 Task: Look for space in Kotka, Finland from 6th September, 2023 to 10th September, 2023 for 1 adult in price range Rs.9000 to Rs.17000. Place can be private room with 1  bedroom having 1 bed and 1 bathroom. Property type can be house, flat, guest house, hotel. Booking option can be shelf check-in. Required host language is .
Action: Mouse moved to (522, 98)
Screenshot: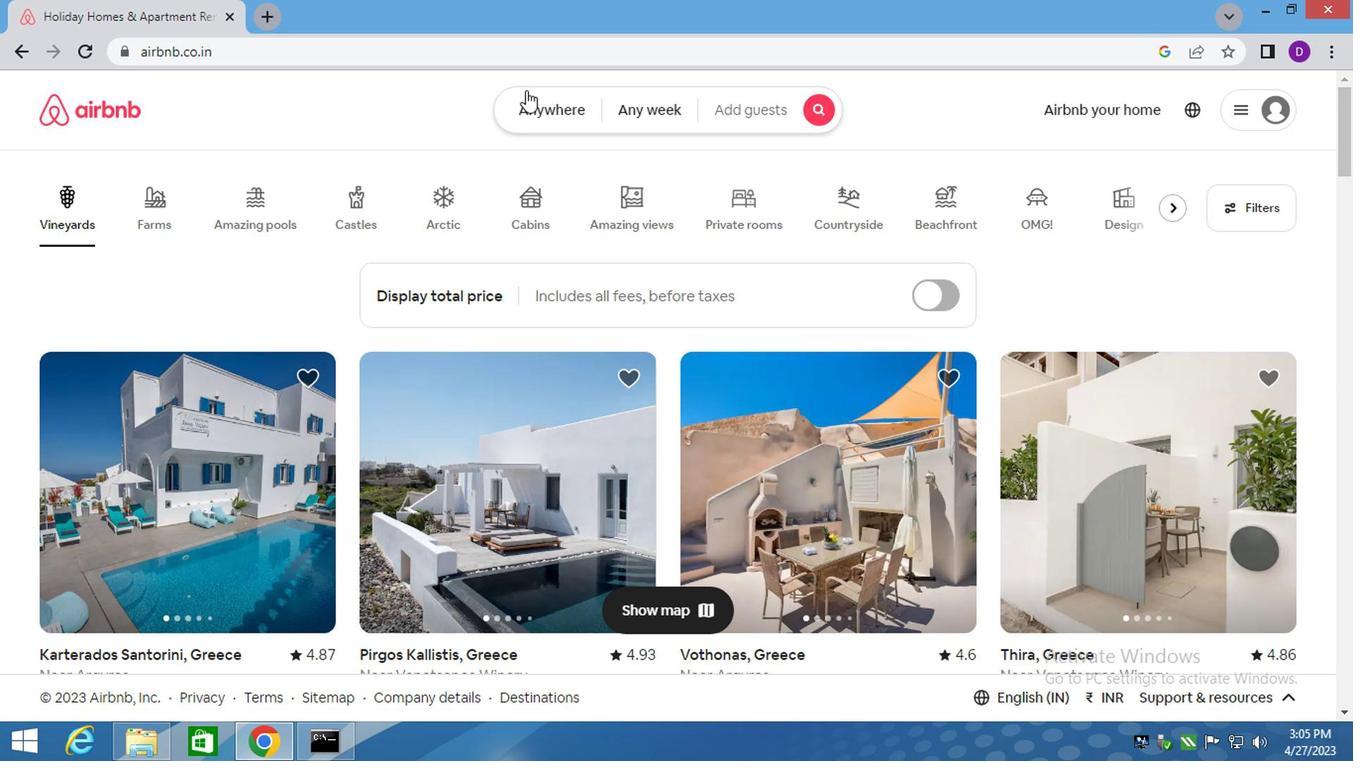 
Action: Mouse pressed left at (522, 98)
Screenshot: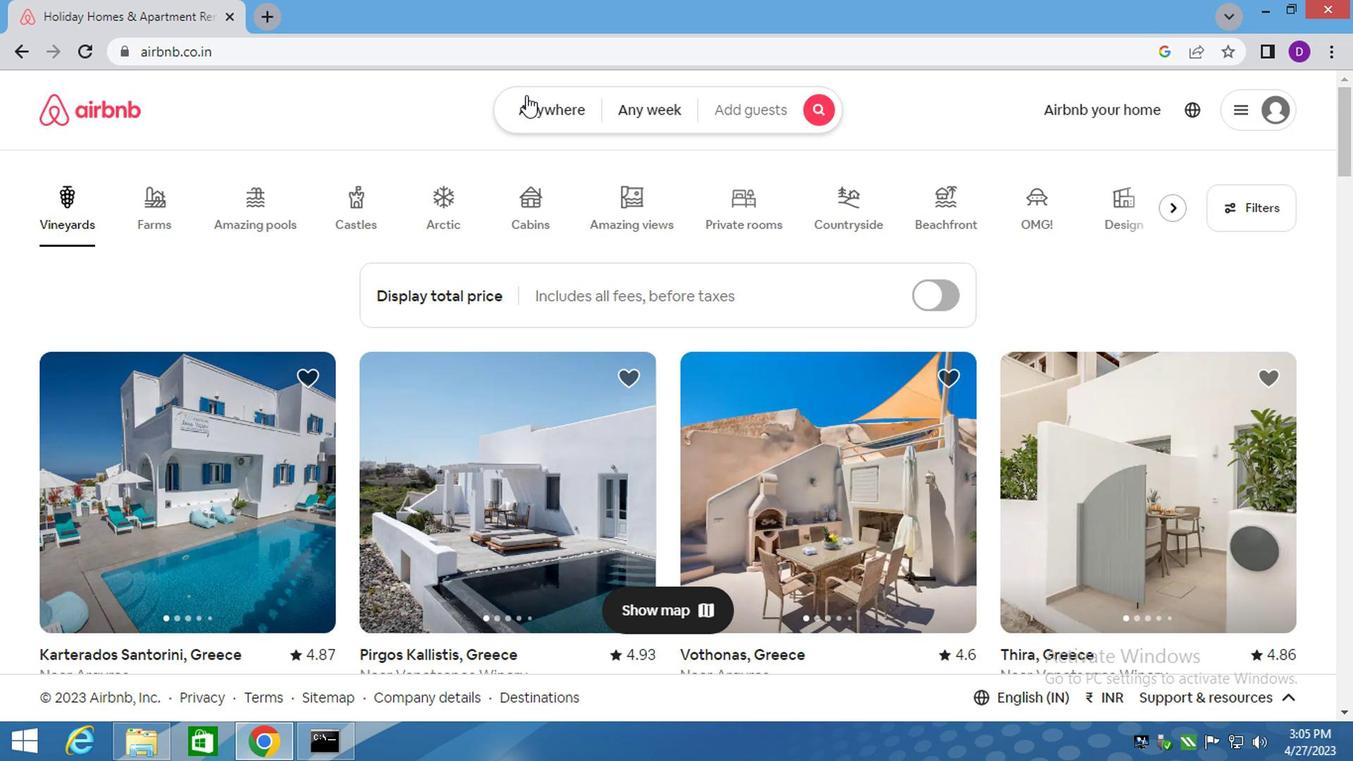
Action: Mouse moved to (372, 187)
Screenshot: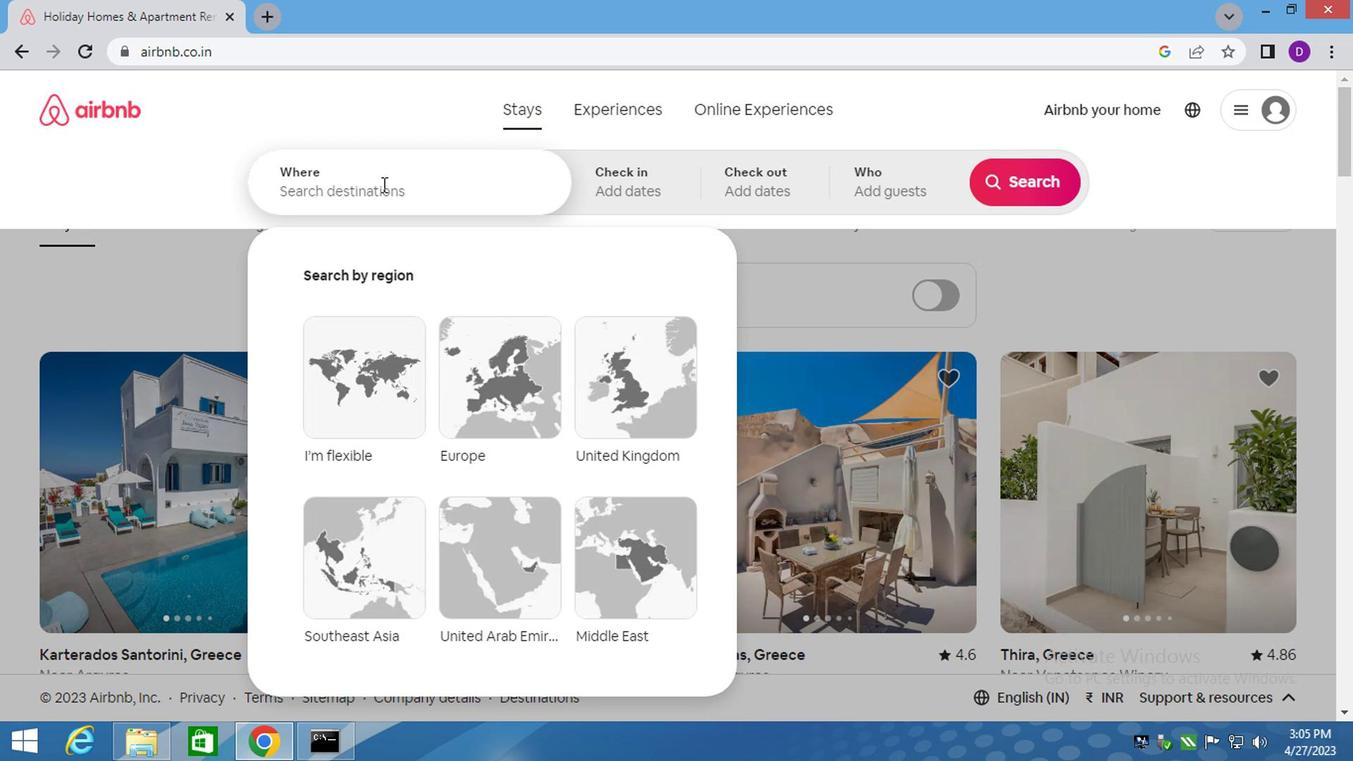 
Action: Mouse pressed left at (372, 187)
Screenshot: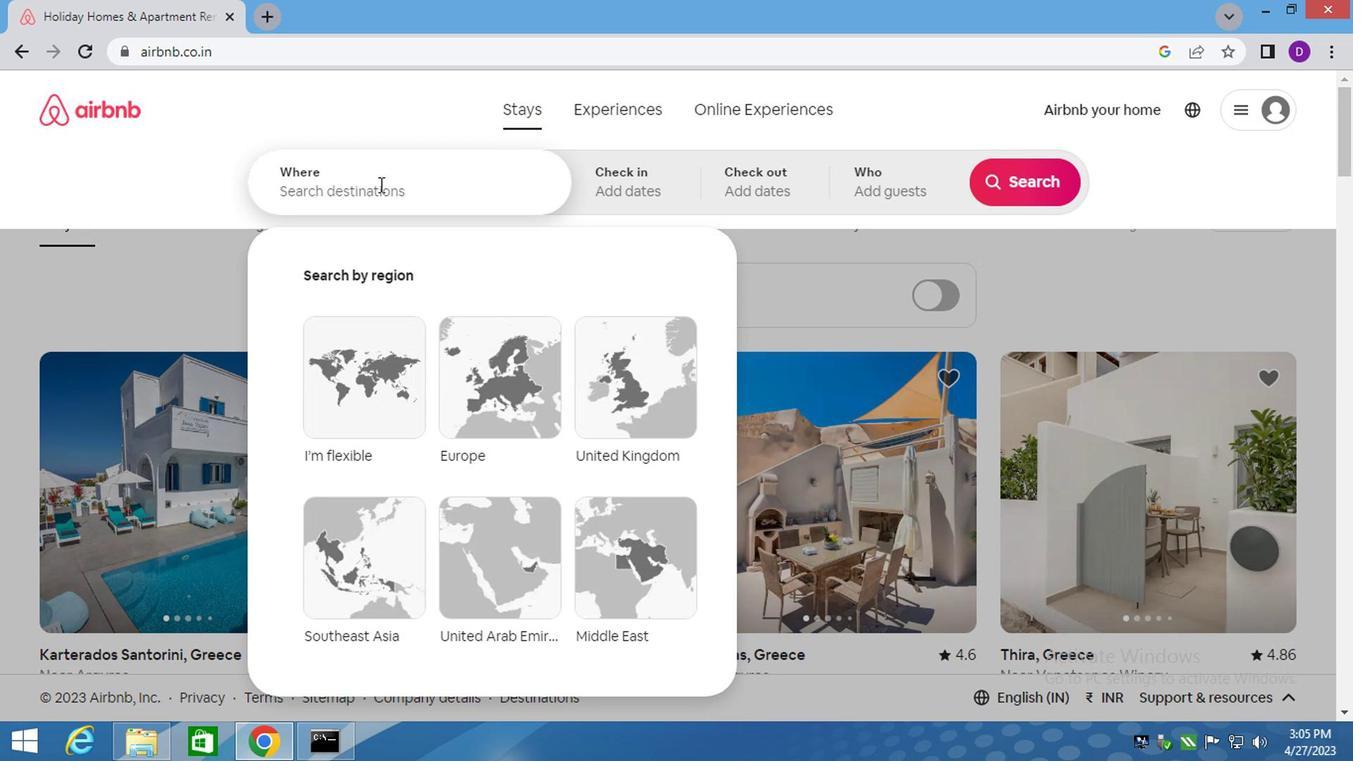 
Action: Key pressed kotka,<Key.space>fin<Key.down><Key.enter>
Screenshot: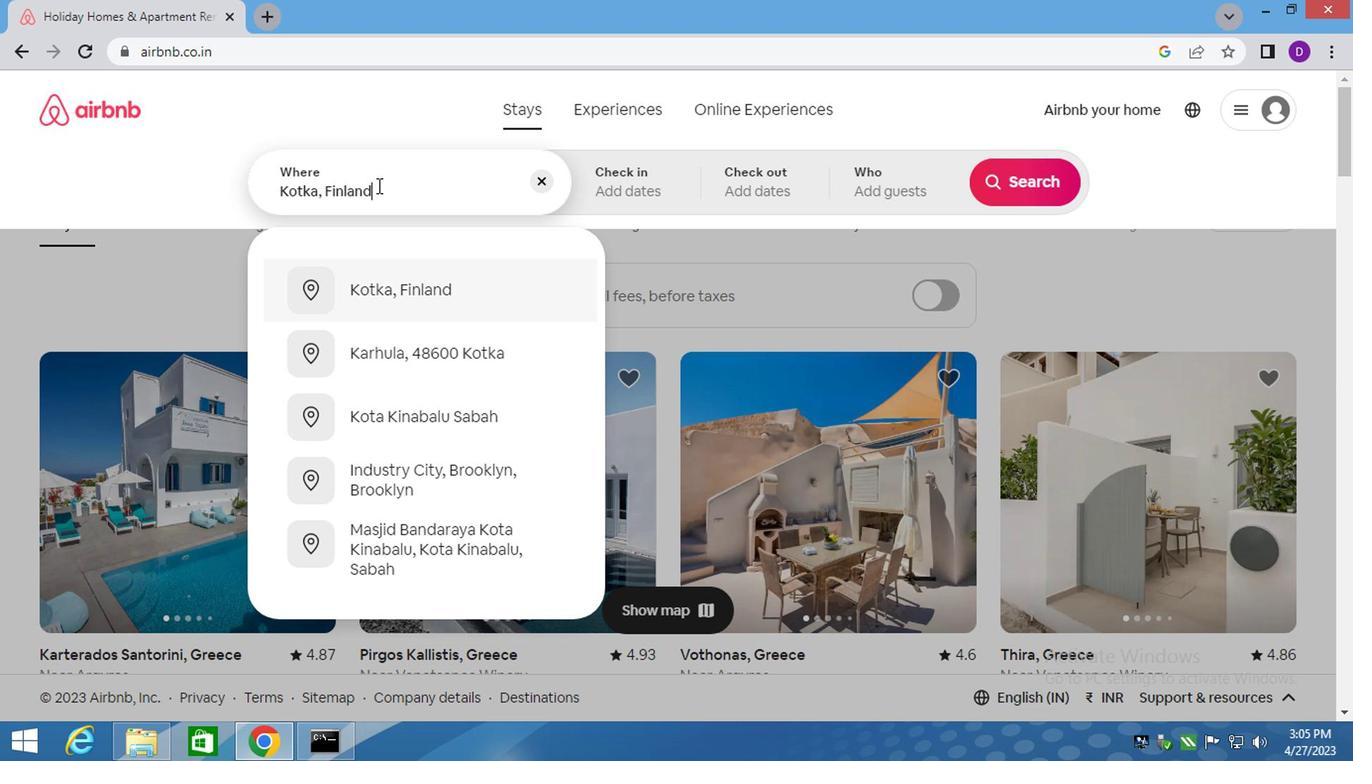 
Action: Mouse moved to (1022, 339)
Screenshot: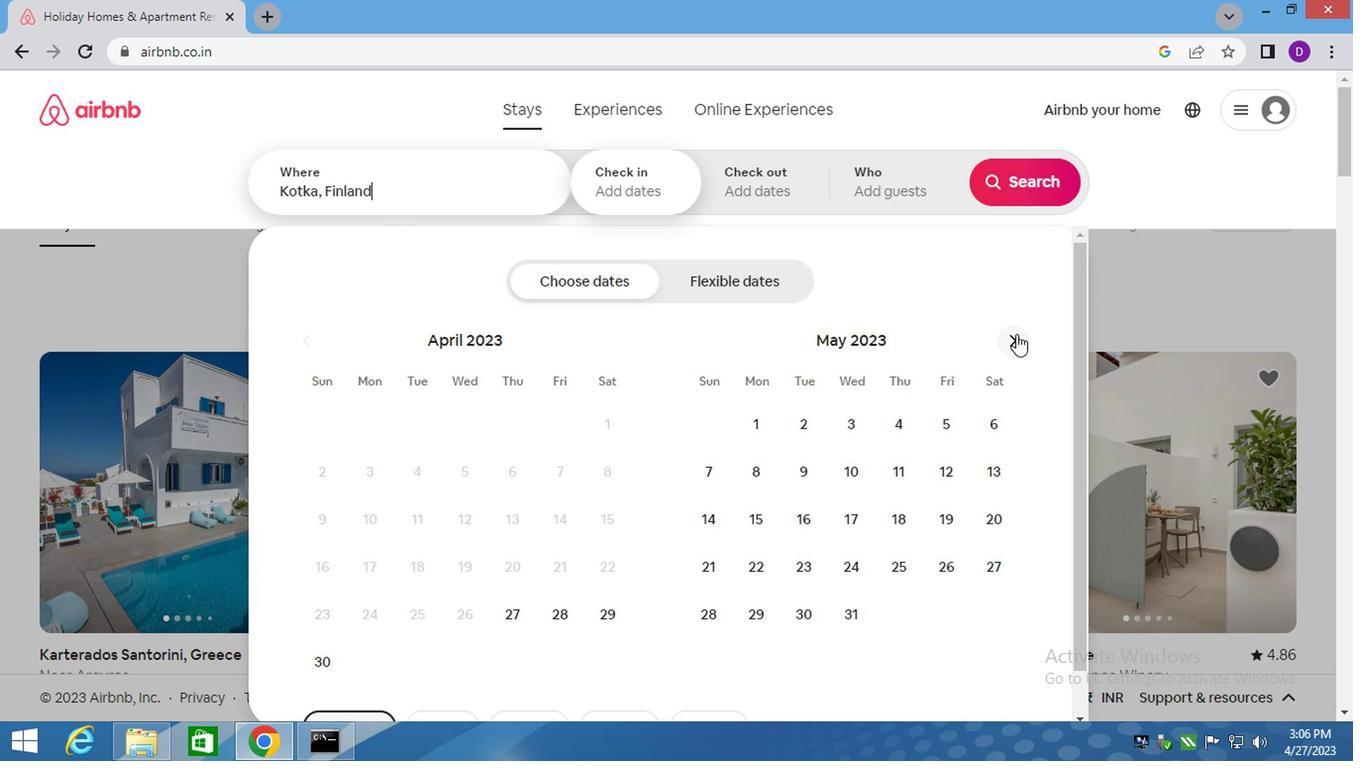 
Action: Mouse pressed left at (1022, 339)
Screenshot: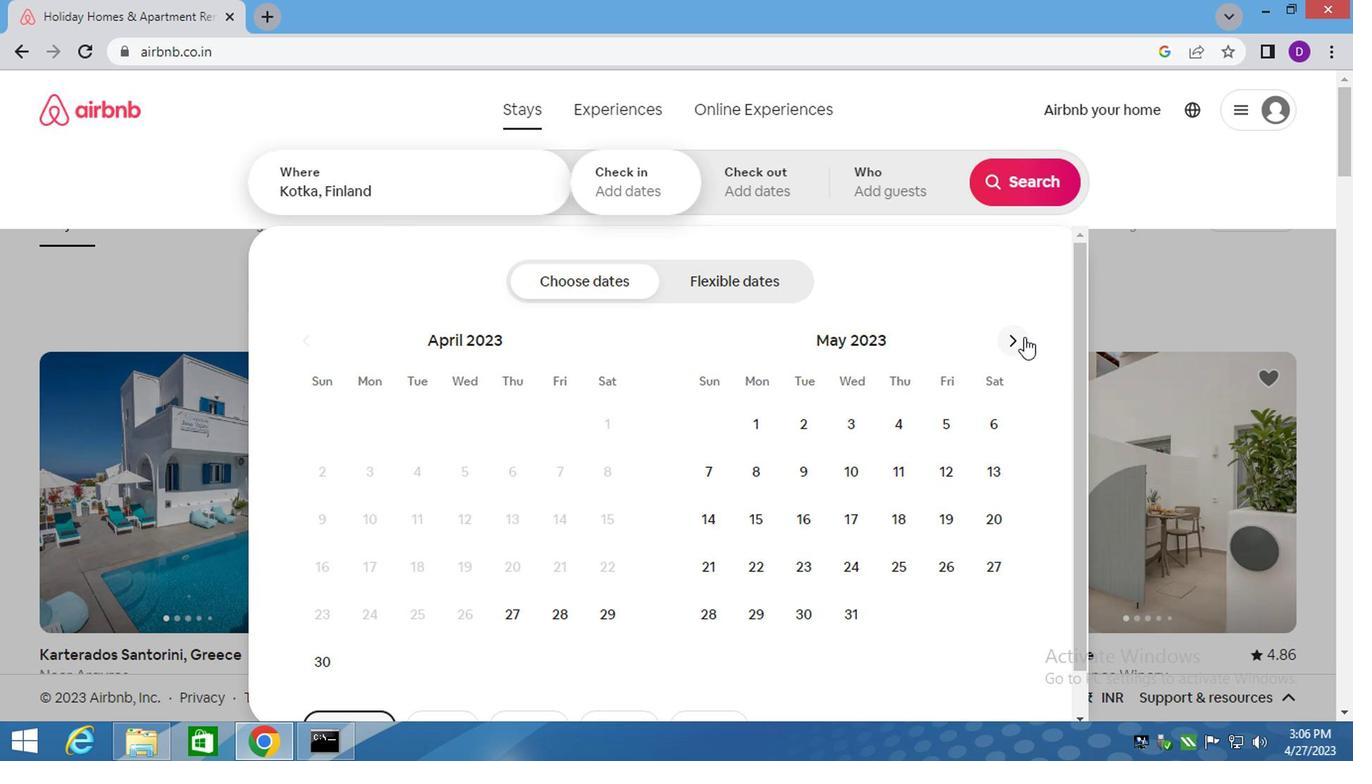 
Action: Mouse pressed left at (1022, 339)
Screenshot: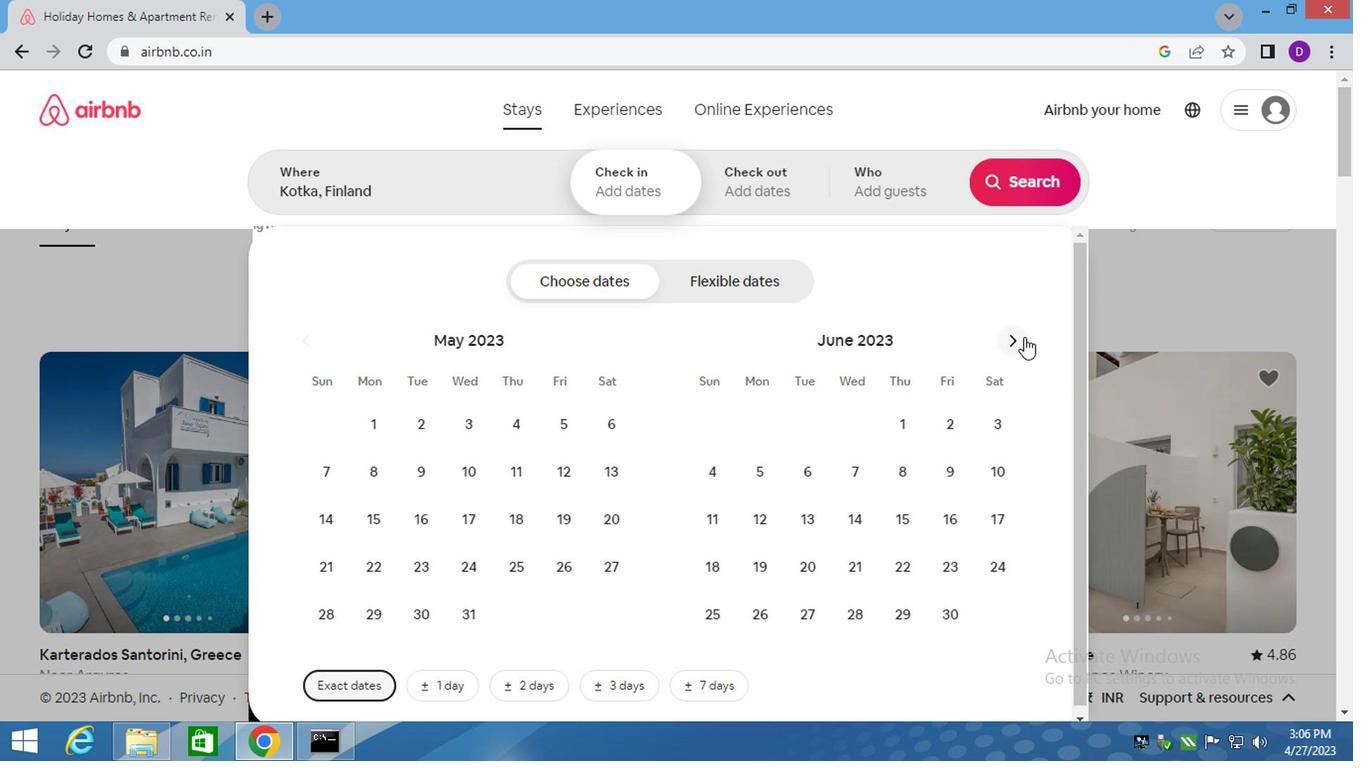 
Action: Mouse pressed left at (1022, 339)
Screenshot: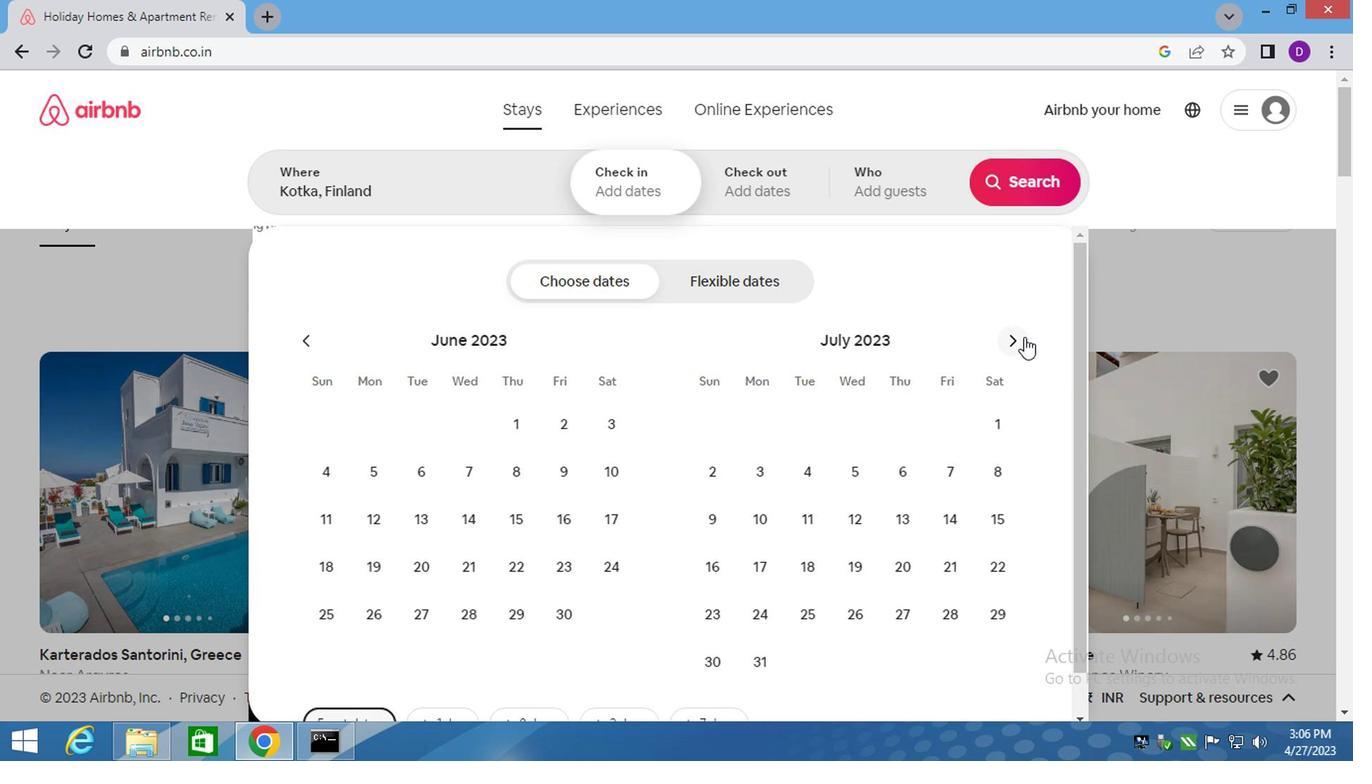 
Action: Mouse pressed left at (1022, 339)
Screenshot: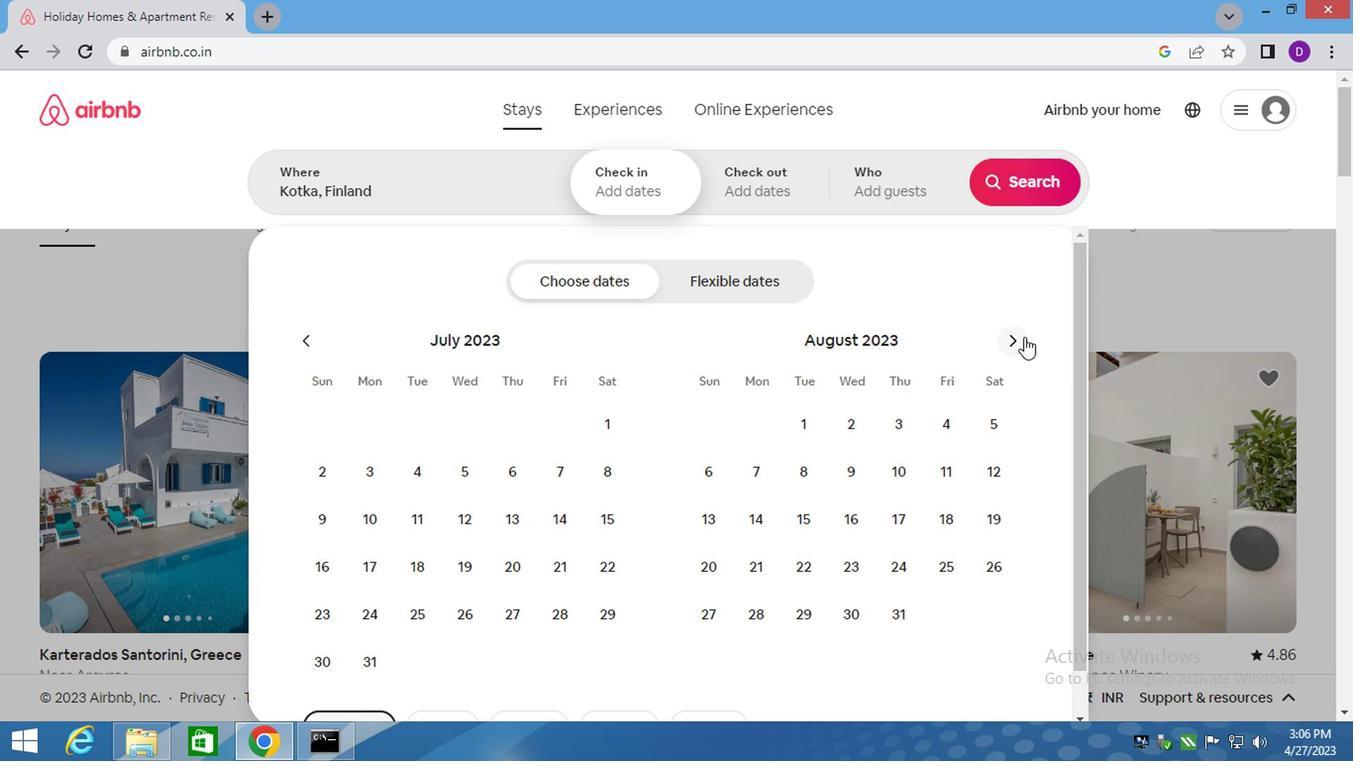 
Action: Mouse moved to (857, 478)
Screenshot: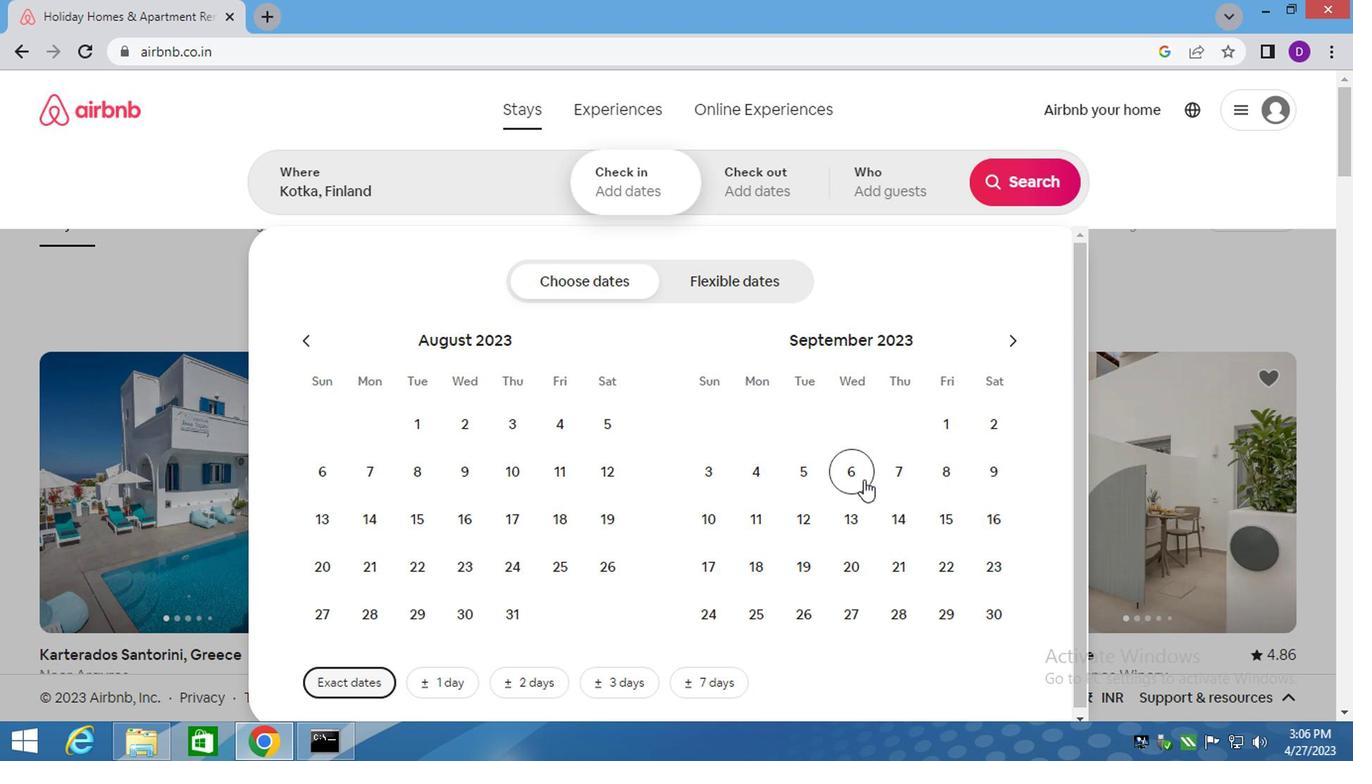 
Action: Mouse pressed left at (857, 478)
Screenshot: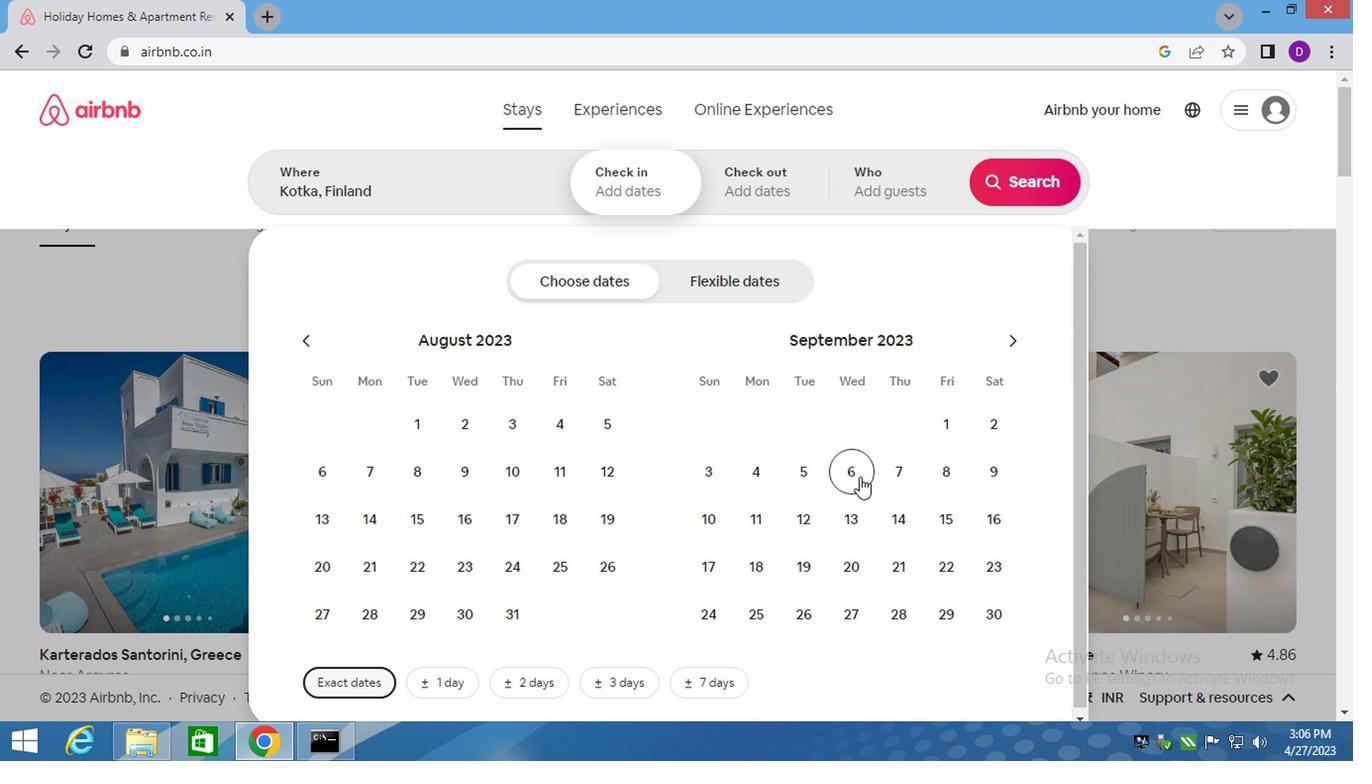 
Action: Mouse moved to (721, 517)
Screenshot: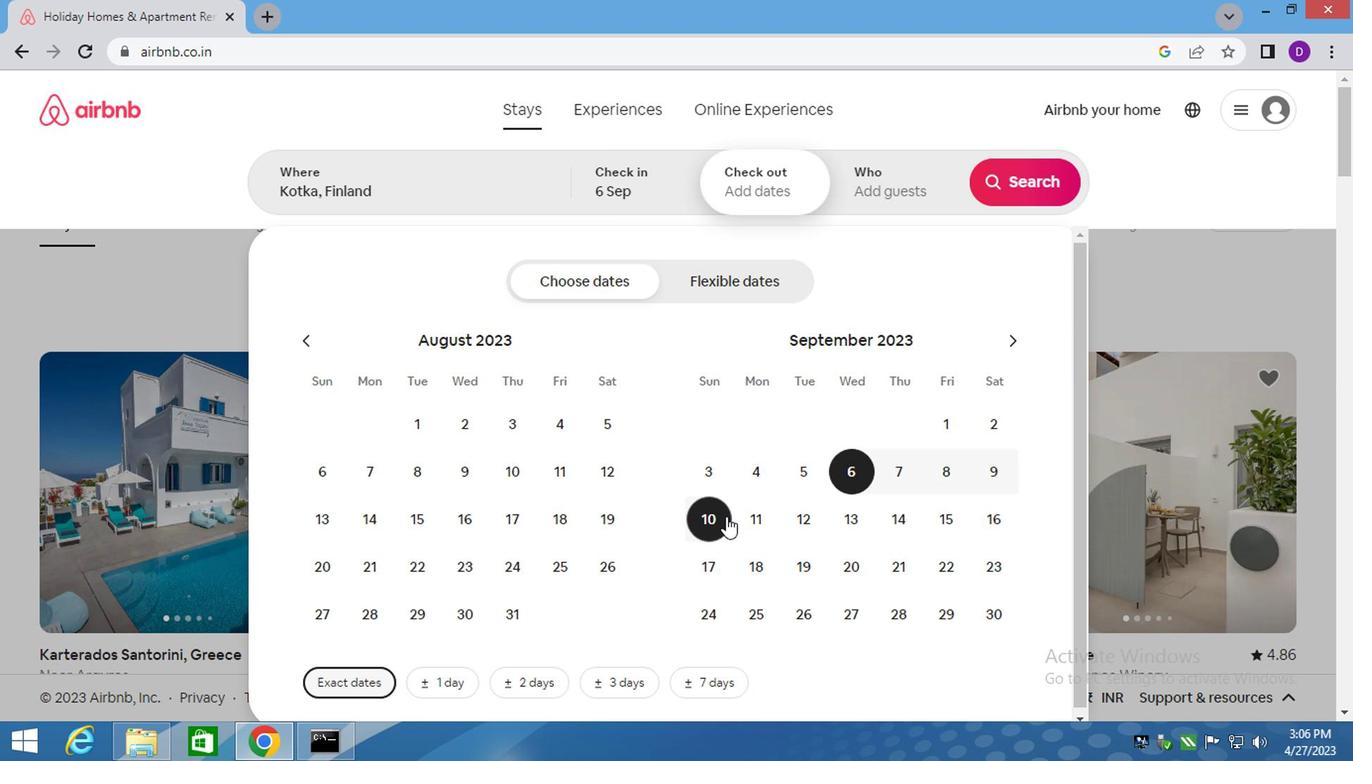 
Action: Mouse pressed left at (721, 517)
Screenshot: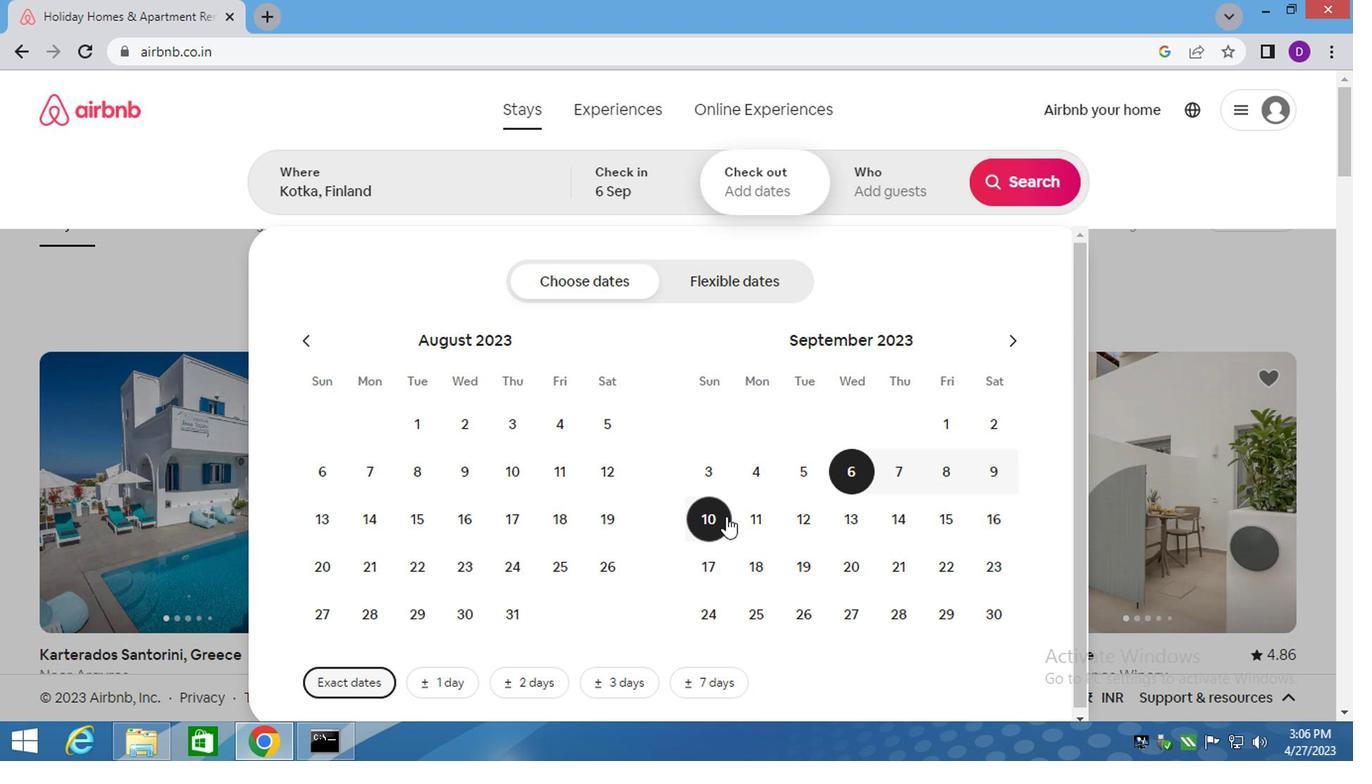 
Action: Mouse moved to (886, 192)
Screenshot: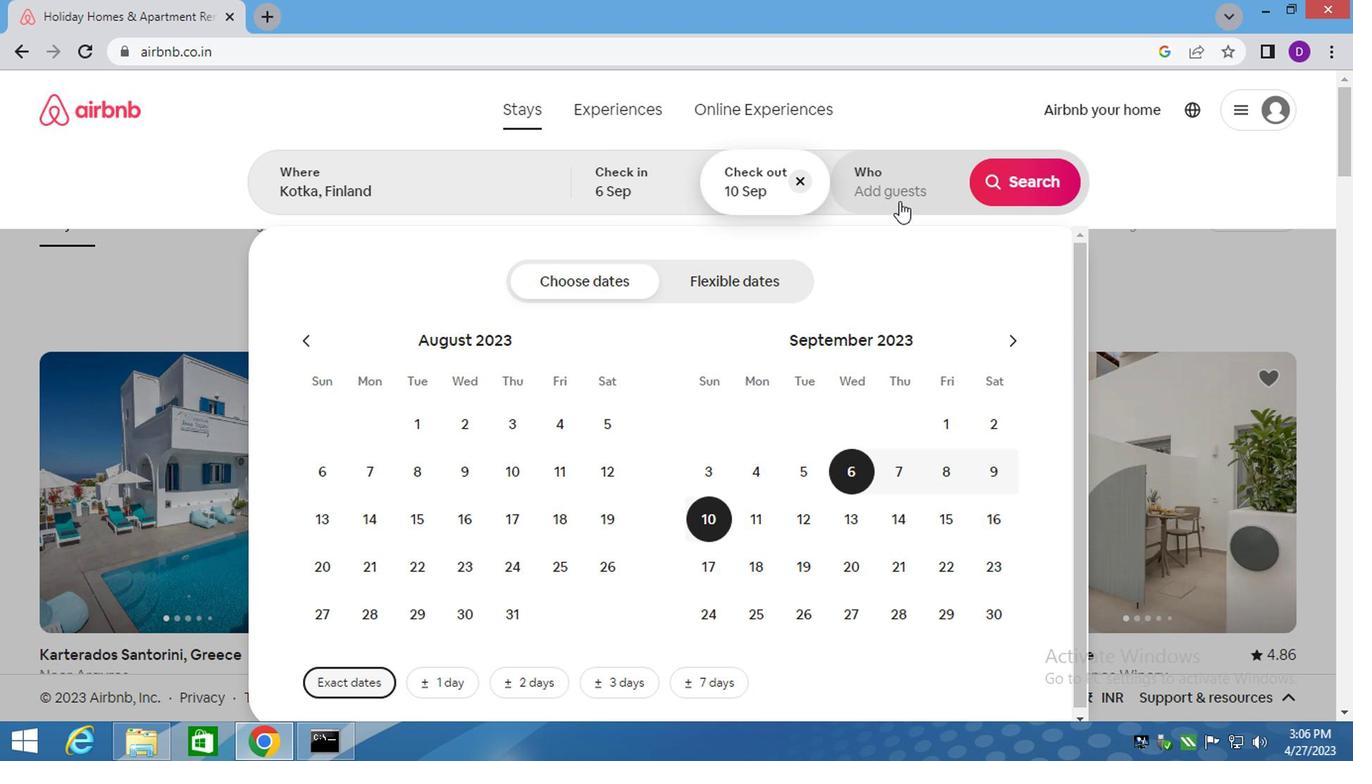 
Action: Mouse pressed left at (886, 192)
Screenshot: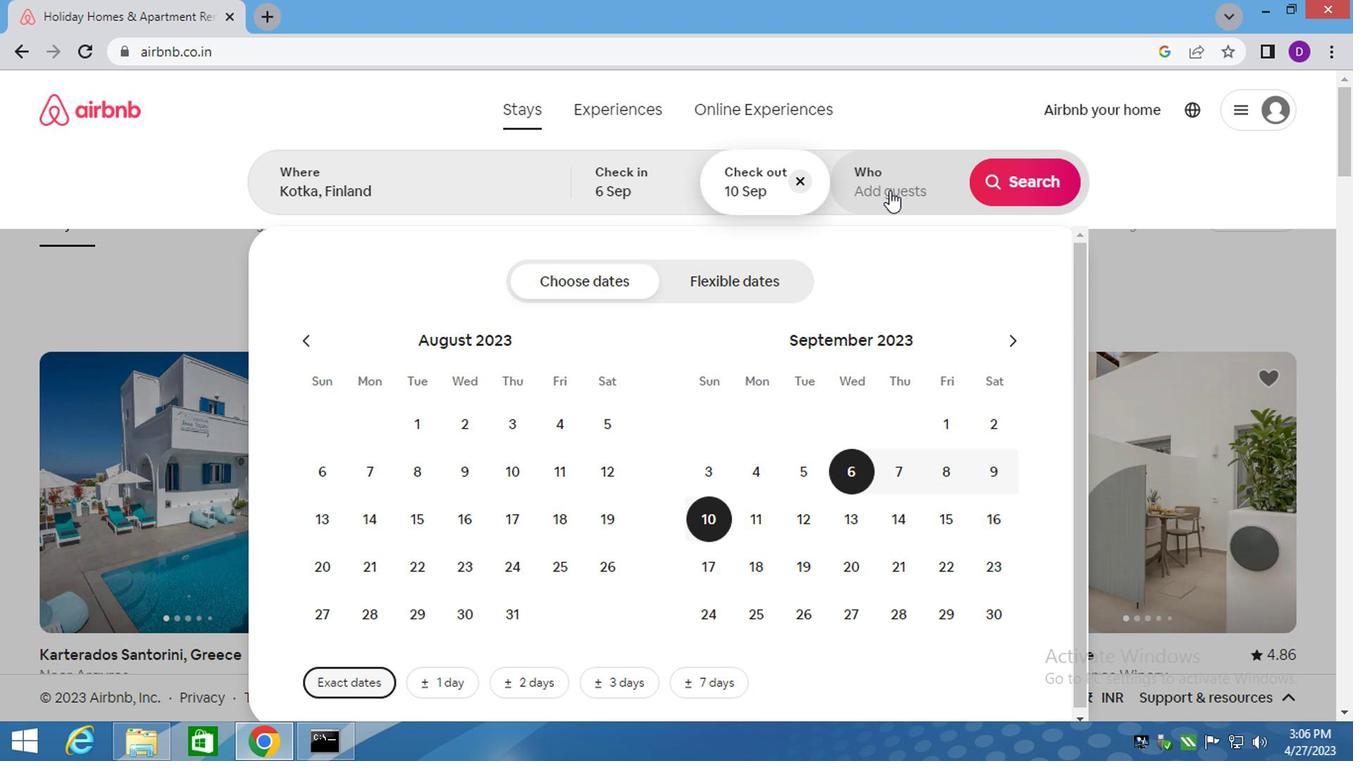 
Action: Mouse moved to (1023, 286)
Screenshot: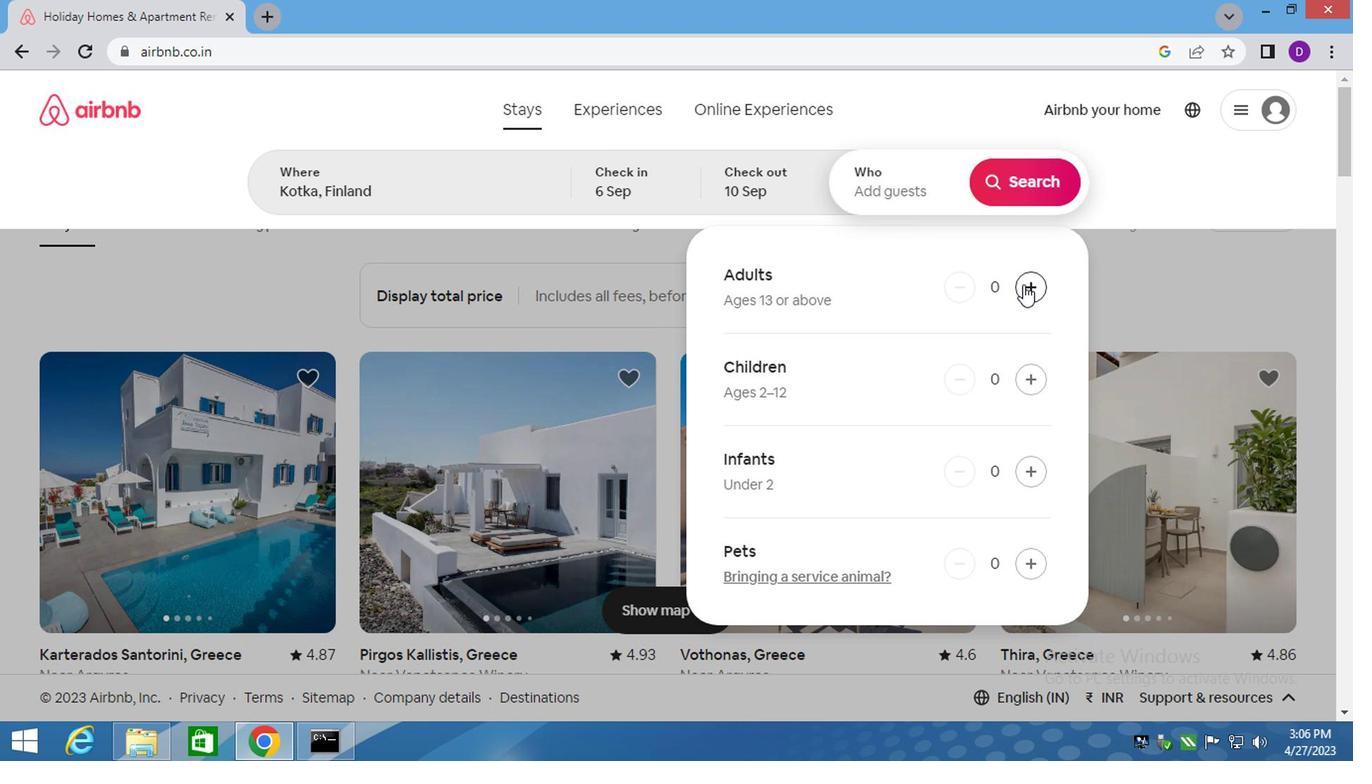
Action: Mouse pressed left at (1023, 286)
Screenshot: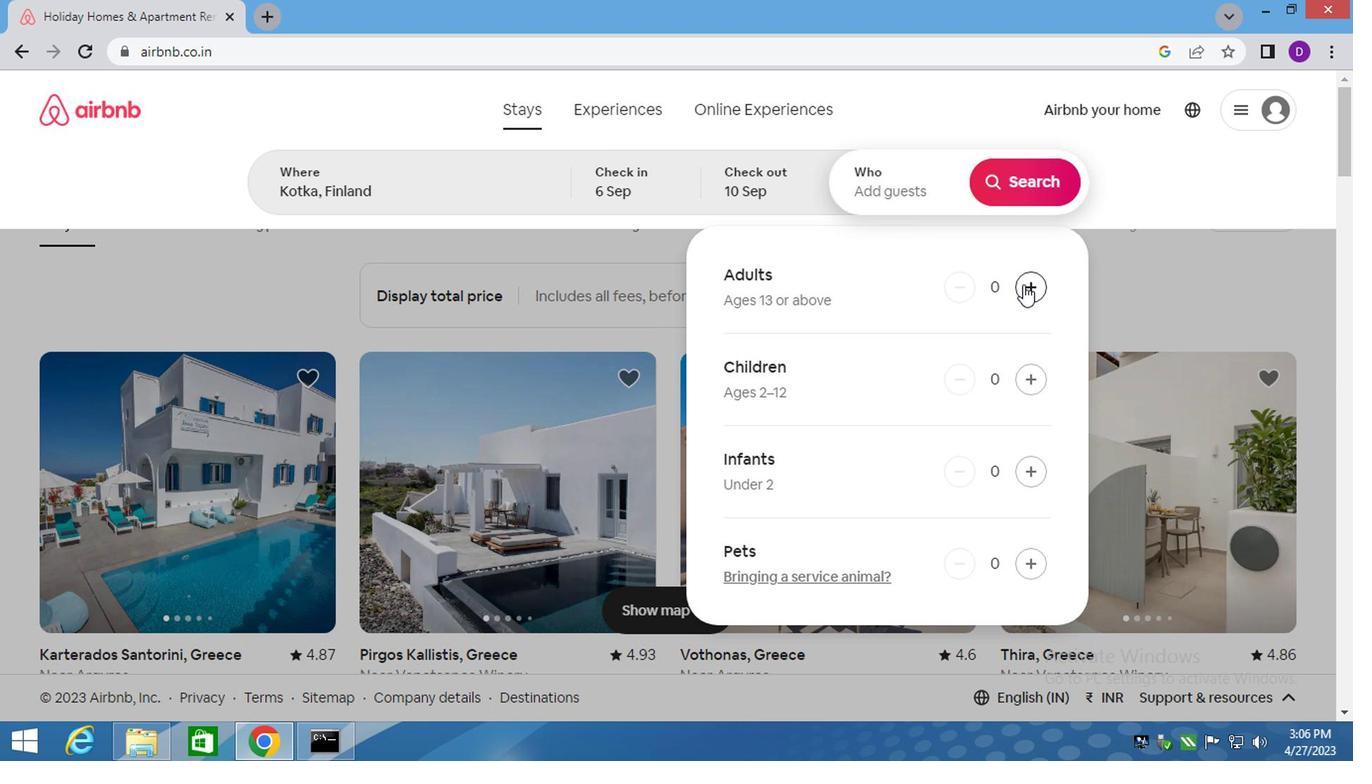 
Action: Mouse moved to (1024, 195)
Screenshot: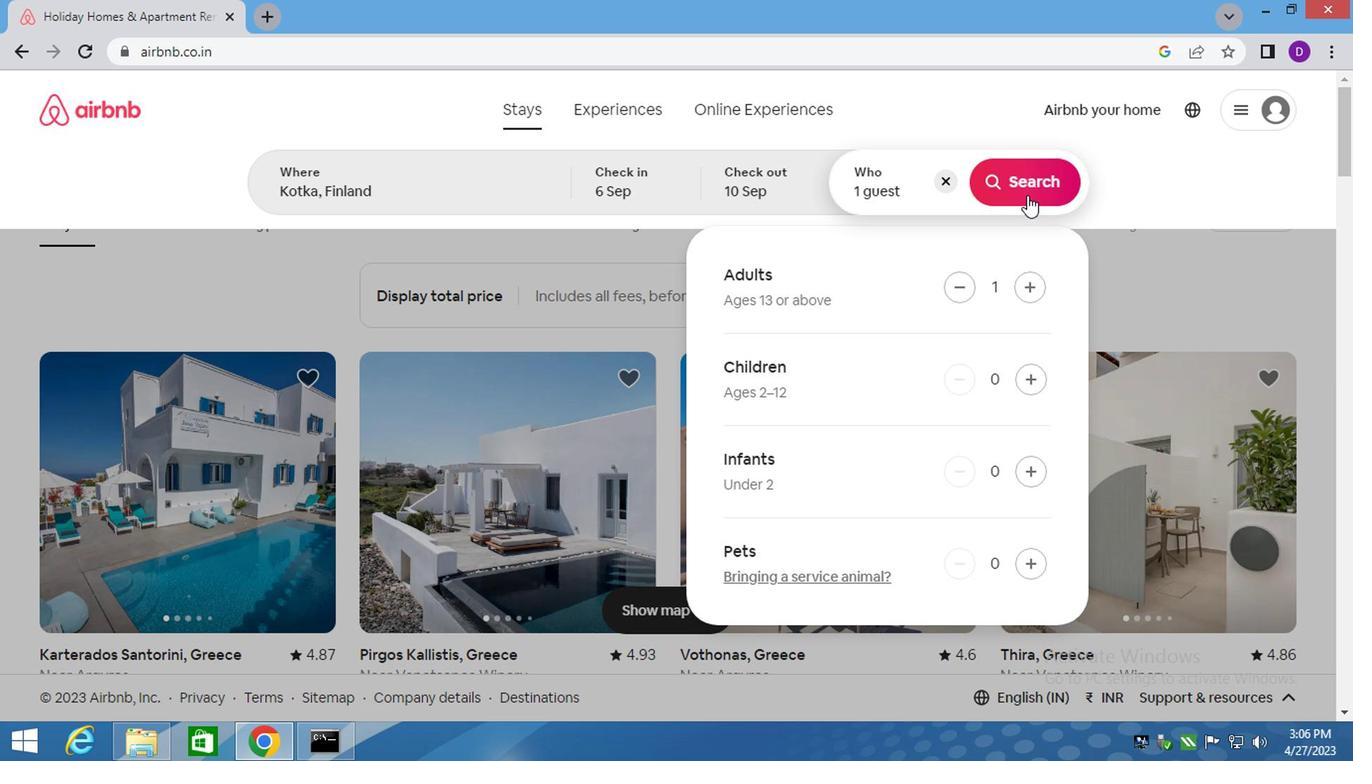 
Action: Mouse pressed left at (1024, 195)
Screenshot: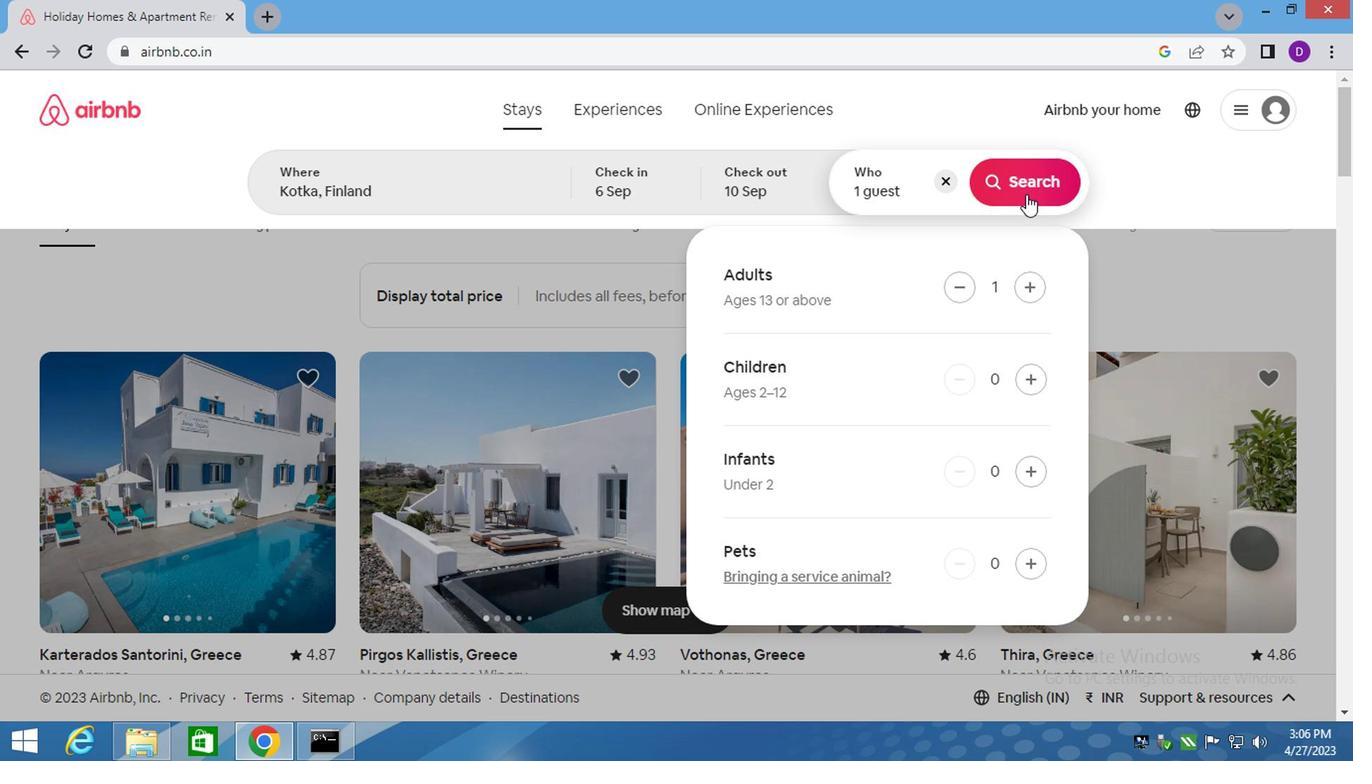 
Action: Mouse moved to (1251, 182)
Screenshot: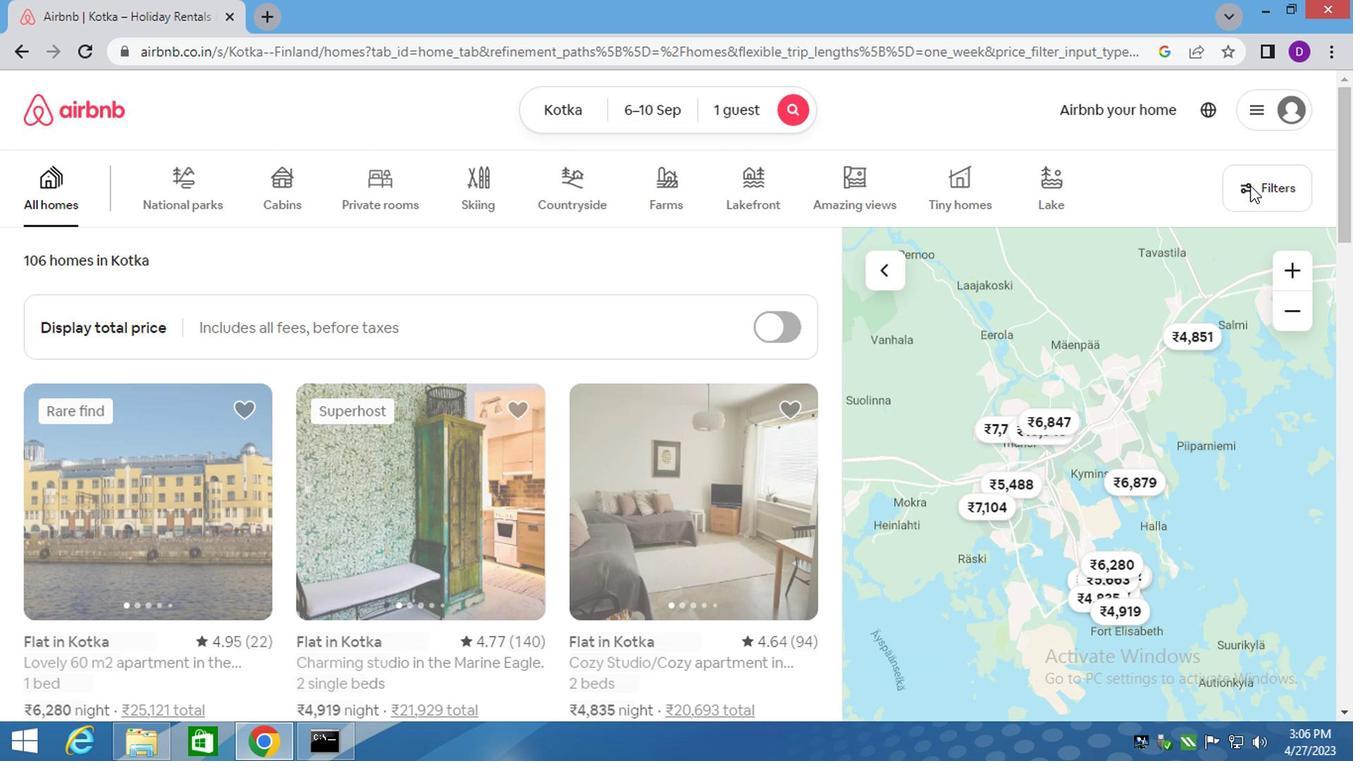 
Action: Mouse pressed left at (1251, 182)
Screenshot: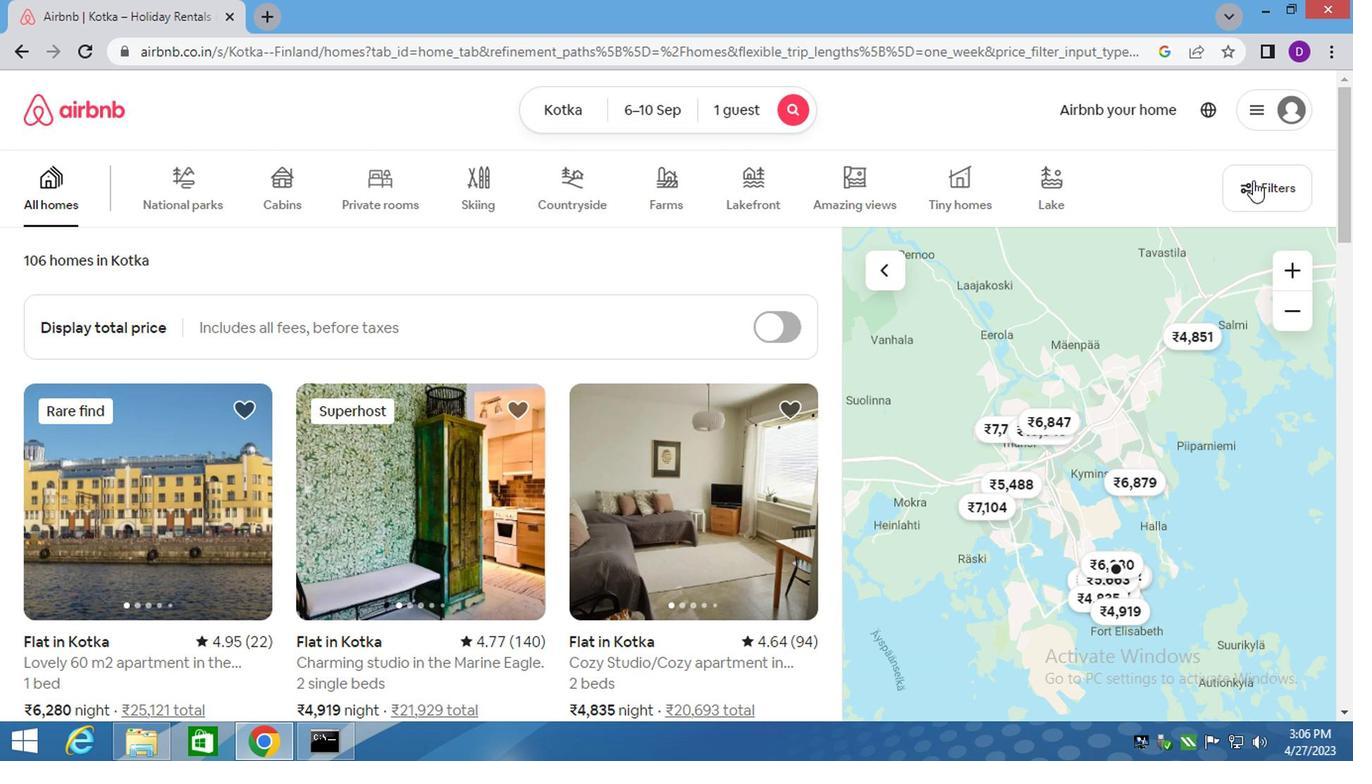 
Action: Mouse moved to (423, 446)
Screenshot: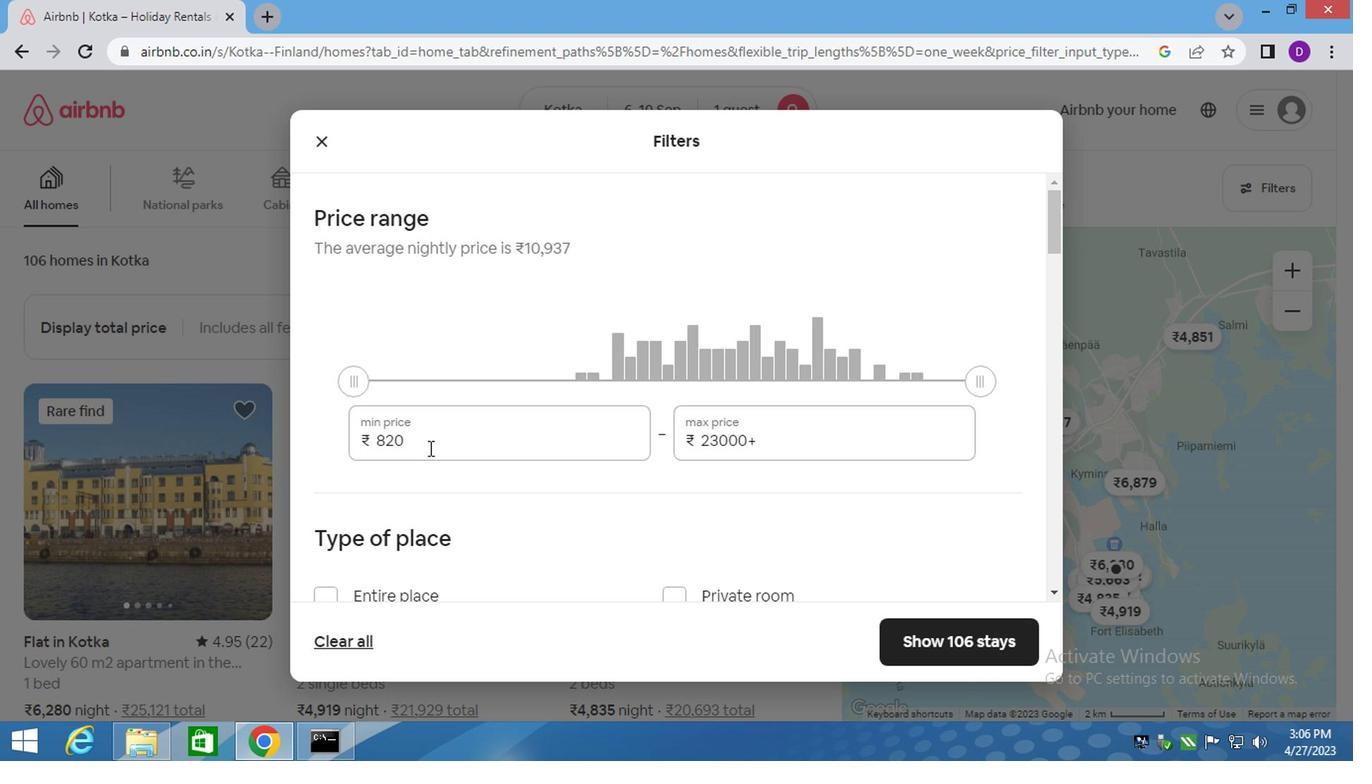 
Action: Mouse pressed left at (423, 446)
Screenshot: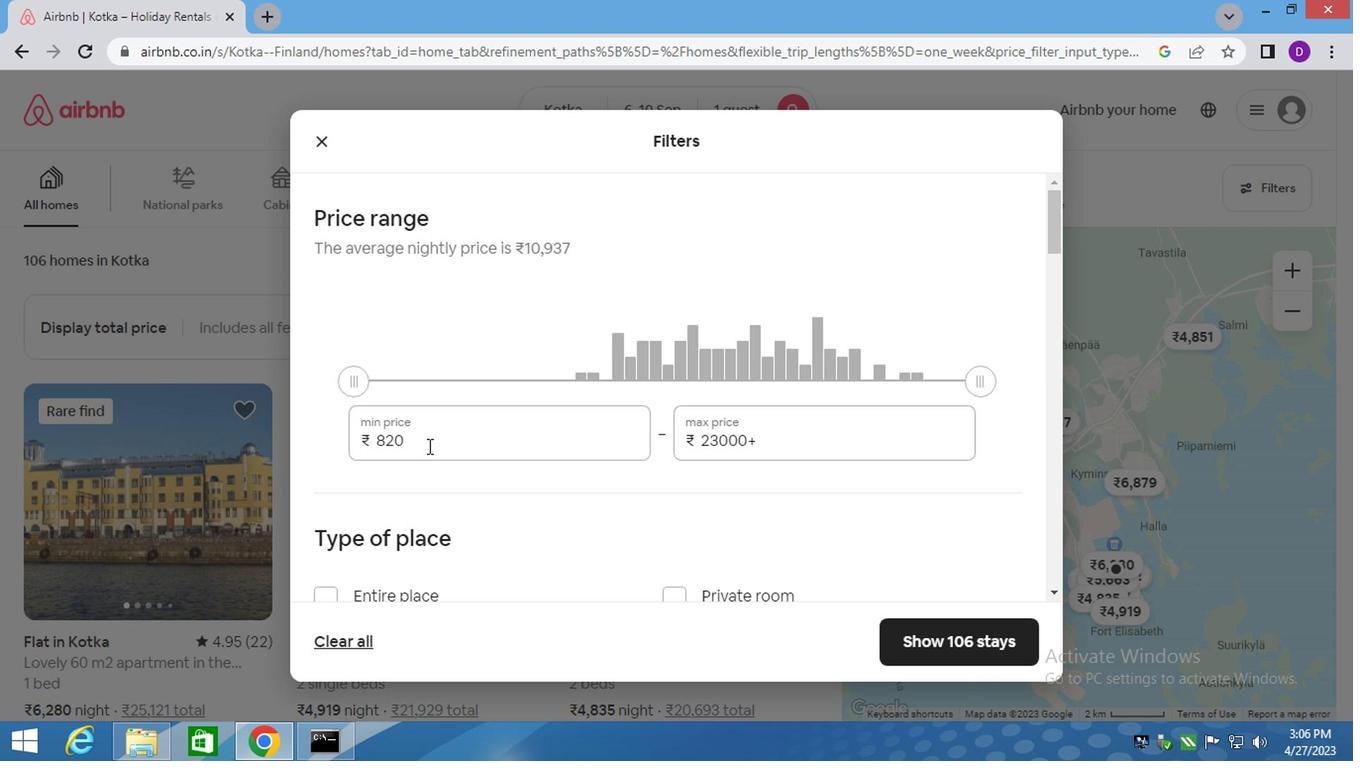 
Action: Mouse pressed left at (423, 446)
Screenshot: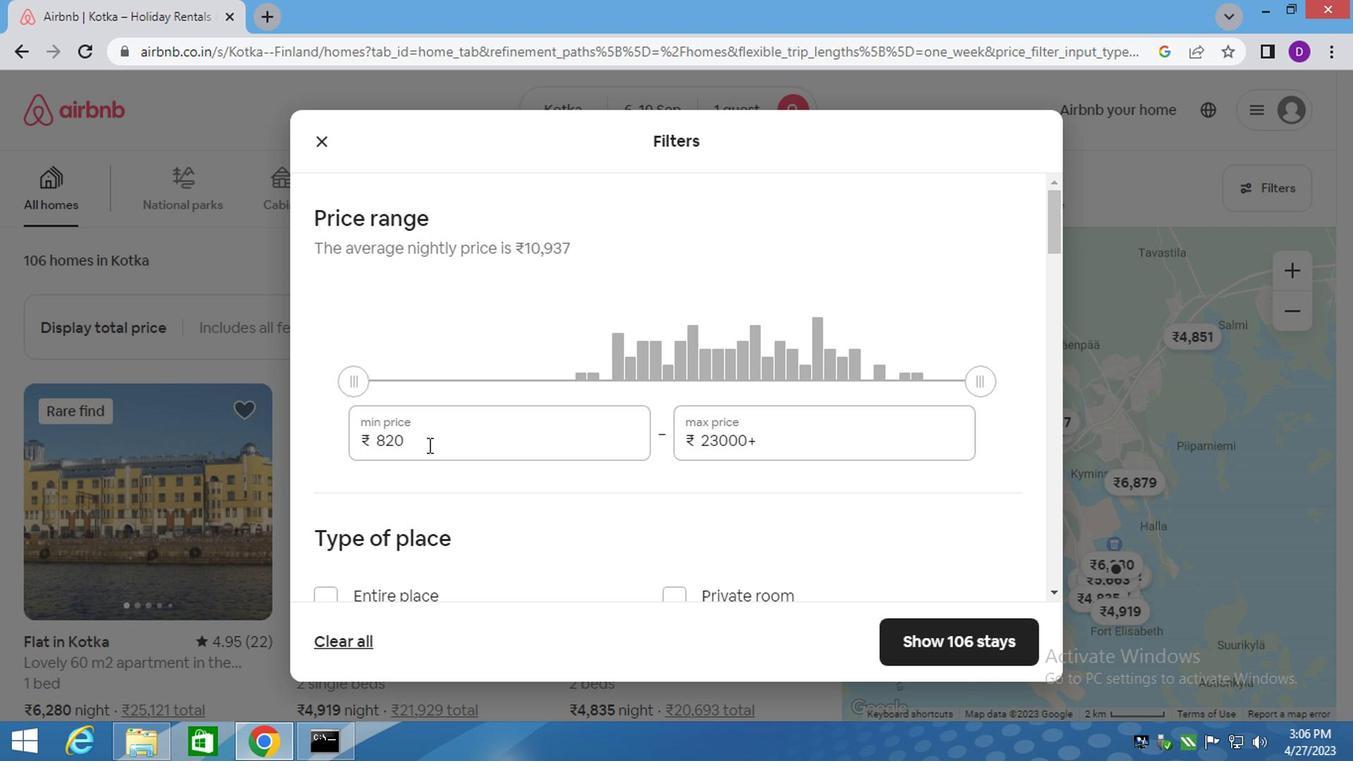 
Action: Key pressed 9000<Key.tab>17000
Screenshot: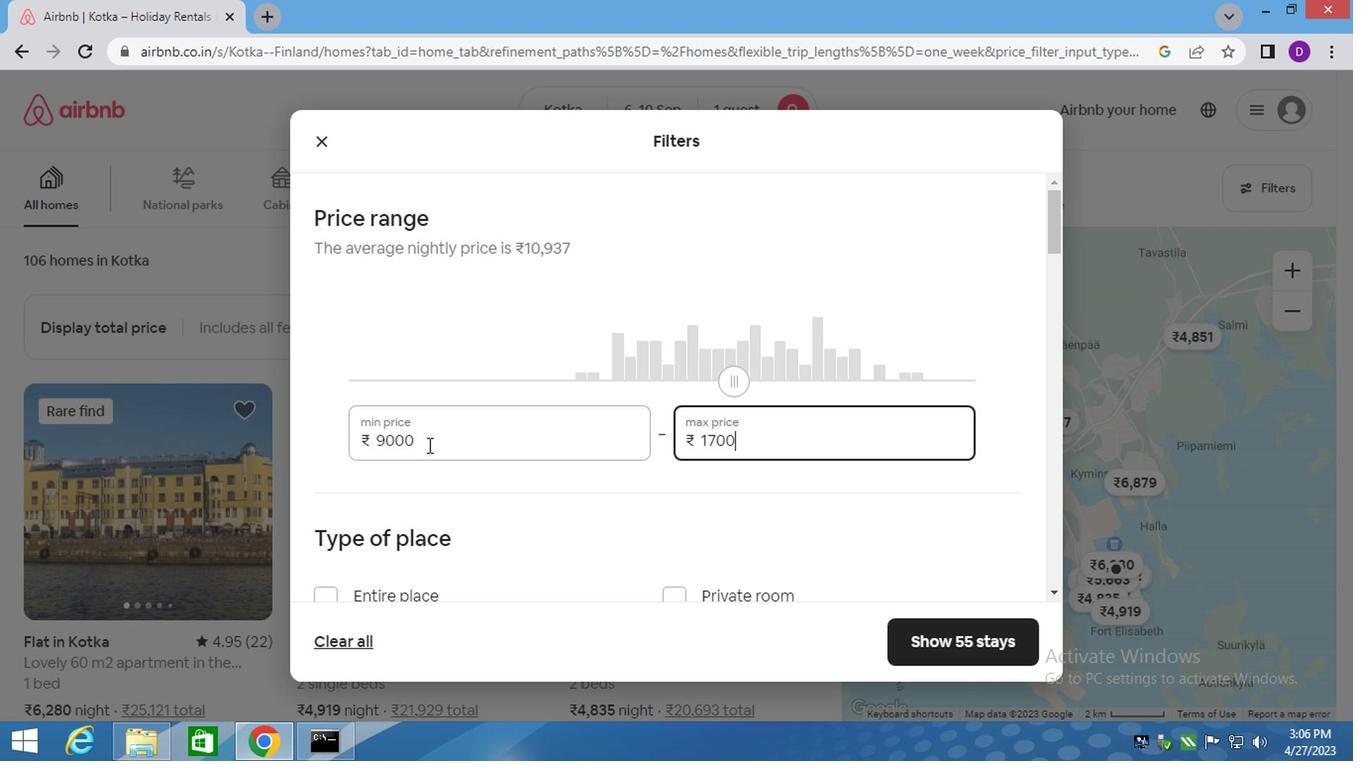 
Action: Mouse scrolled (423, 445) with delta (0, 0)
Screenshot: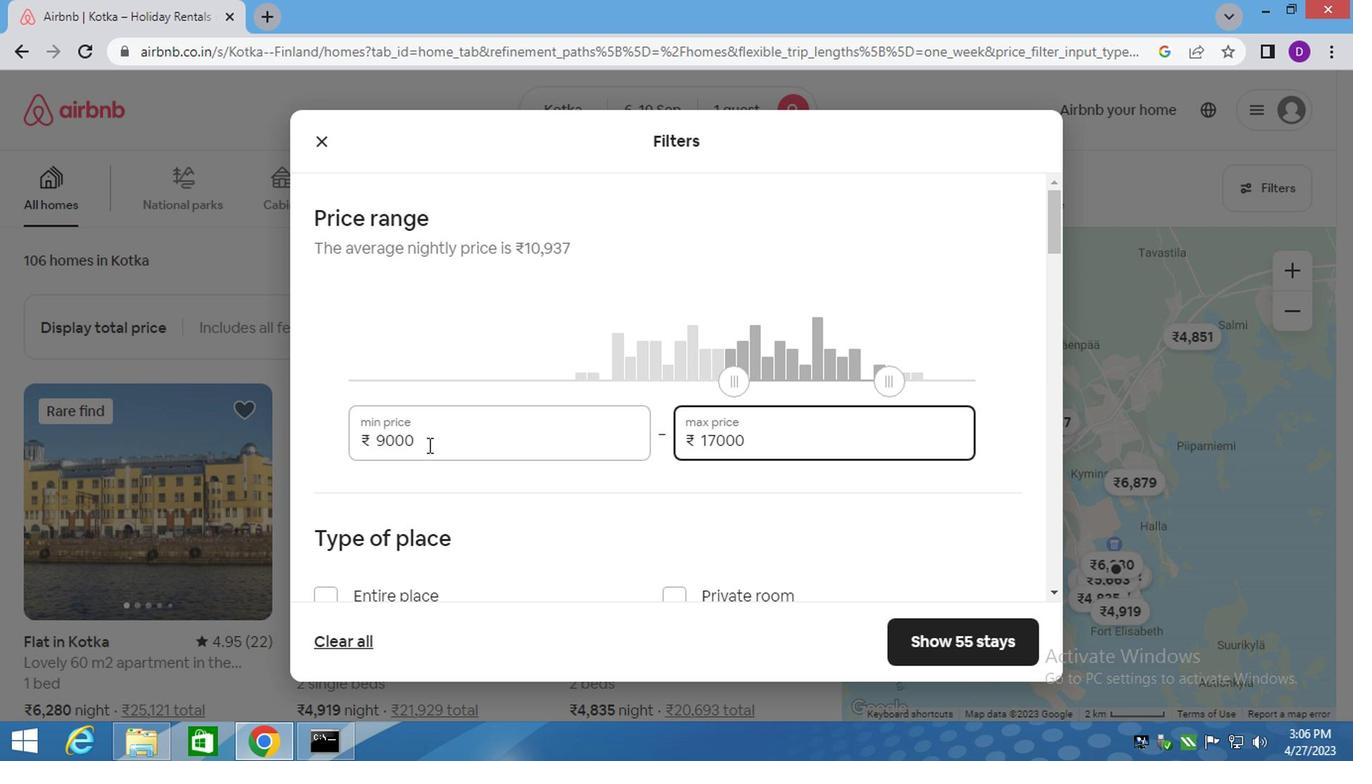 
Action: Mouse moved to (664, 498)
Screenshot: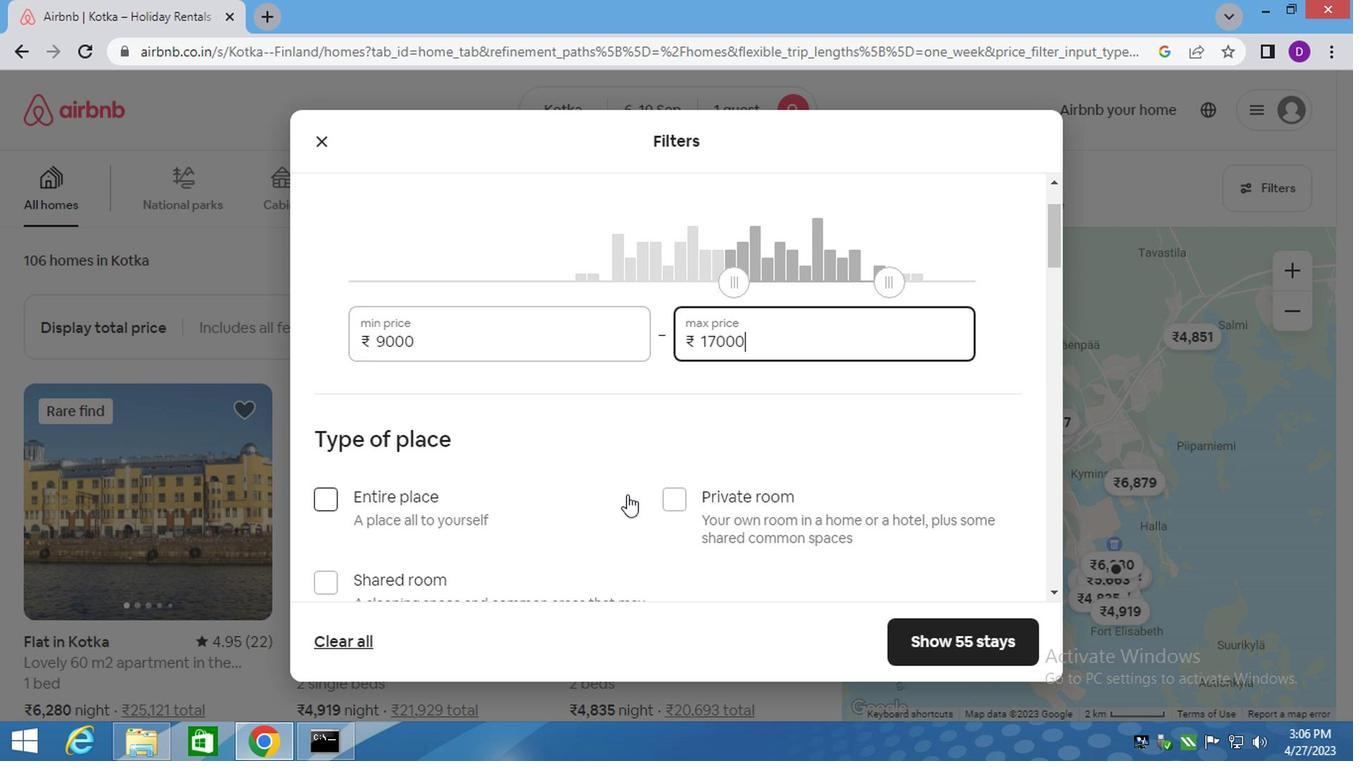 
Action: Mouse pressed left at (664, 498)
Screenshot: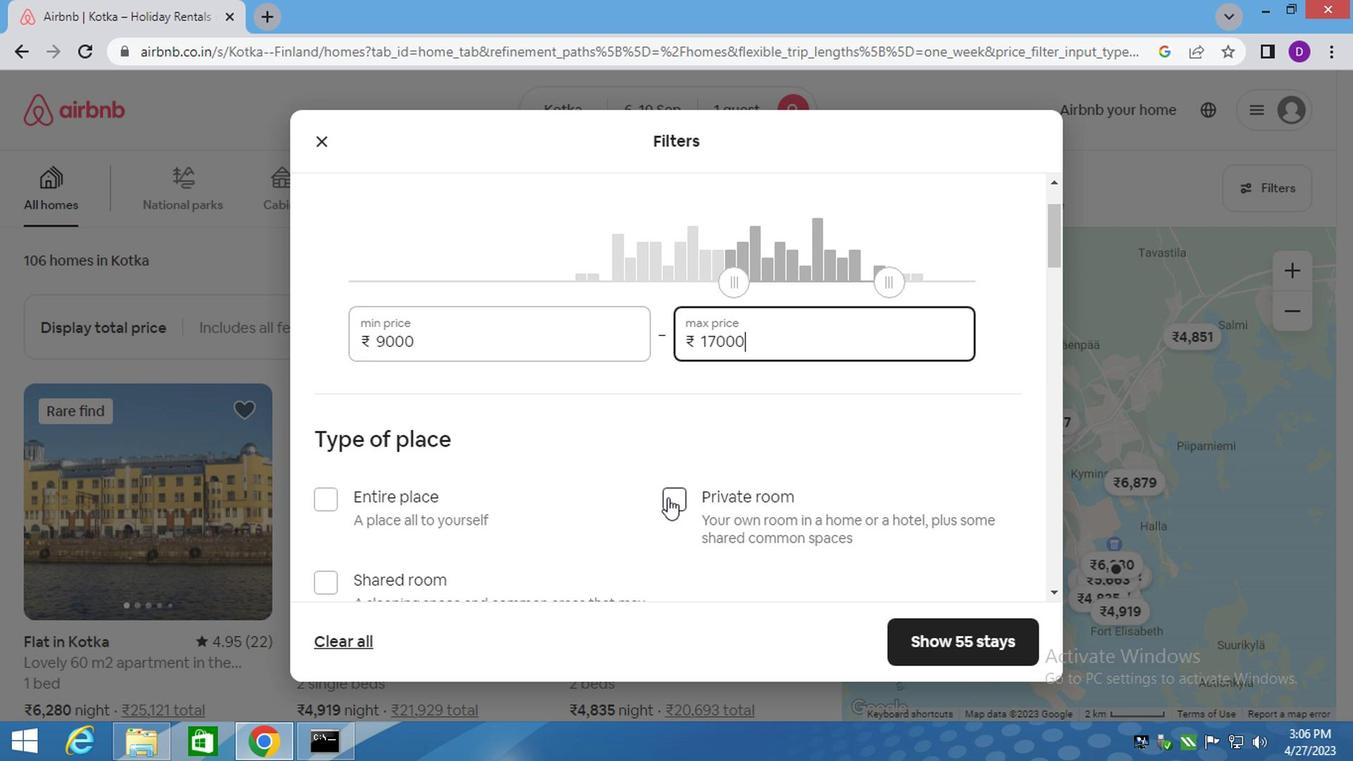 
Action: Mouse moved to (668, 500)
Screenshot: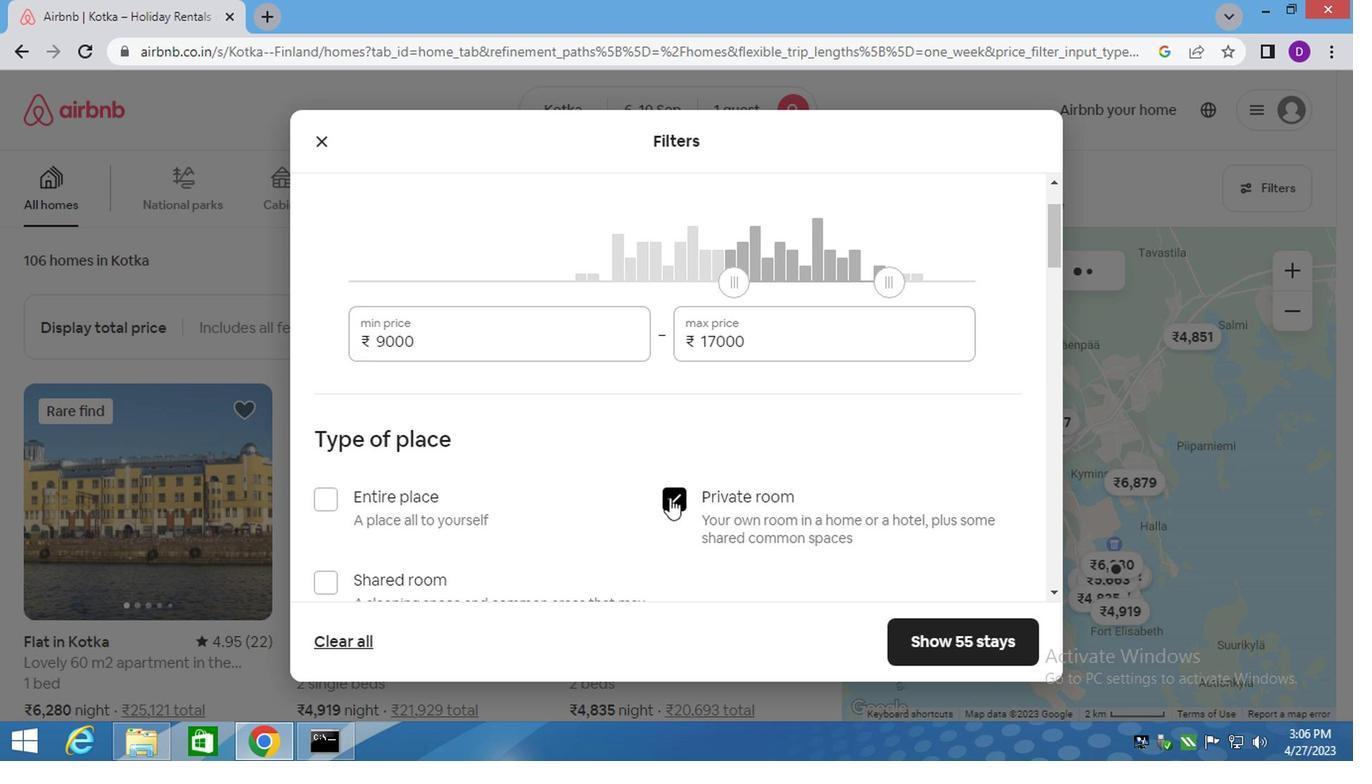 
Action: Mouse scrolled (668, 499) with delta (0, 0)
Screenshot: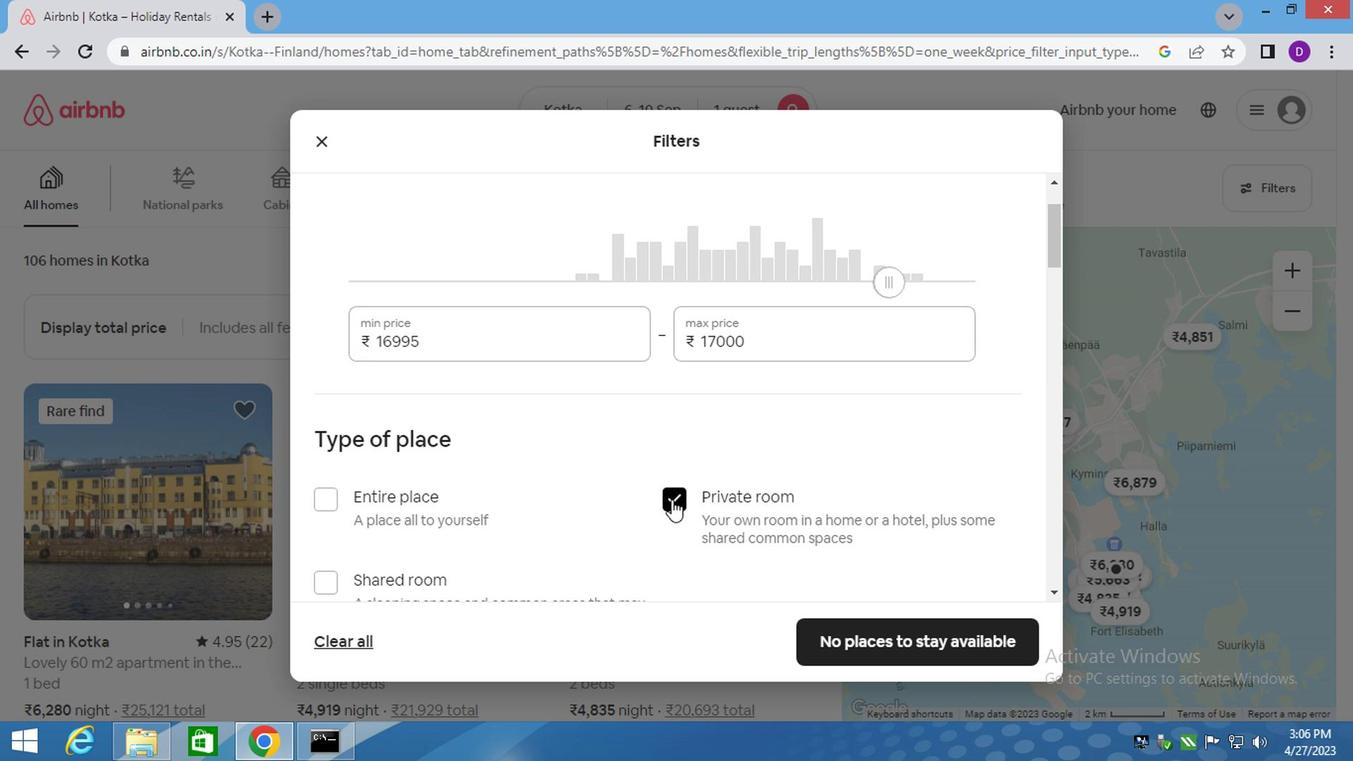 
Action: Mouse moved to (669, 503)
Screenshot: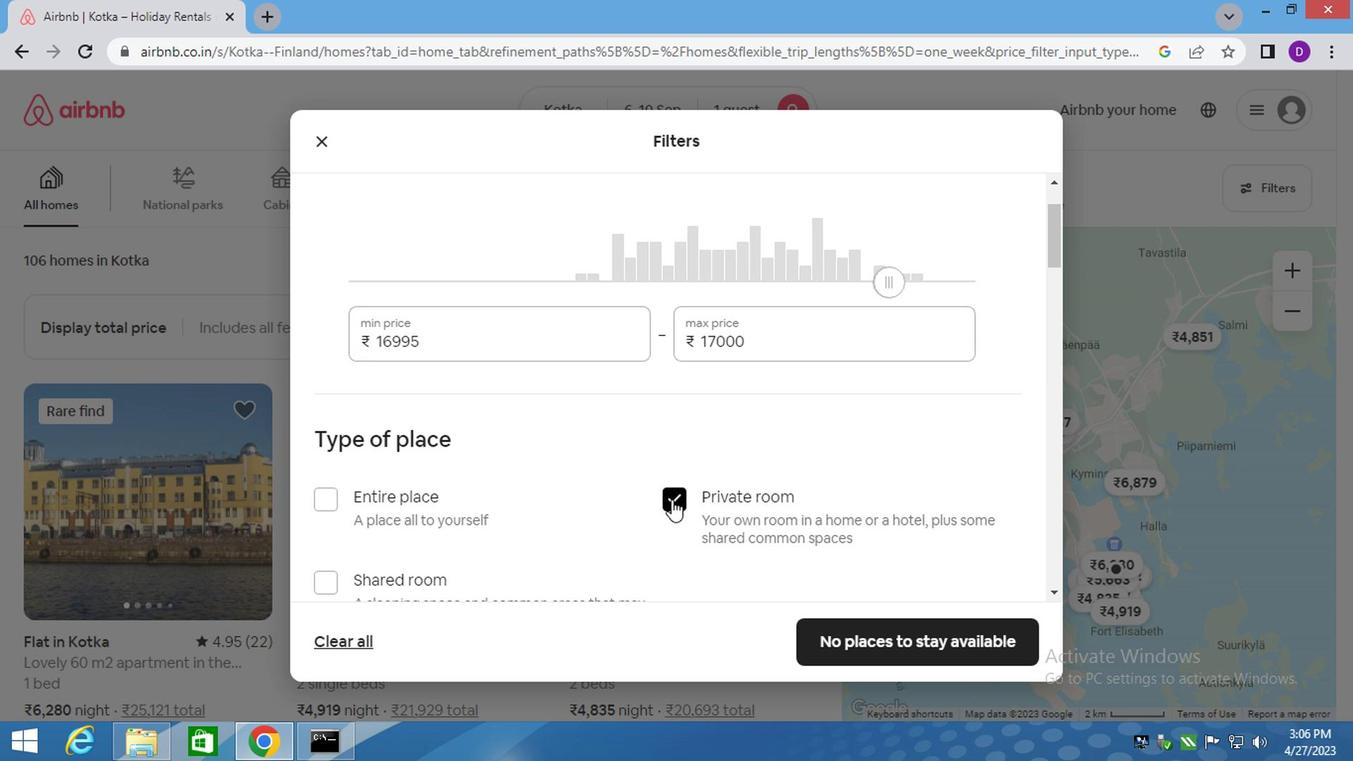 
Action: Mouse scrolled (669, 502) with delta (0, 0)
Screenshot: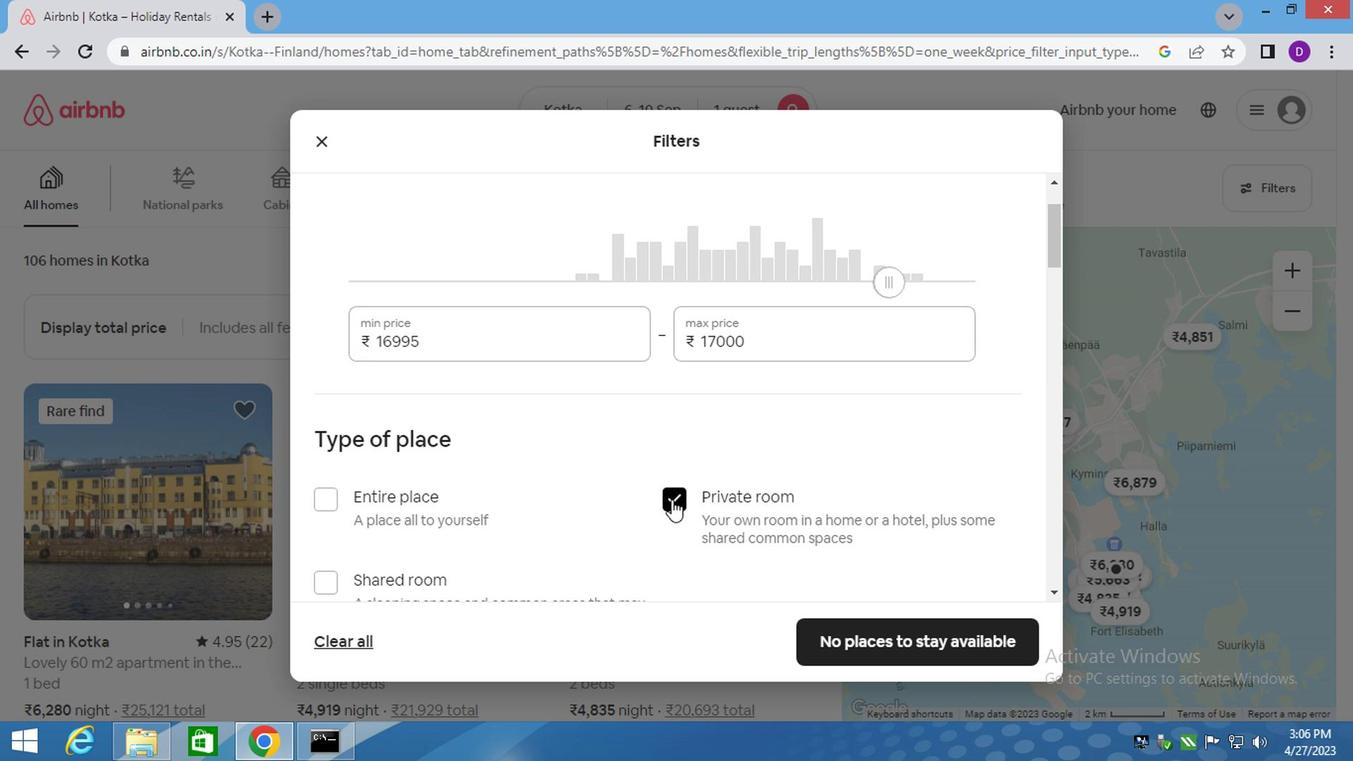 
Action: Mouse moved to (671, 507)
Screenshot: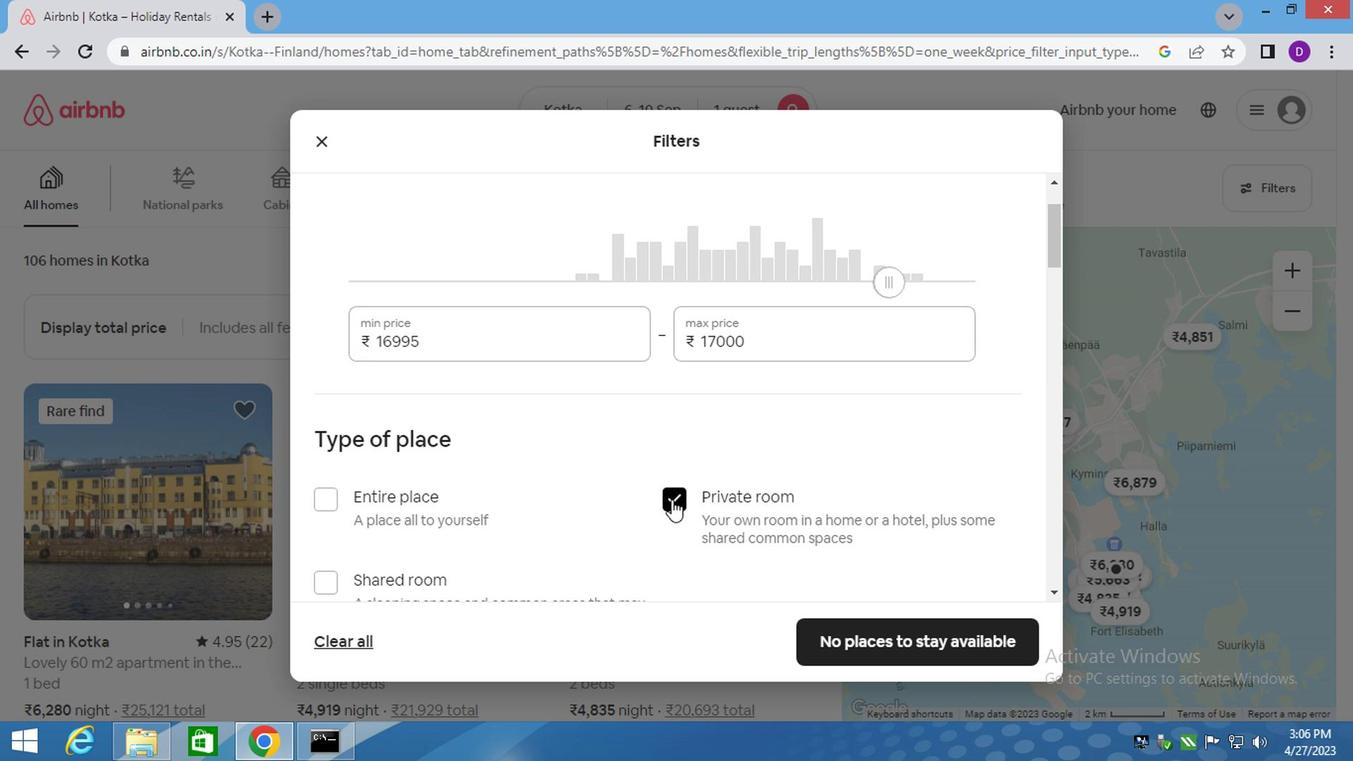 
Action: Mouse scrolled (671, 506) with delta (0, 0)
Screenshot: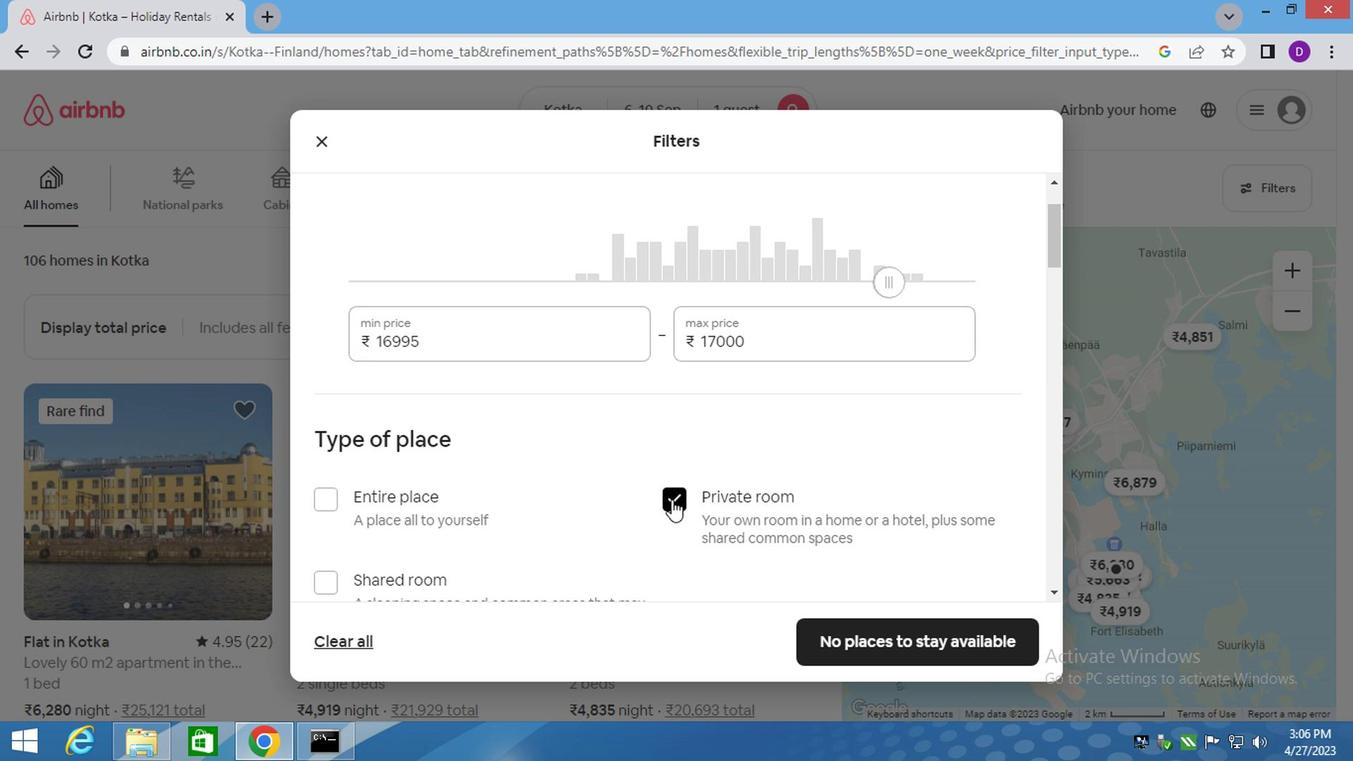 
Action: Mouse moved to (670, 511)
Screenshot: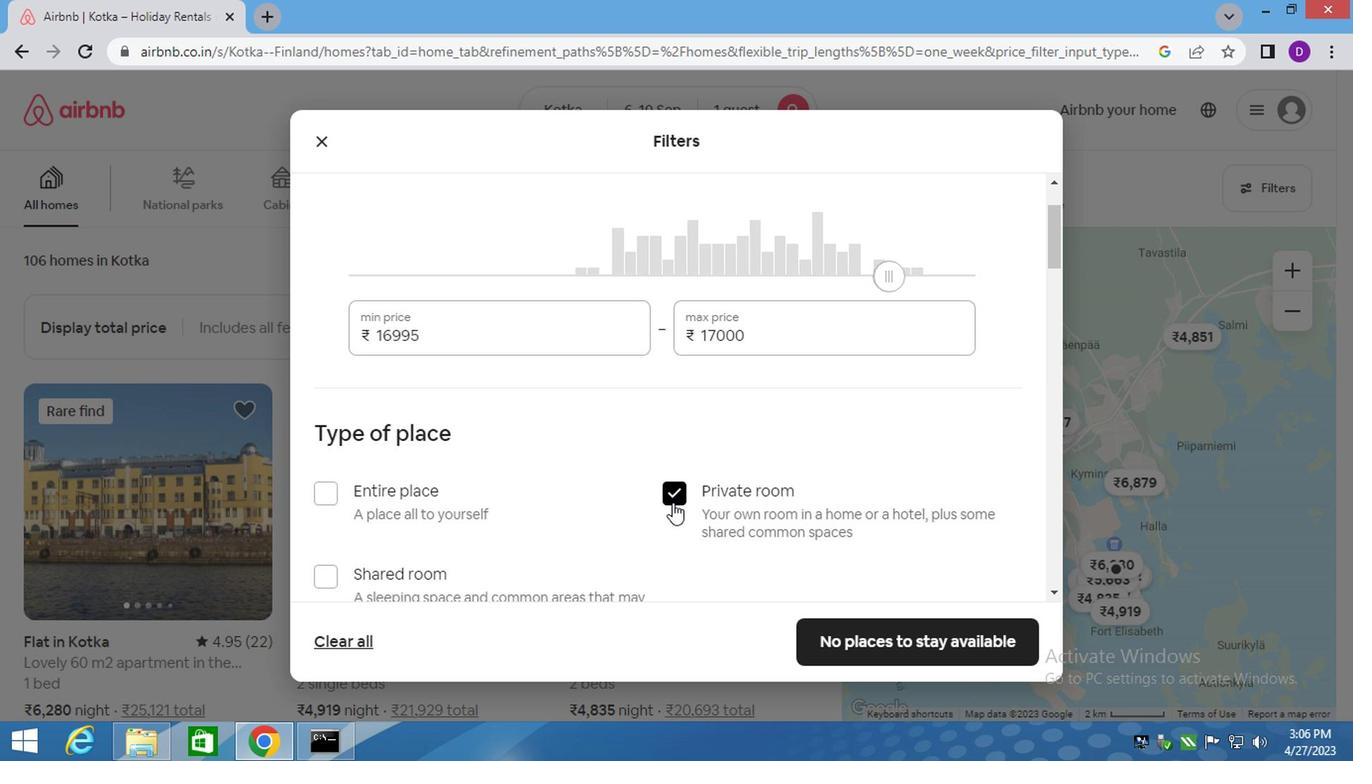 
Action: Mouse scrolled (670, 510) with delta (0, -1)
Screenshot: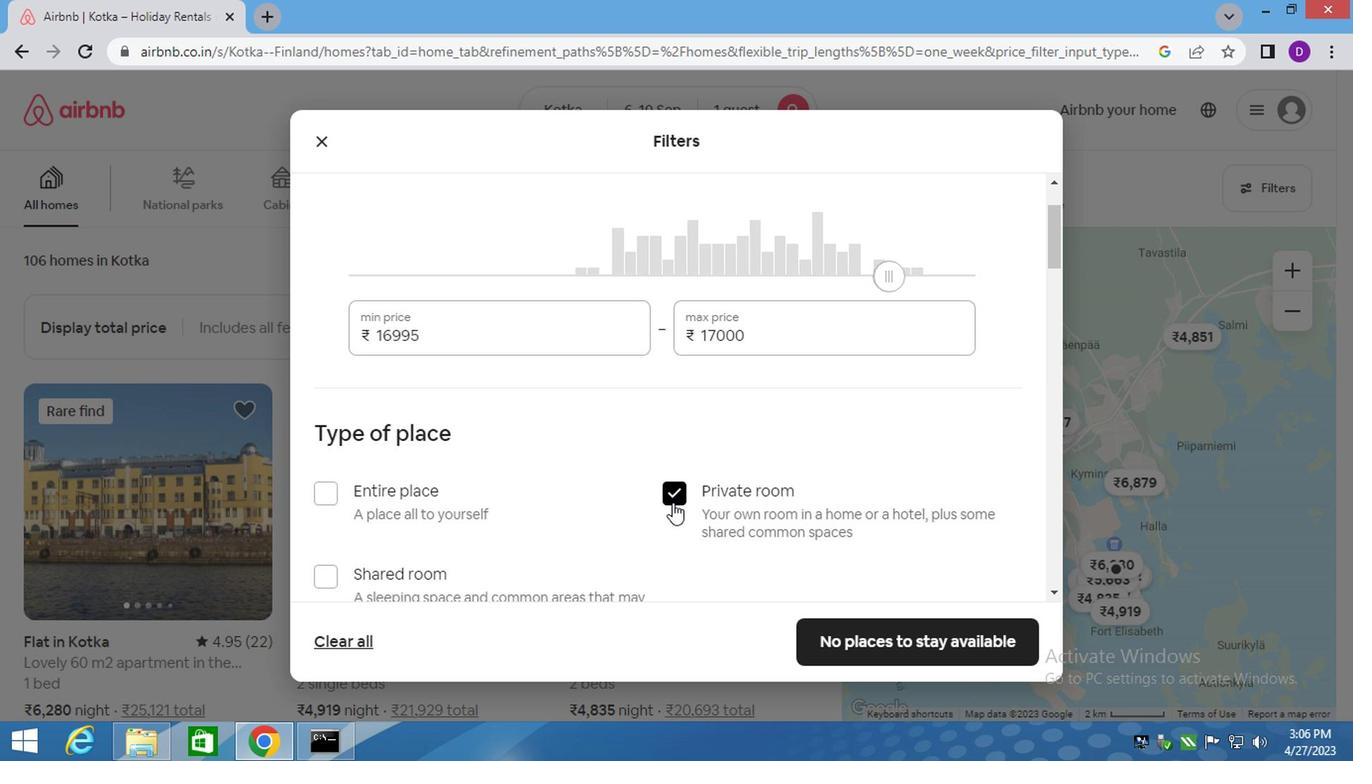 
Action: Mouse moved to (443, 427)
Screenshot: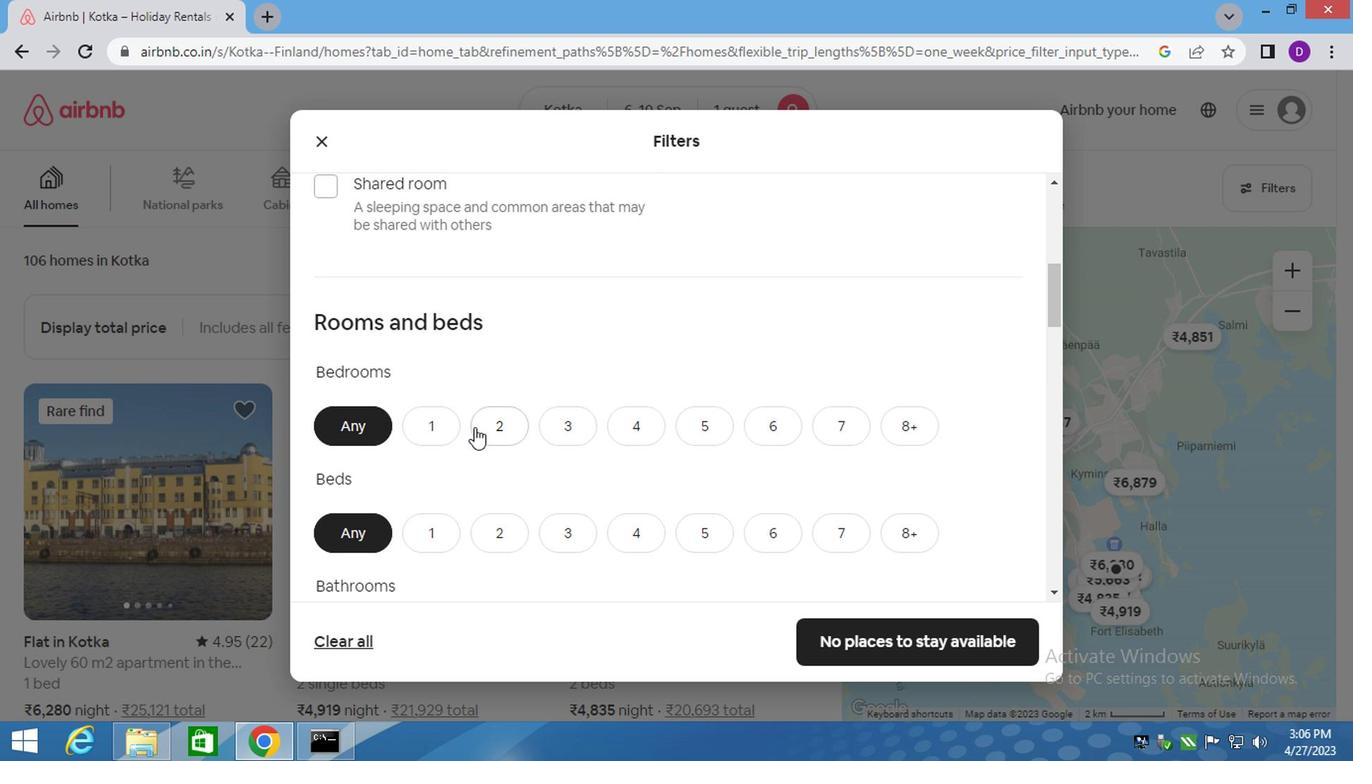 
Action: Mouse scrolled (443, 426) with delta (0, -1)
Screenshot: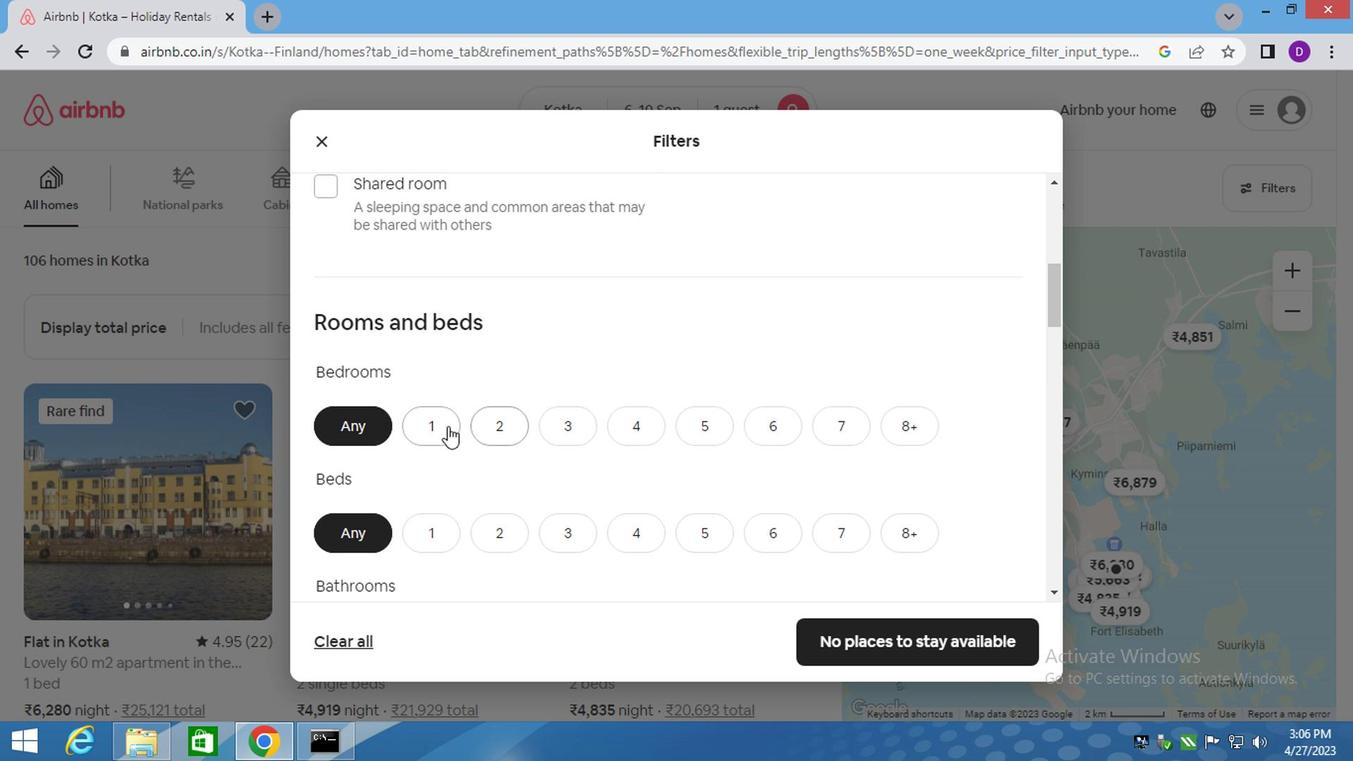 
Action: Mouse moved to (425, 322)
Screenshot: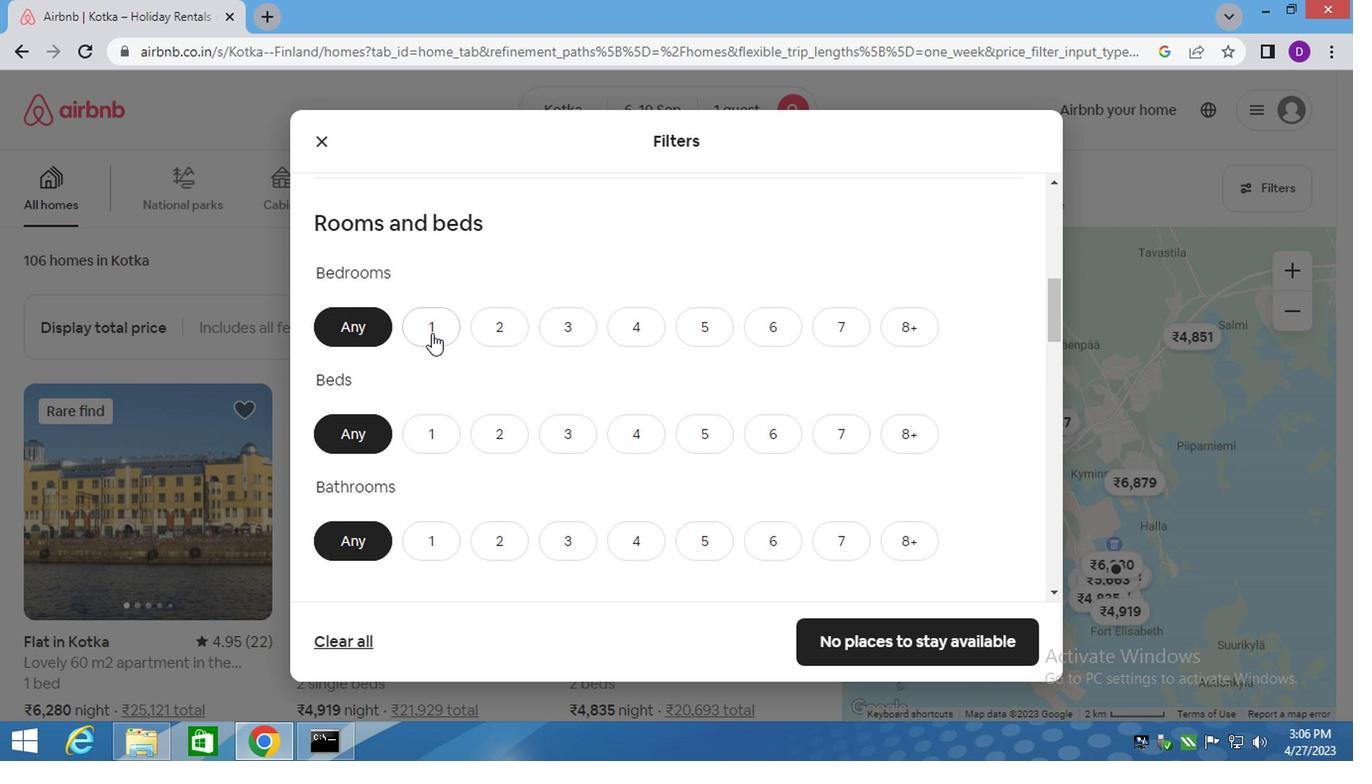 
Action: Mouse pressed left at (425, 322)
Screenshot: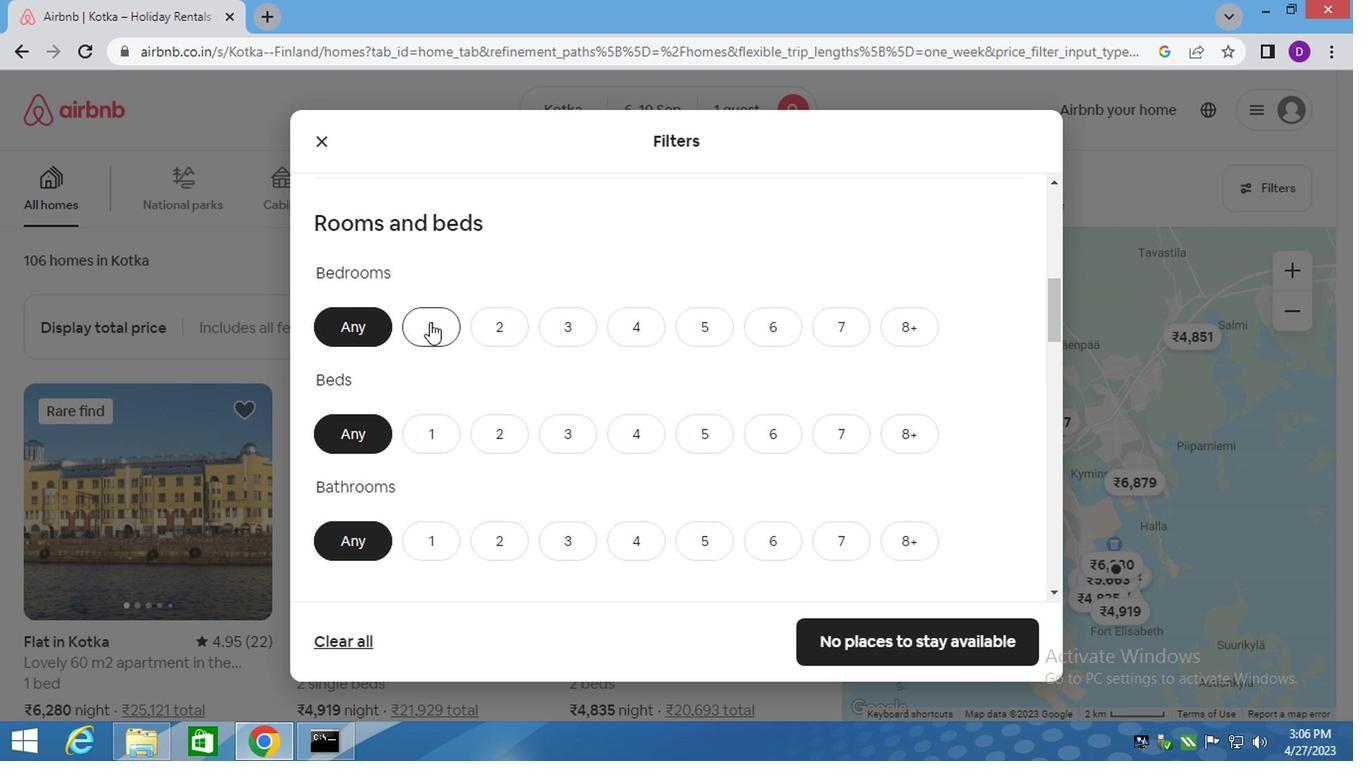 
Action: Mouse moved to (423, 429)
Screenshot: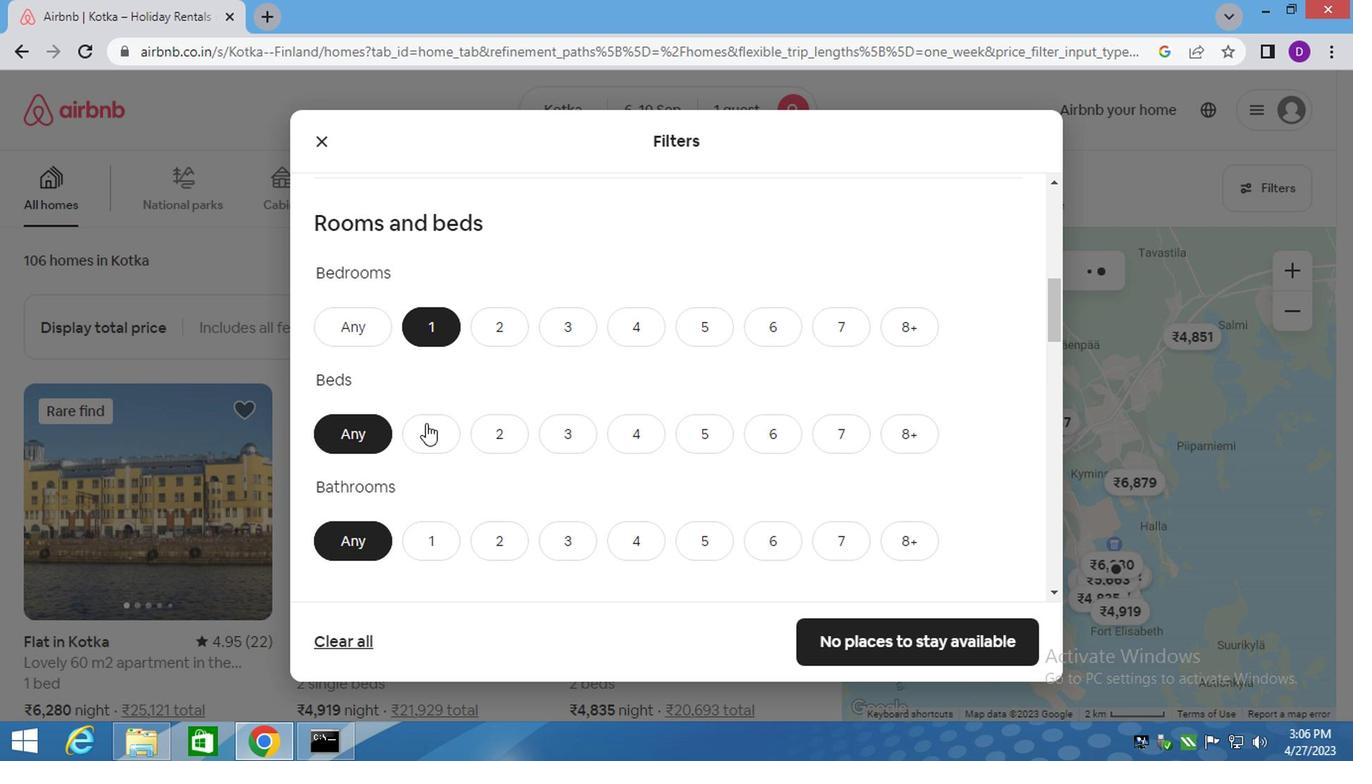 
Action: Mouse pressed left at (423, 429)
Screenshot: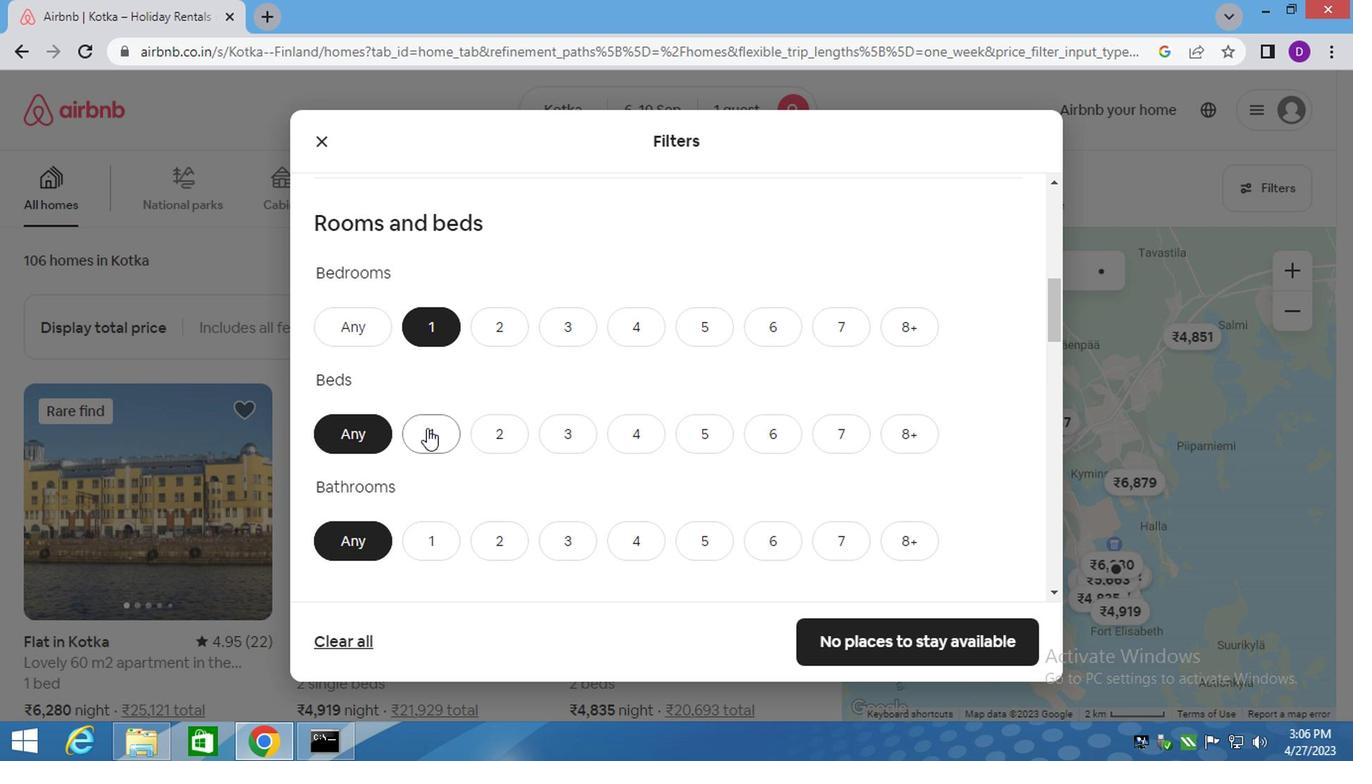 
Action: Mouse moved to (425, 538)
Screenshot: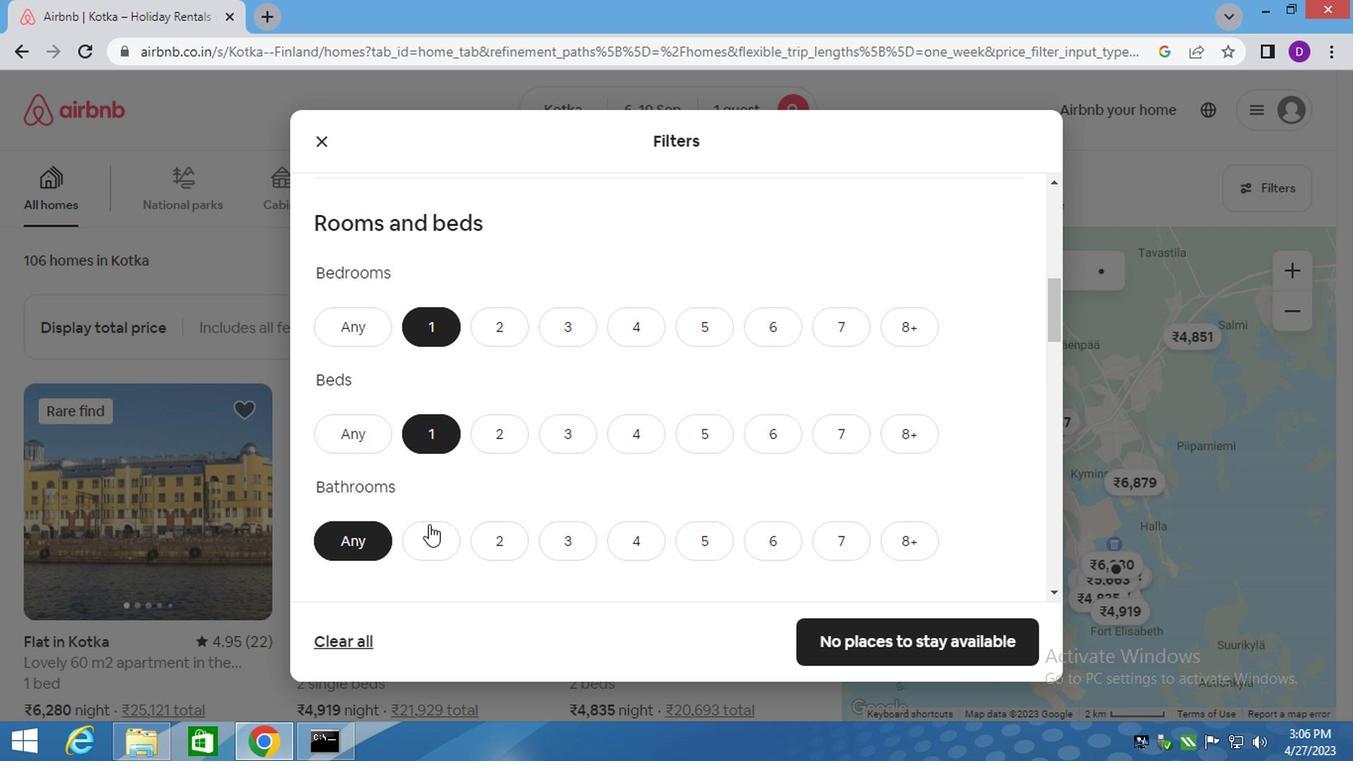 
Action: Mouse pressed left at (425, 538)
Screenshot: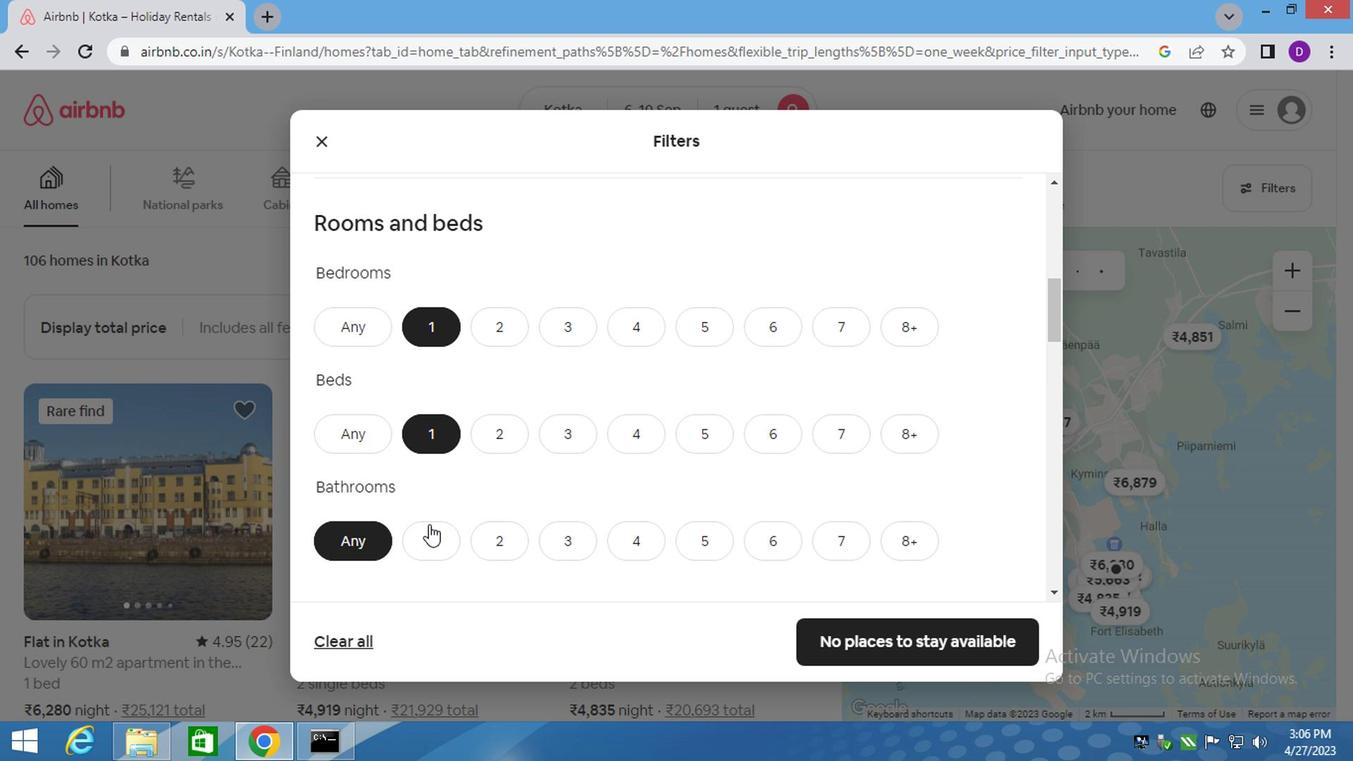 
Action: Mouse moved to (504, 548)
Screenshot: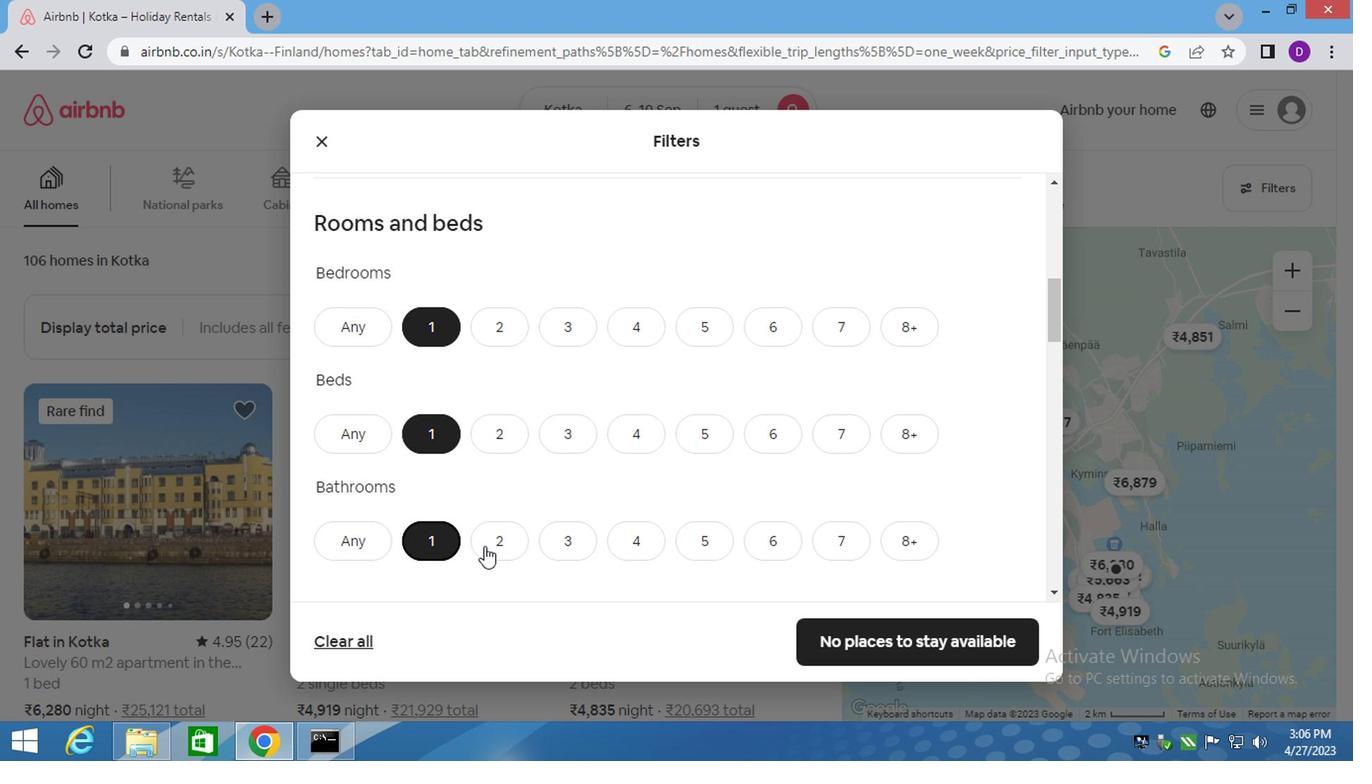 
Action: Mouse scrolled (504, 547) with delta (0, -1)
Screenshot: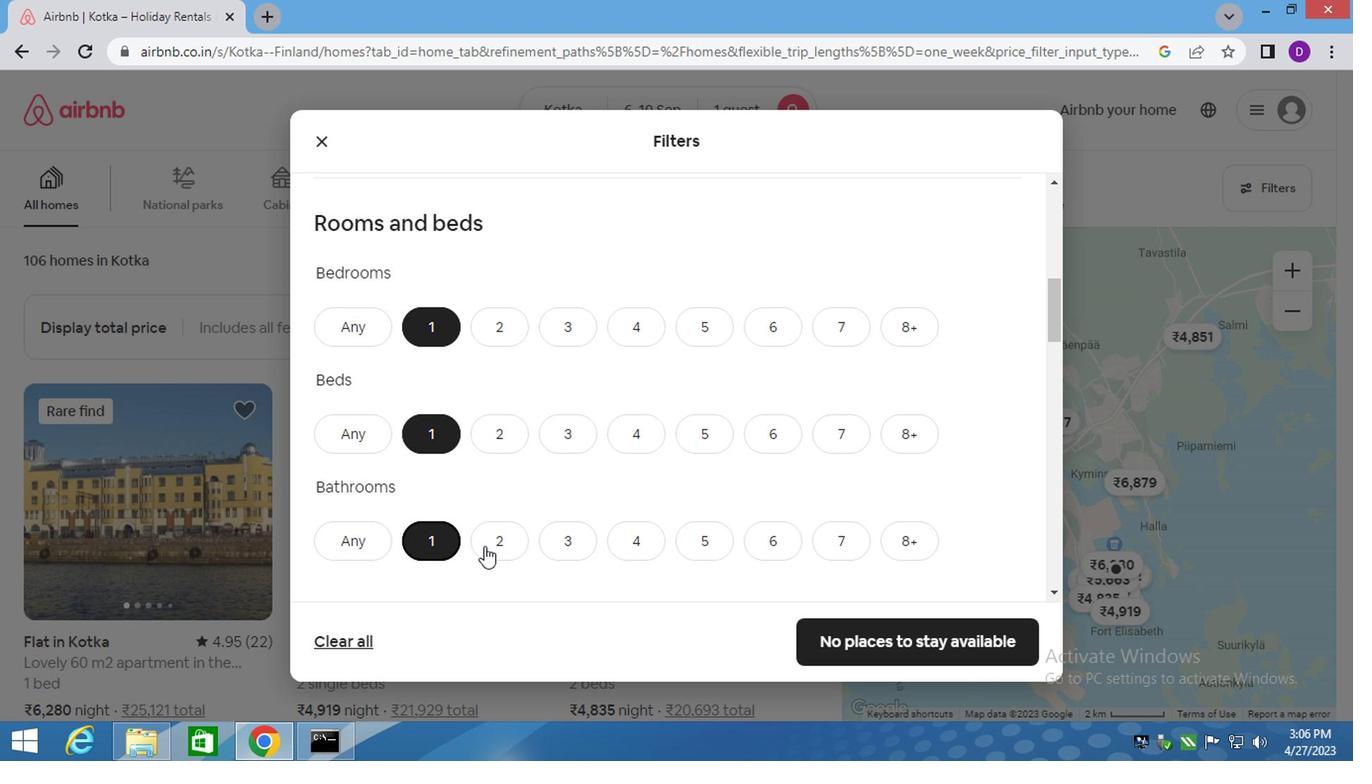 
Action: Mouse moved to (505, 548)
Screenshot: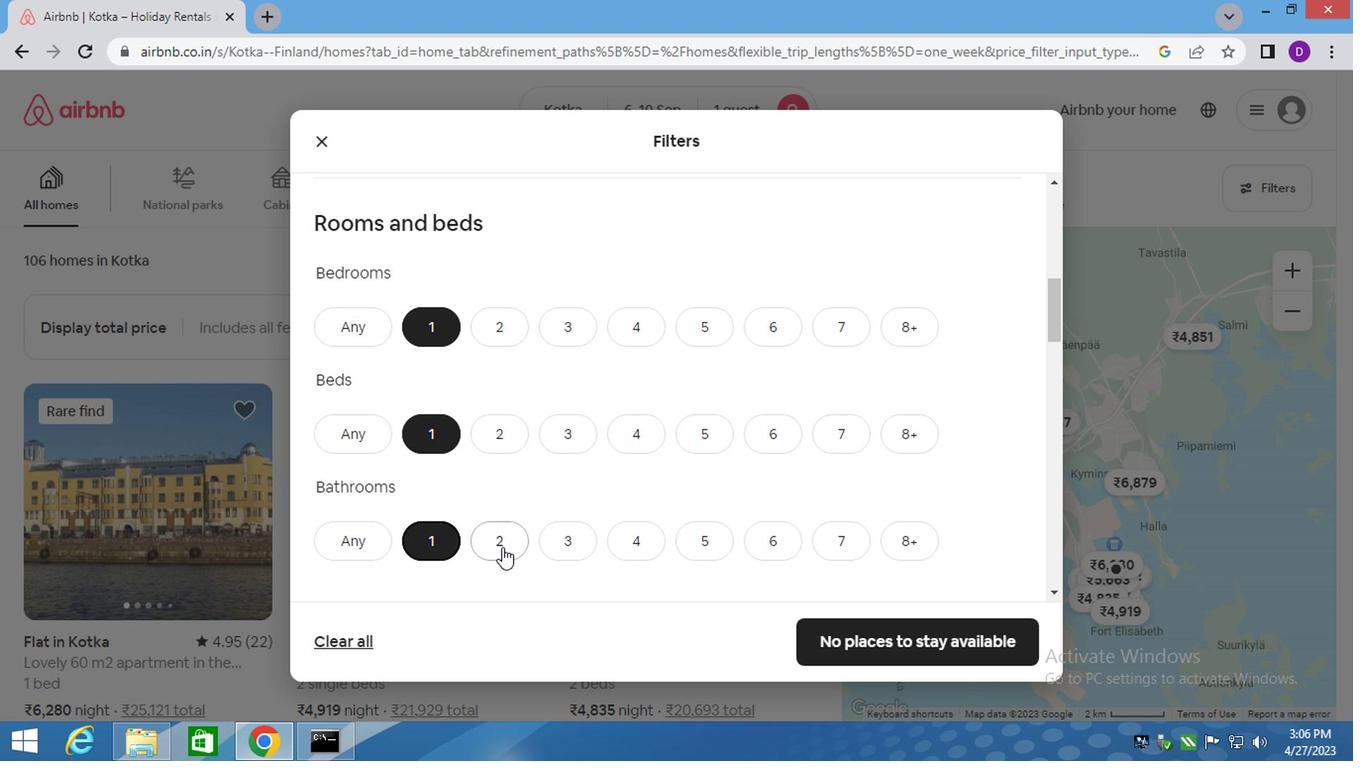 
Action: Mouse scrolled (505, 547) with delta (0, -1)
Screenshot: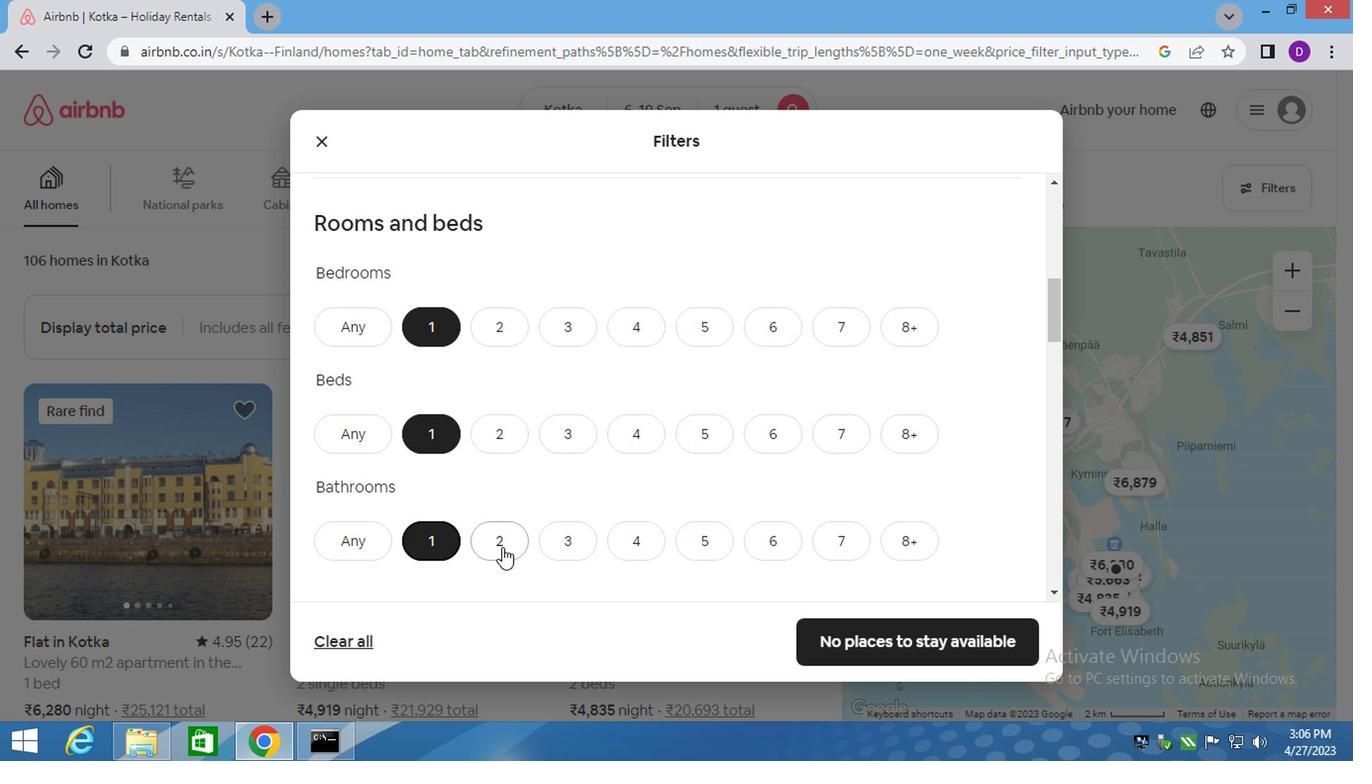 
Action: Mouse scrolled (505, 547) with delta (0, -1)
Screenshot: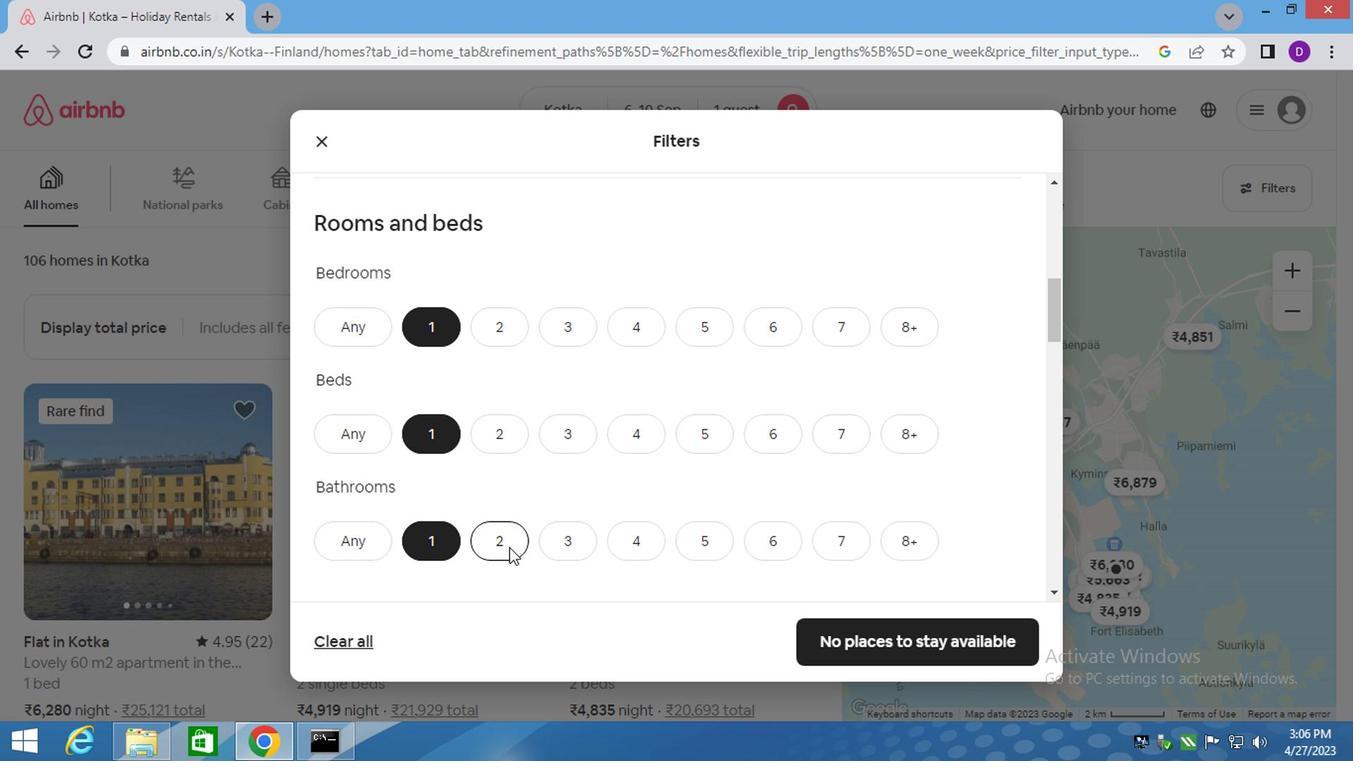 
Action: Mouse moved to (420, 465)
Screenshot: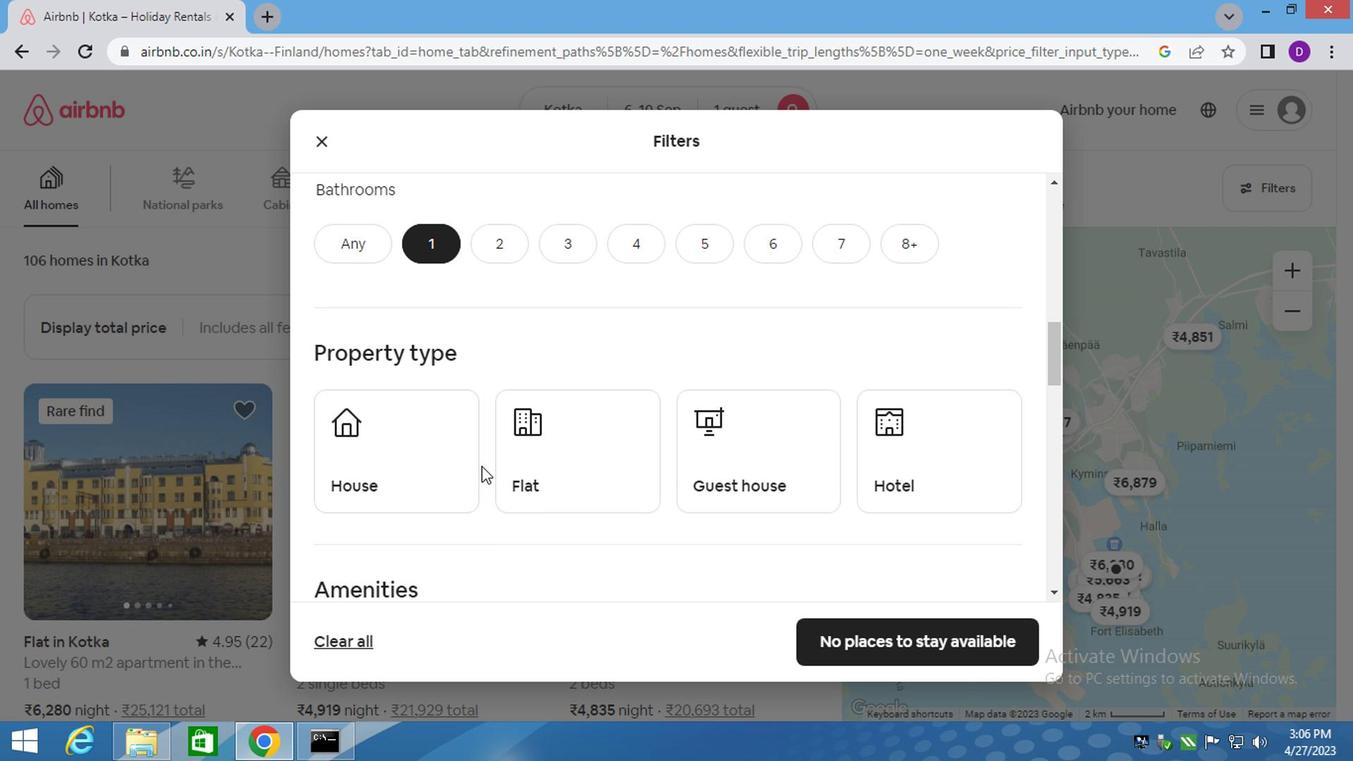 
Action: Mouse pressed left at (420, 465)
Screenshot: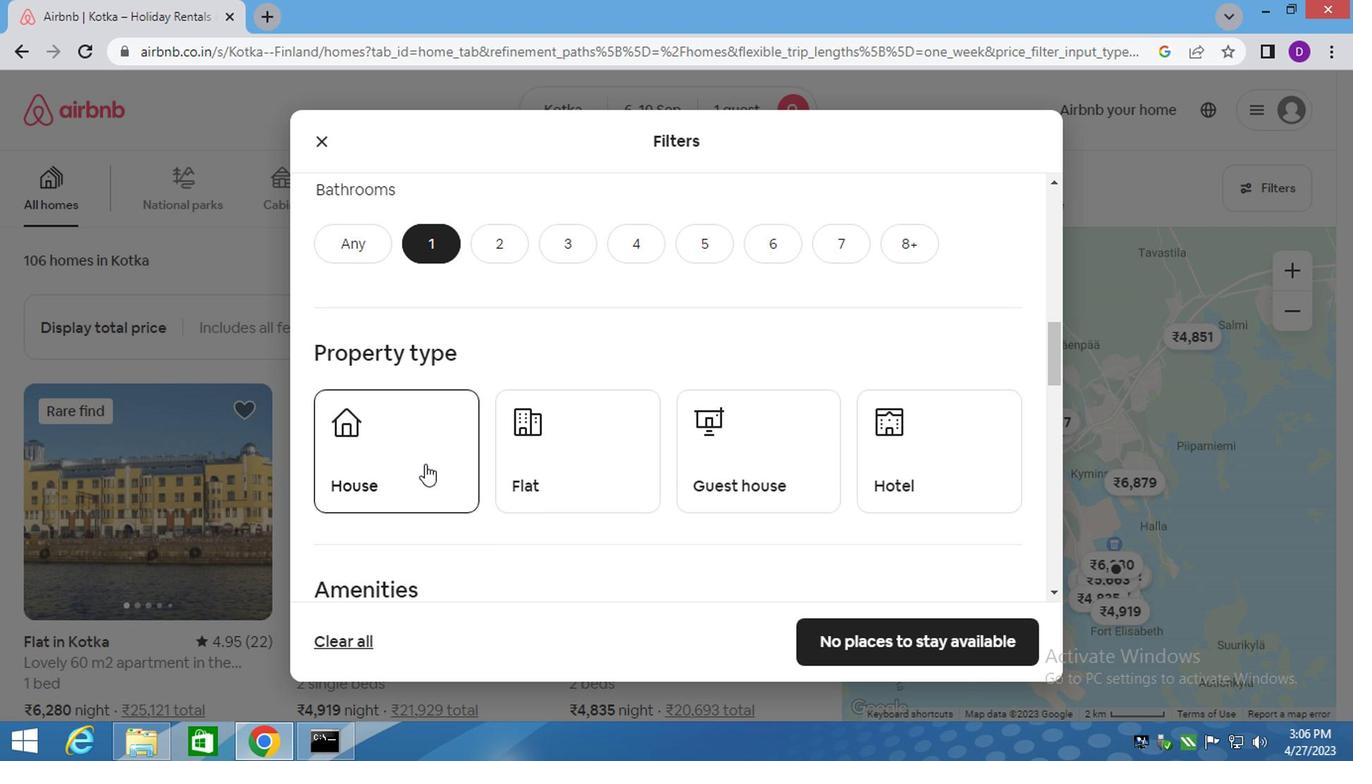 
Action: Mouse moved to (547, 460)
Screenshot: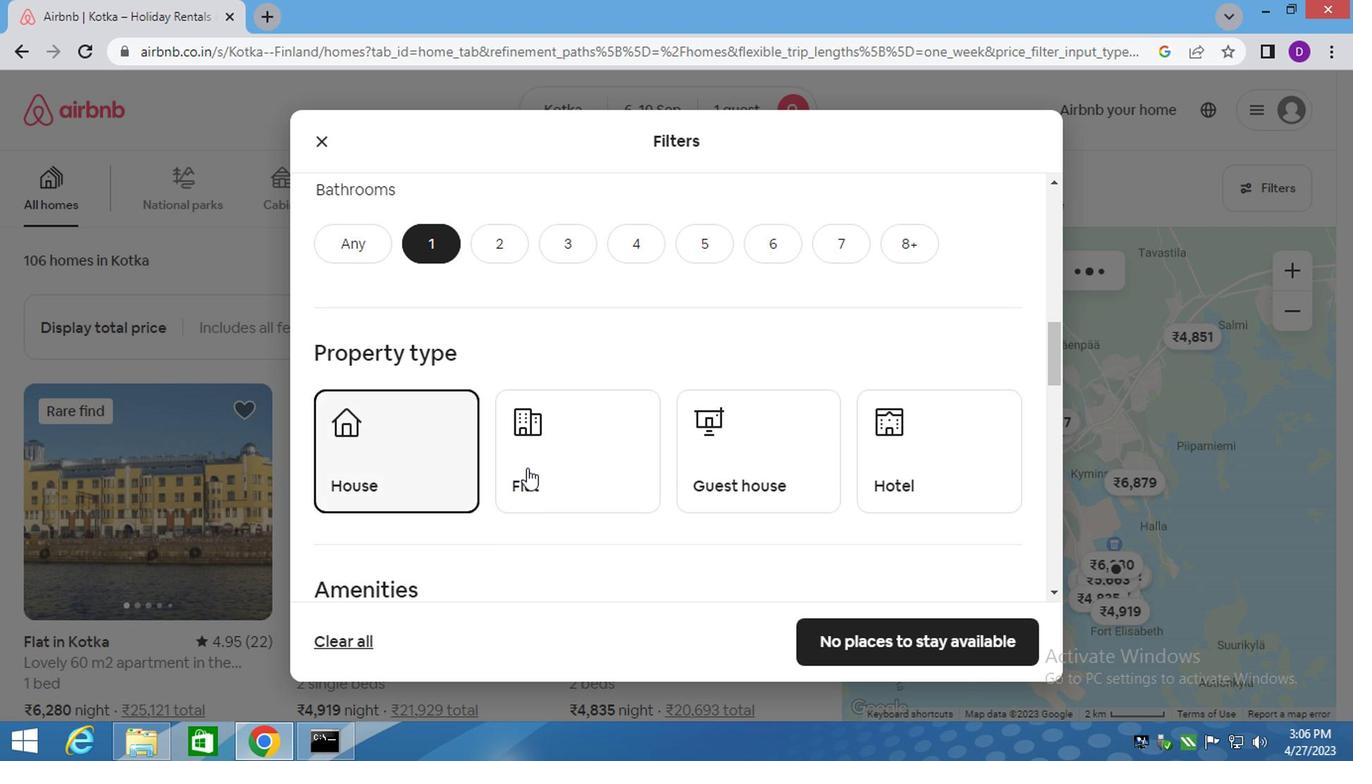 
Action: Mouse pressed left at (547, 460)
Screenshot: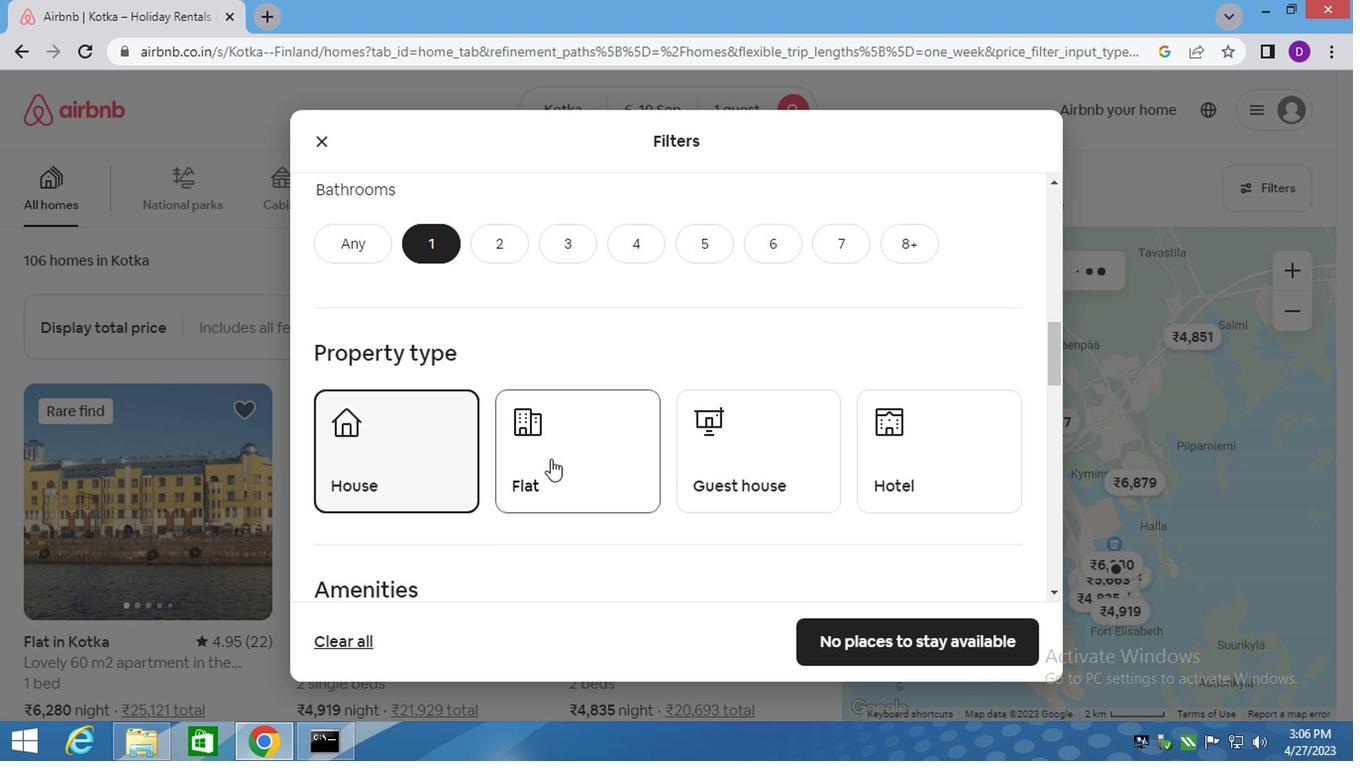 
Action: Mouse moved to (709, 447)
Screenshot: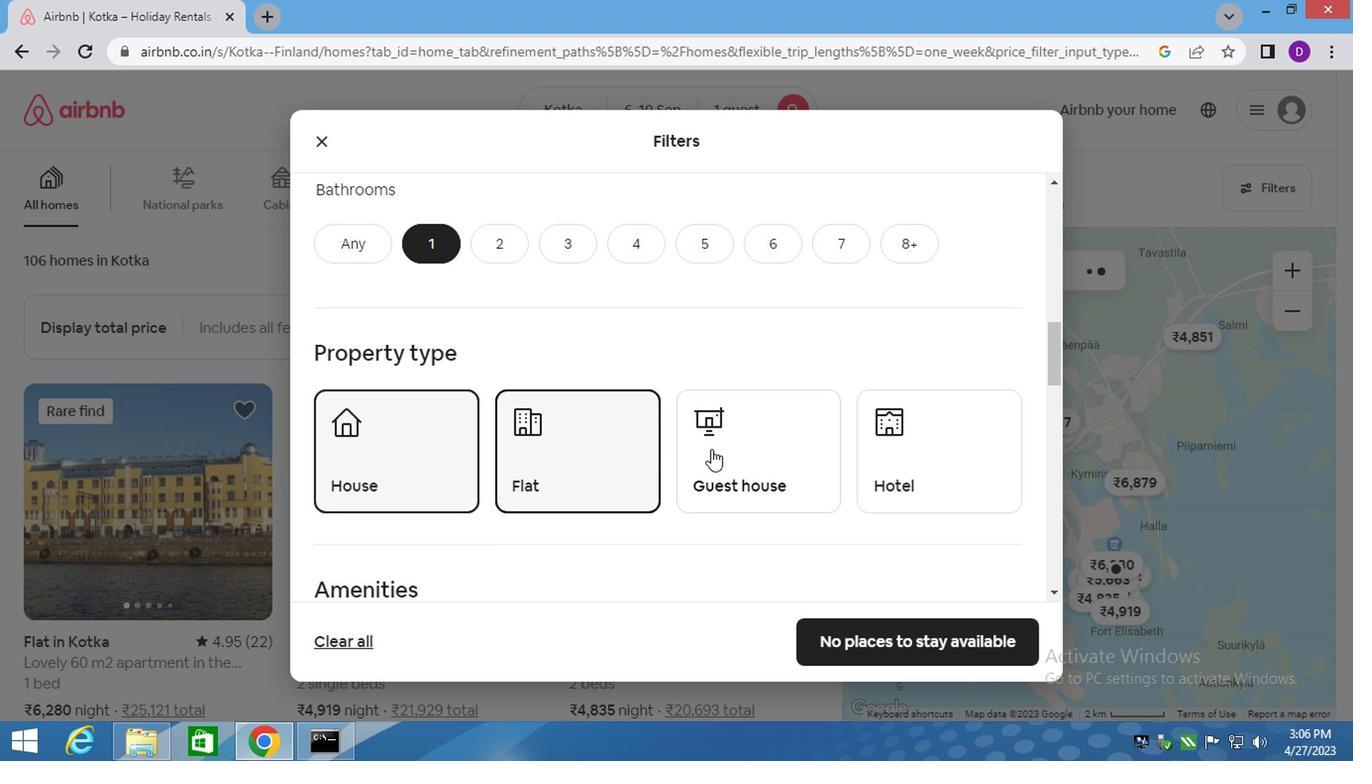 
Action: Mouse pressed left at (709, 447)
Screenshot: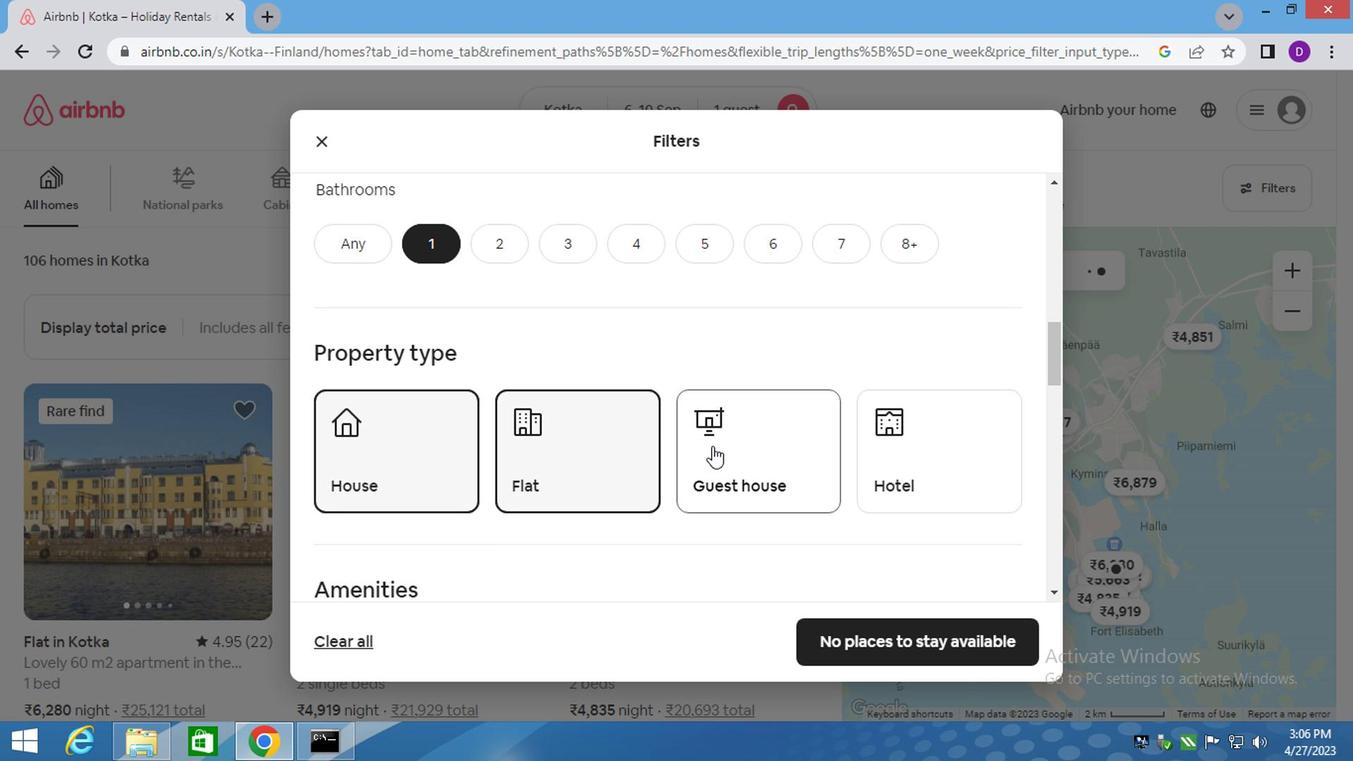 
Action: Mouse moved to (894, 463)
Screenshot: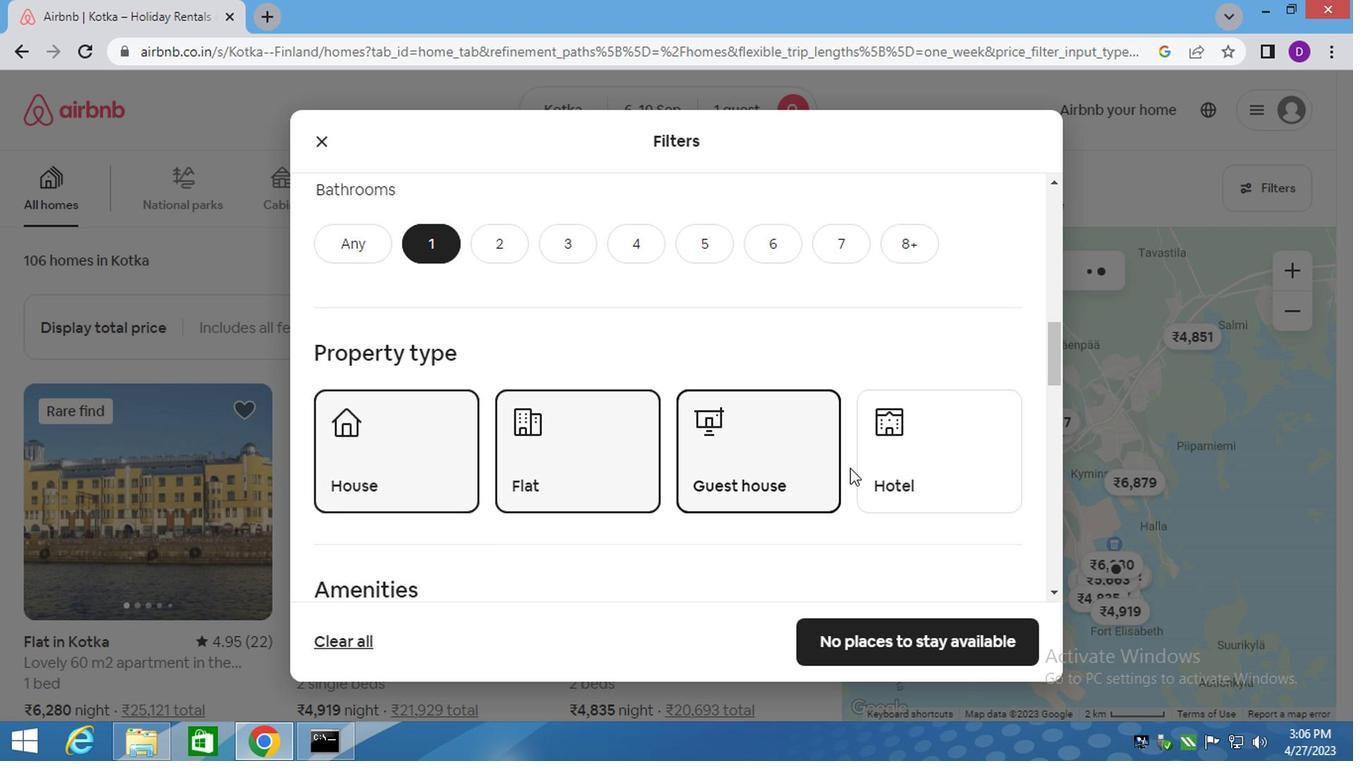 
Action: Mouse pressed left at (894, 463)
Screenshot: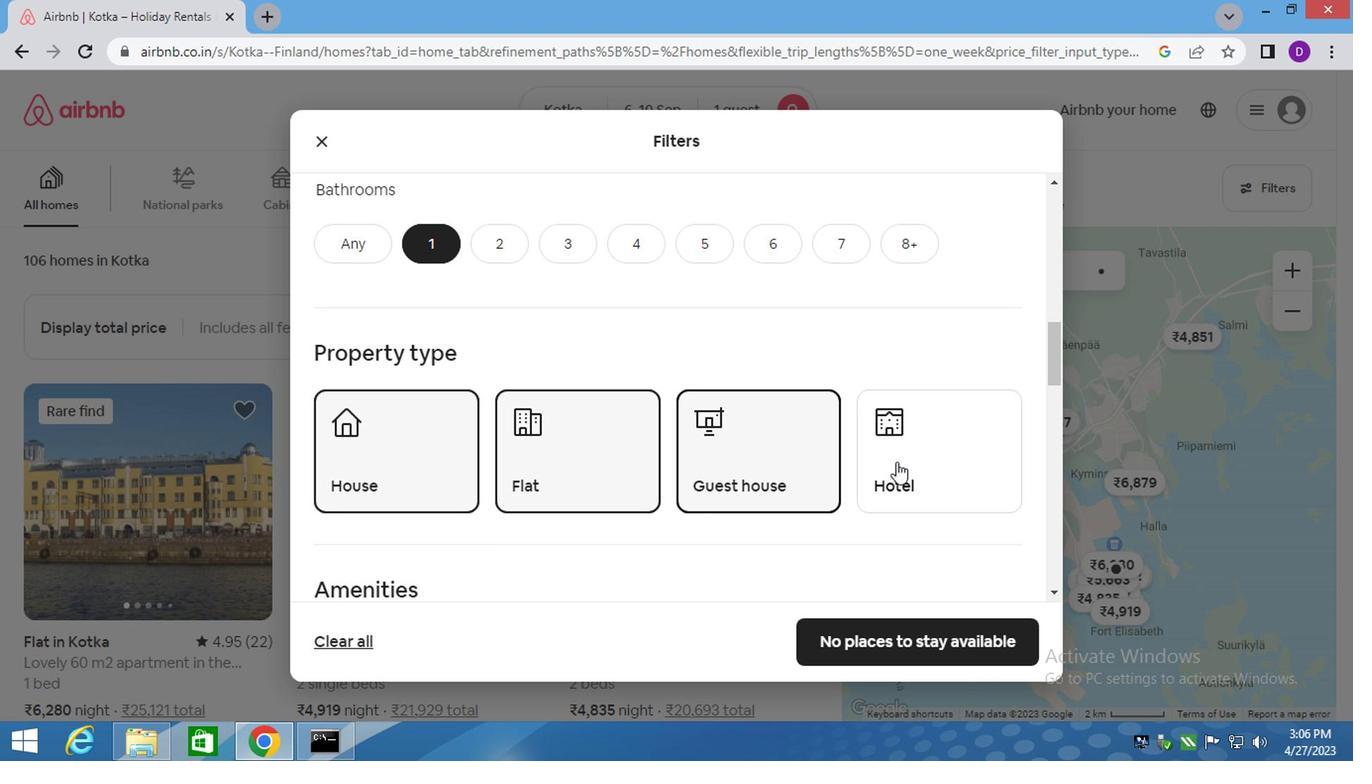 
Action: Mouse moved to (583, 497)
Screenshot: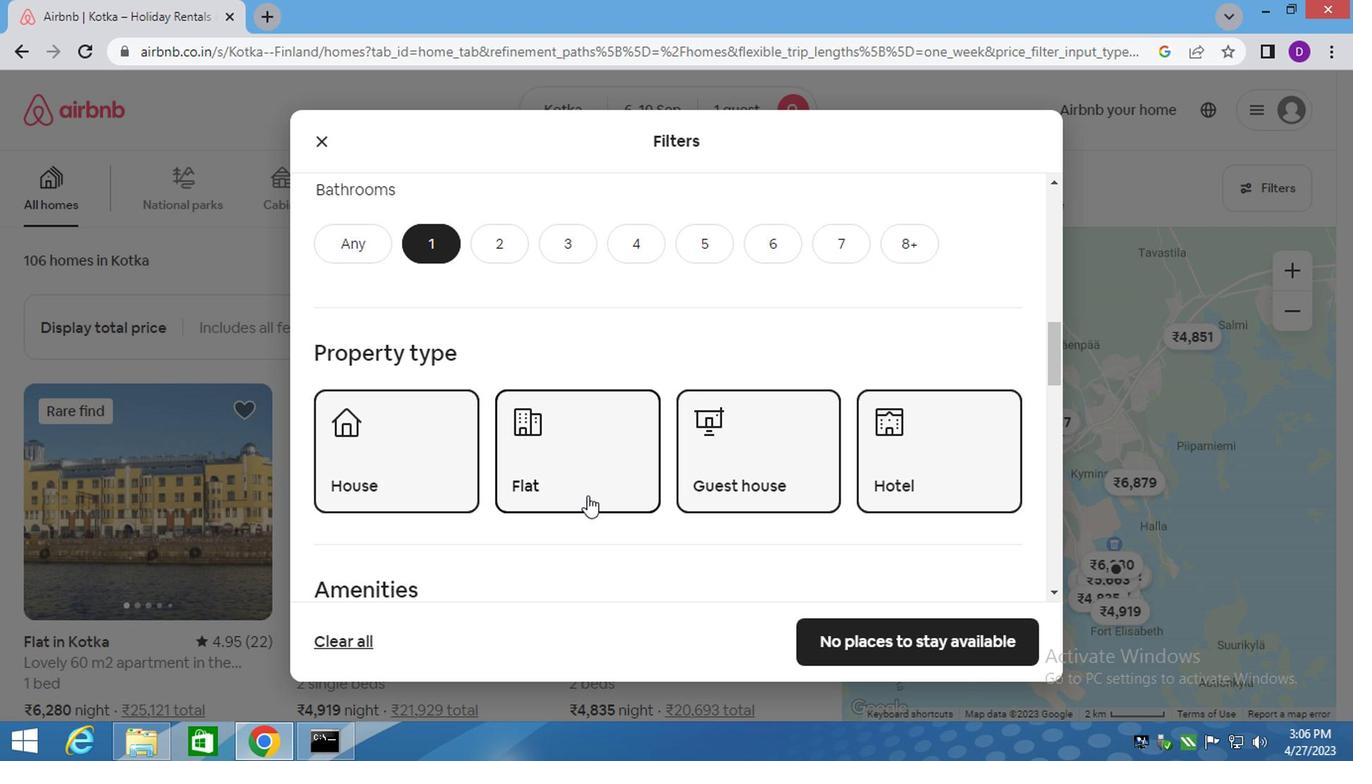 
Action: Mouse scrolled (583, 497) with delta (0, 0)
Screenshot: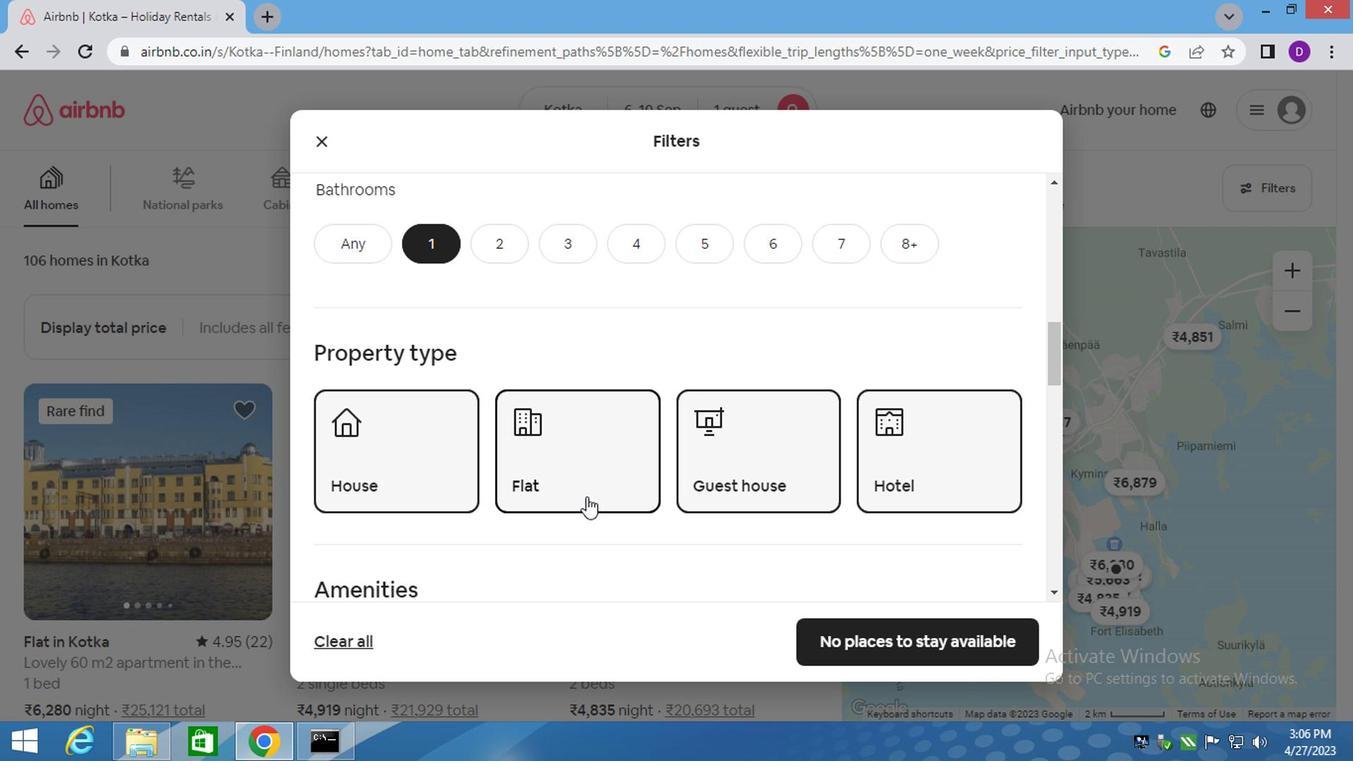 
Action: Mouse scrolled (583, 497) with delta (0, 0)
Screenshot: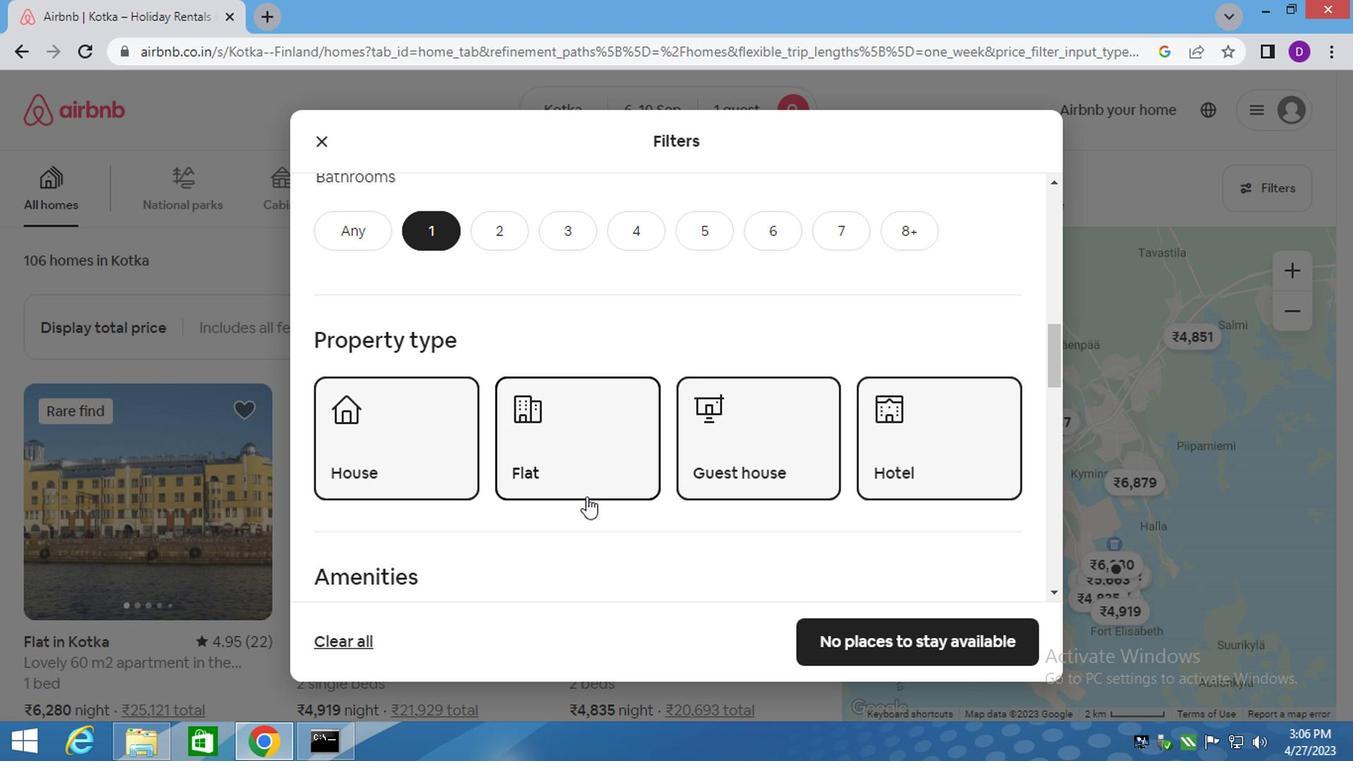 
Action: Mouse scrolled (583, 497) with delta (0, 0)
Screenshot: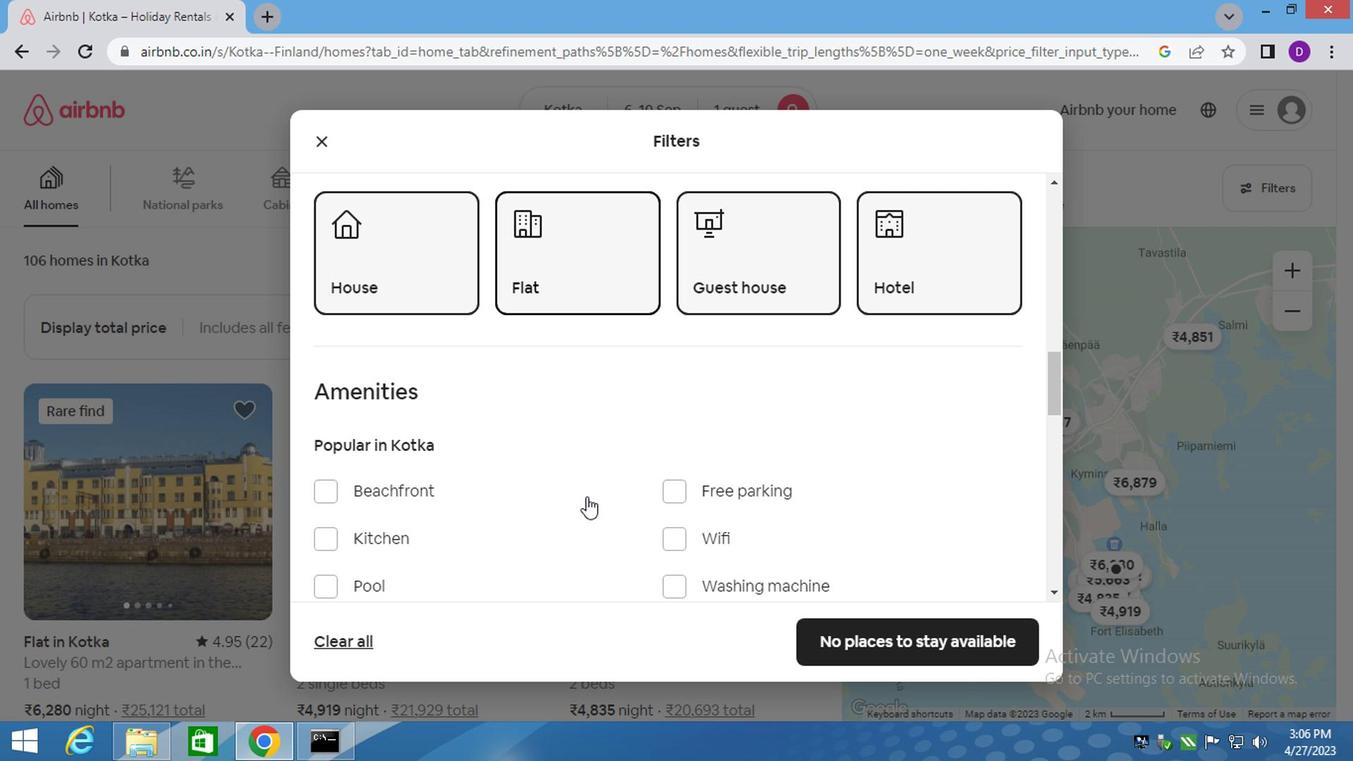 
Action: Mouse scrolled (583, 497) with delta (0, 0)
Screenshot: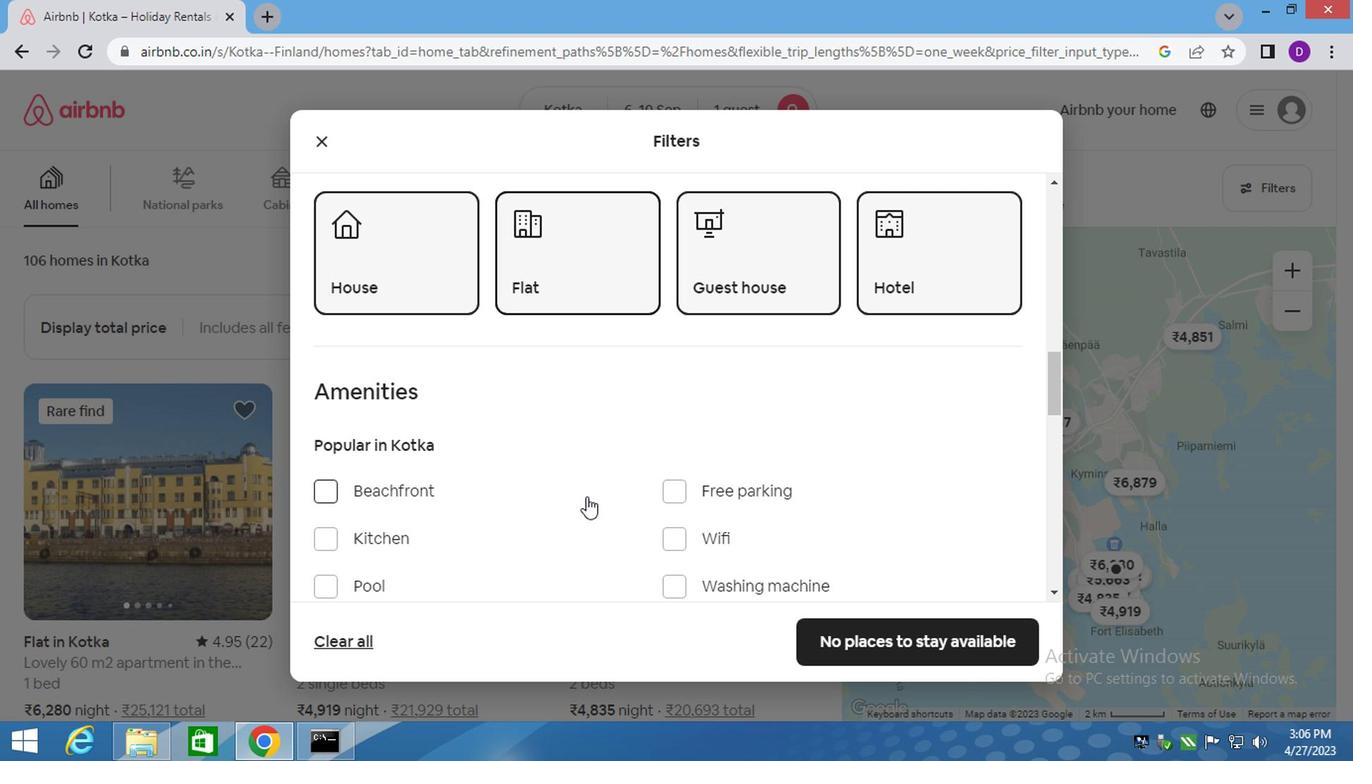 
Action: Mouse scrolled (583, 497) with delta (0, 0)
Screenshot: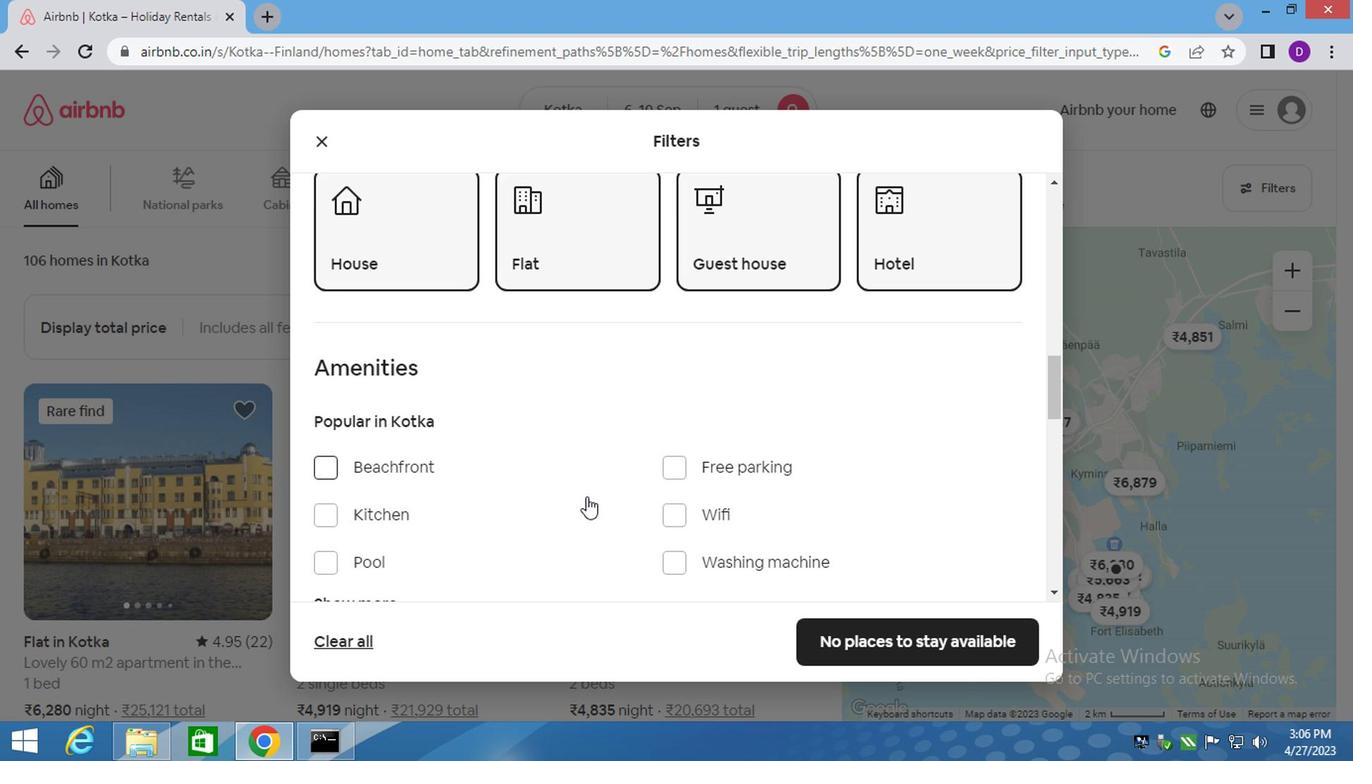
Action: Mouse moved to (774, 473)
Screenshot: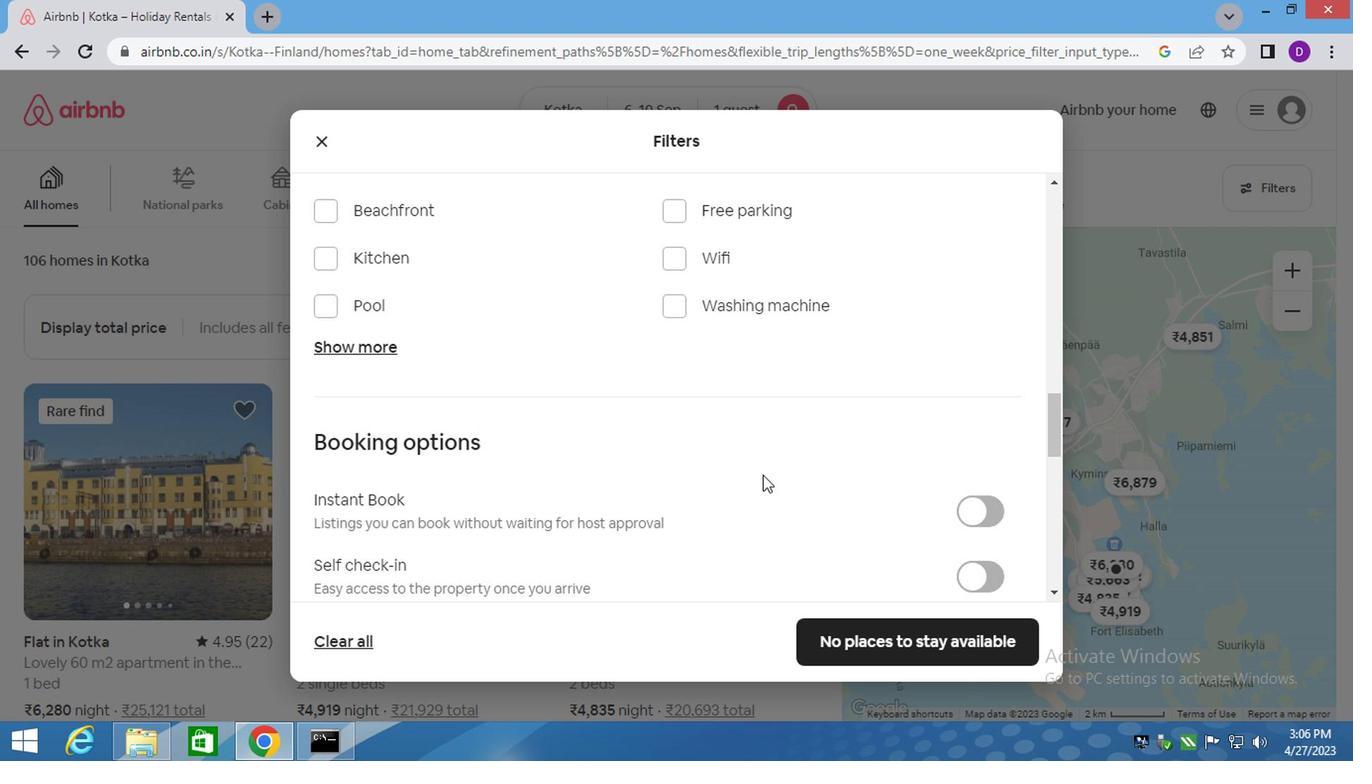 
Action: Mouse scrolled (774, 472) with delta (0, 0)
Screenshot: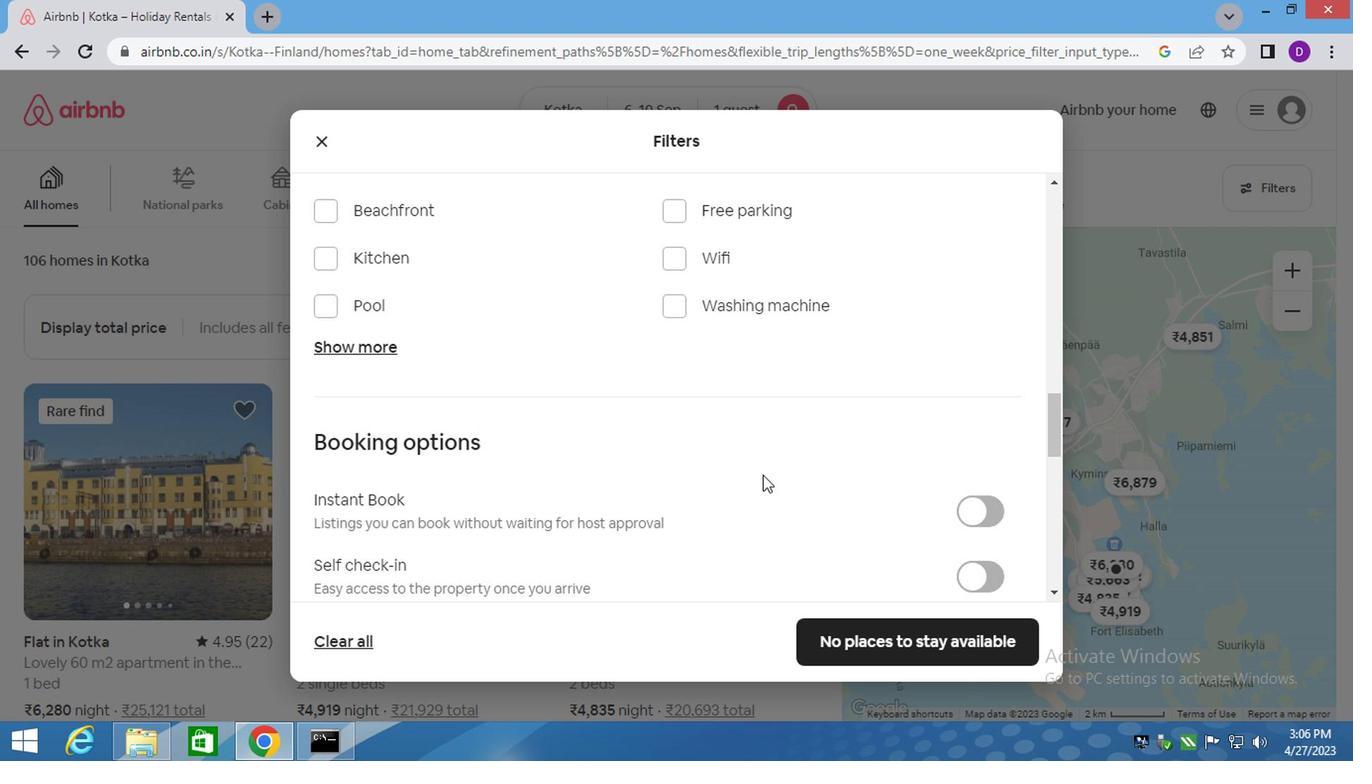 
Action: Mouse scrolled (774, 472) with delta (0, 0)
Screenshot: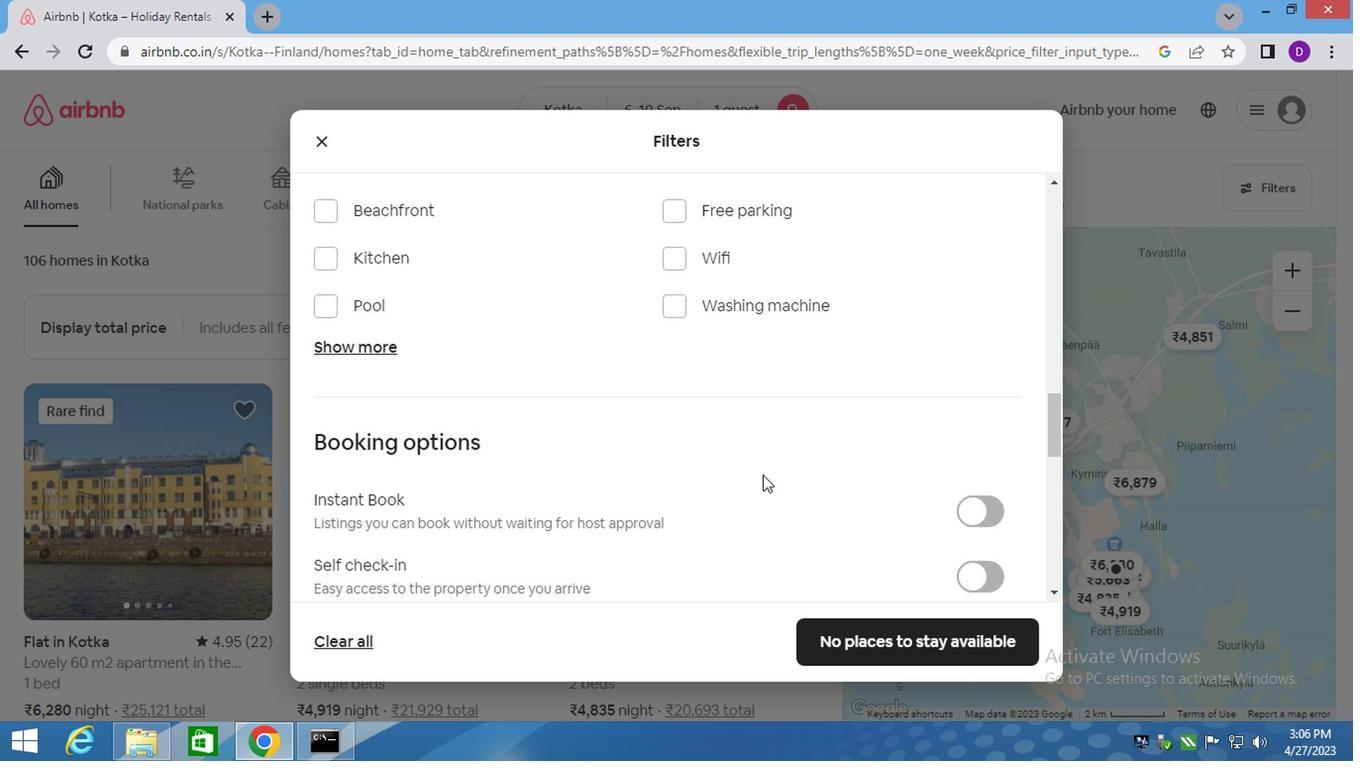 
Action: Mouse moved to (974, 371)
Screenshot: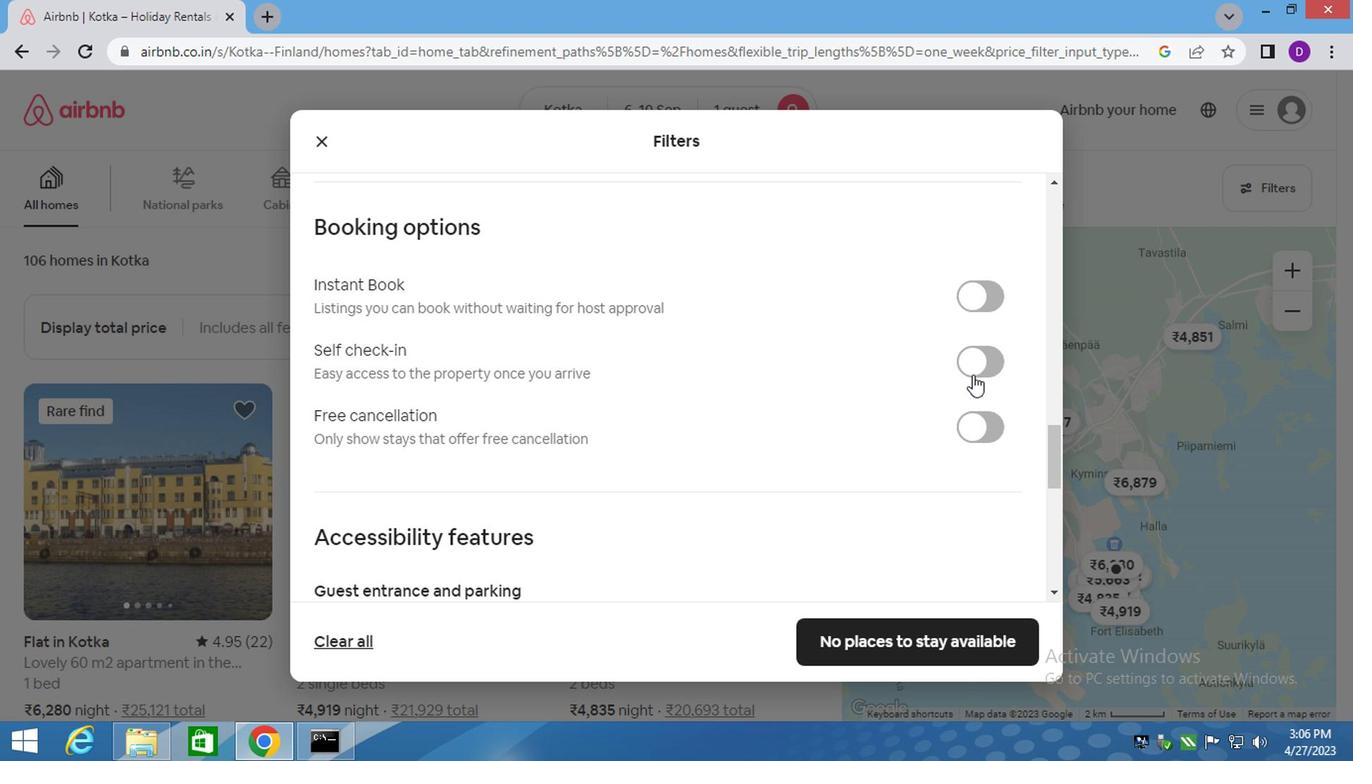 
Action: Mouse pressed left at (974, 371)
Screenshot: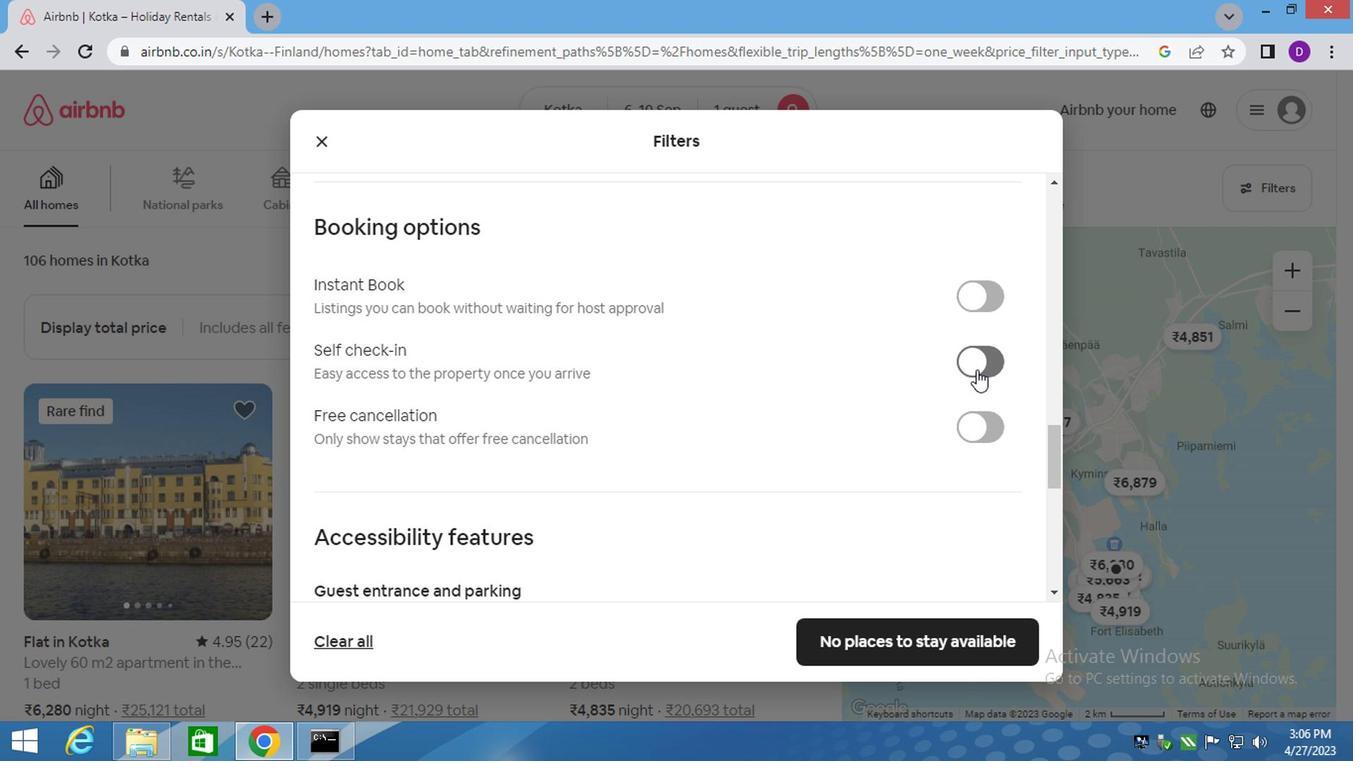 
Action: Mouse moved to (920, 635)
Screenshot: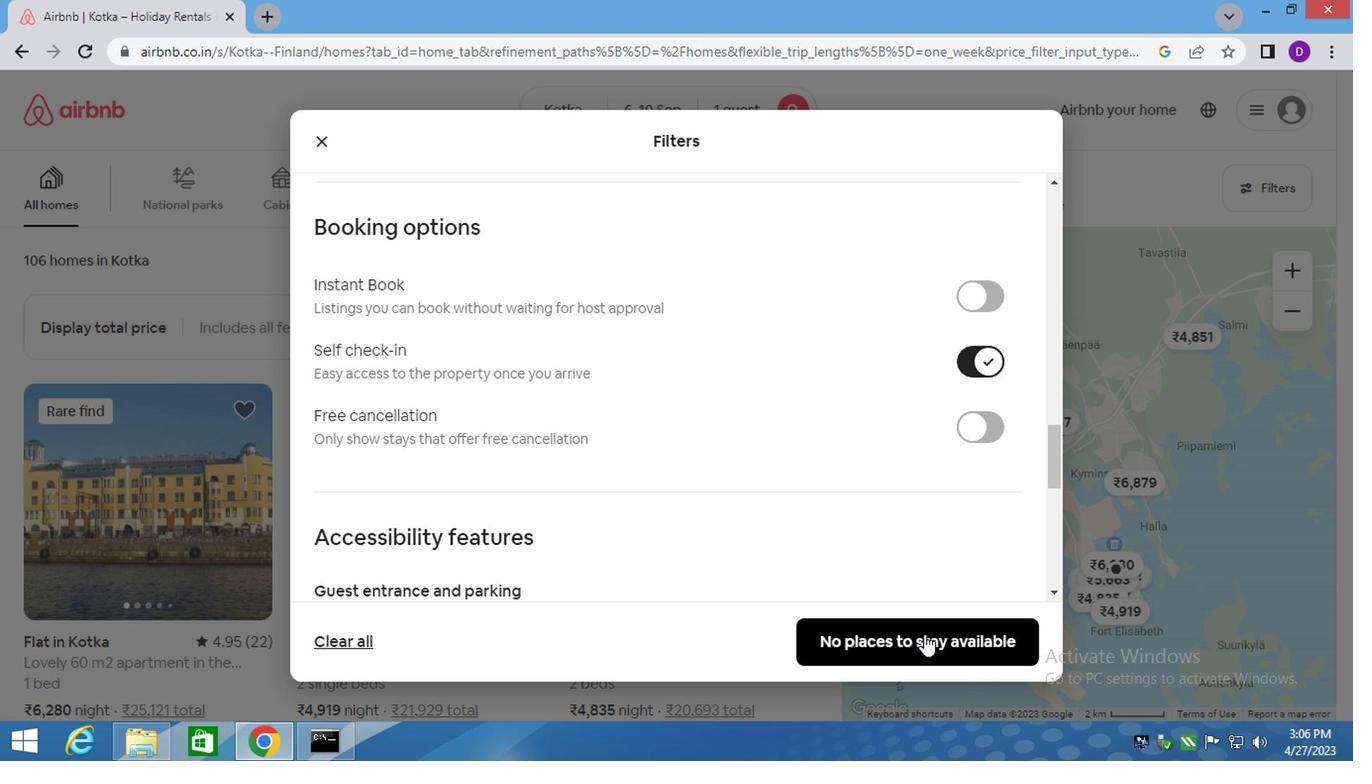 
Action: Mouse pressed left at (920, 635)
Screenshot: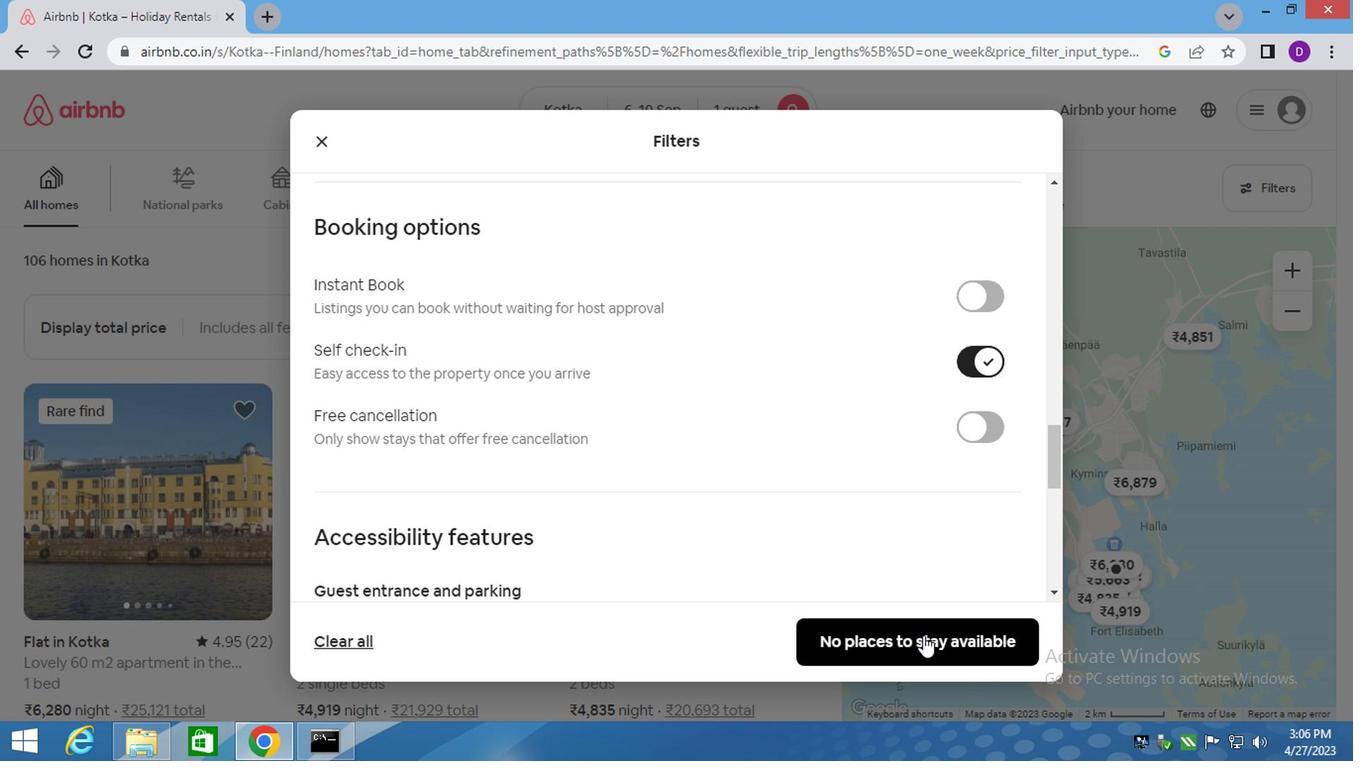 
